 Task: Look for space in Douglas, Isle of Man from 1st August, 2023 to 5th August, 2023 for 3 adults, 1 child in price range Rs.13000 to Rs.20000. Place can be entire place with 2 bedrooms having 3 beds and 2 bathrooms. Property type can be flatguest house, hotel. Amenities needed are: washing machine. Booking option can be shelf check-in. Required host language is English.
Action: Mouse moved to (528, 73)
Screenshot: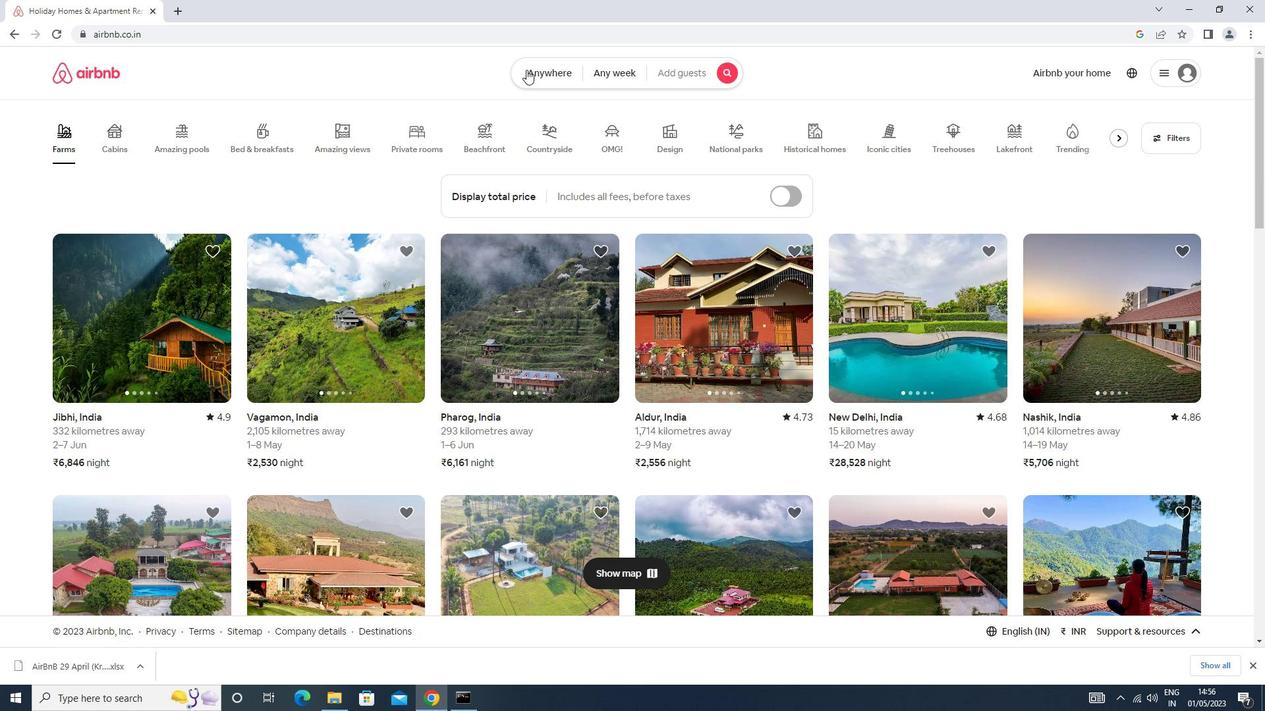 
Action: Mouse pressed left at (528, 73)
Screenshot: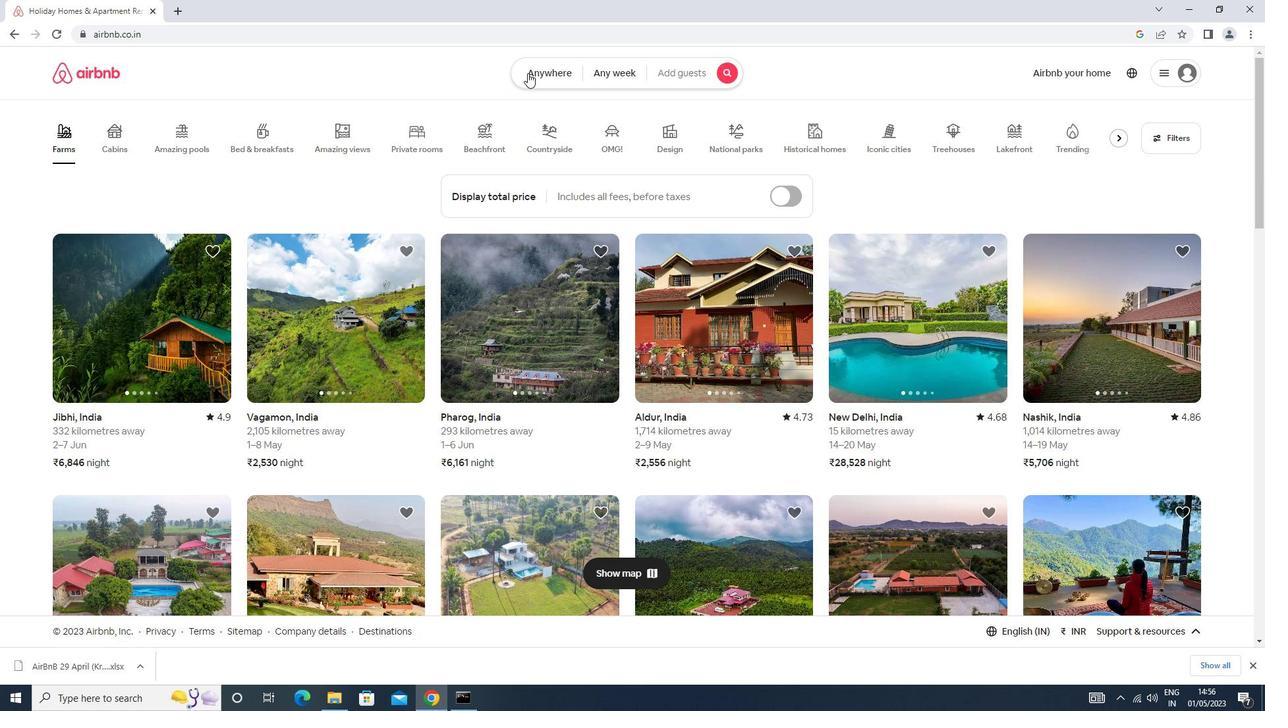 
Action: Mouse moved to (496, 118)
Screenshot: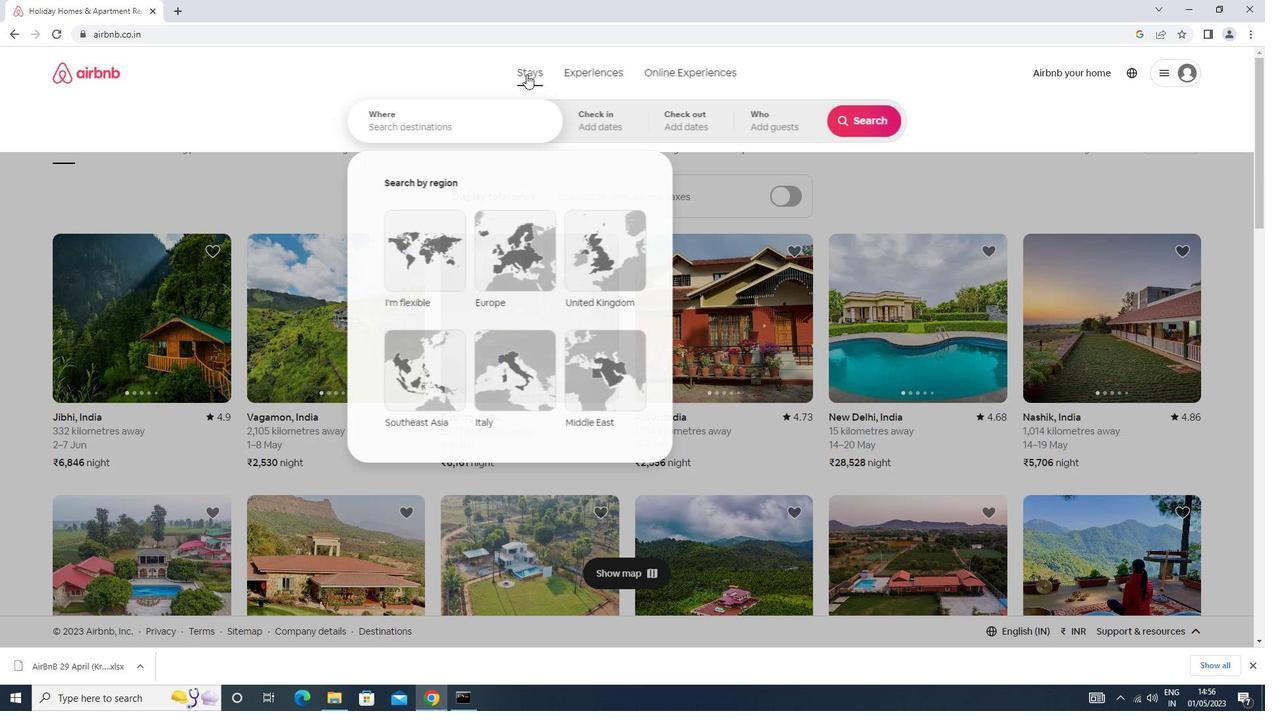 
Action: Mouse pressed left at (496, 118)
Screenshot: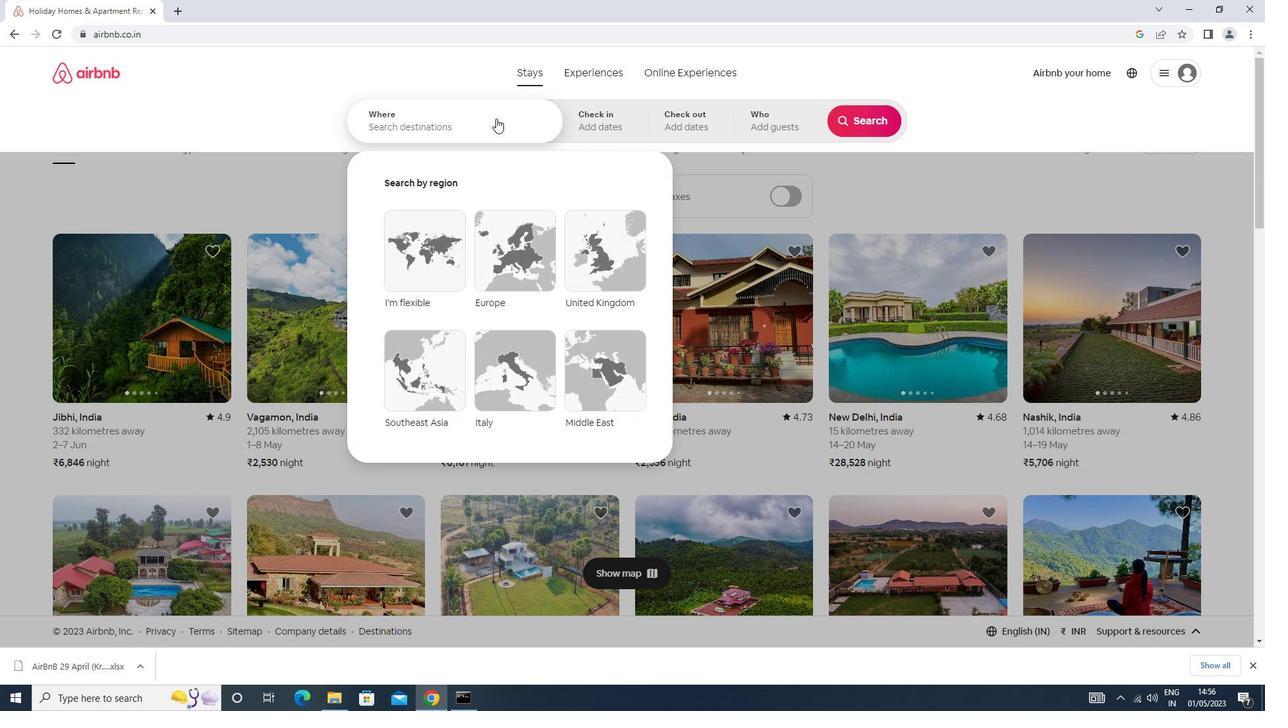 
Action: Key pressed douglas<Key.space>isle<Key.enter>
Screenshot: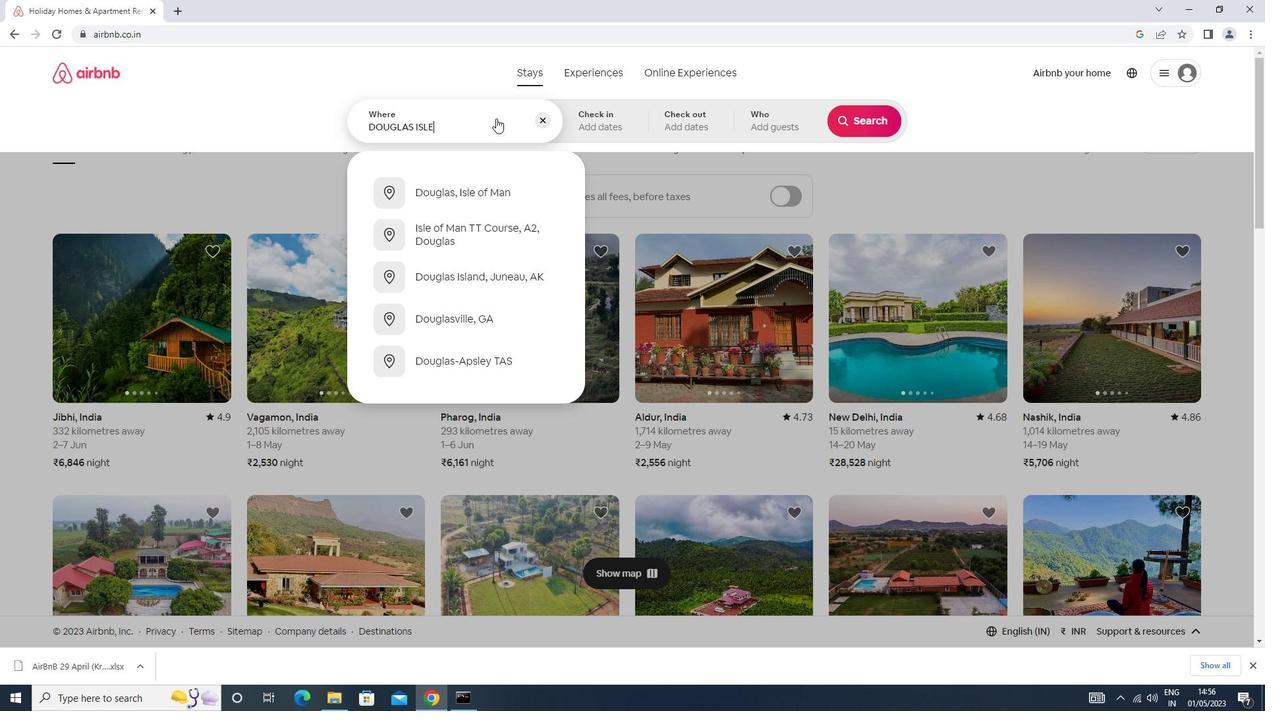 
Action: Mouse moved to (861, 220)
Screenshot: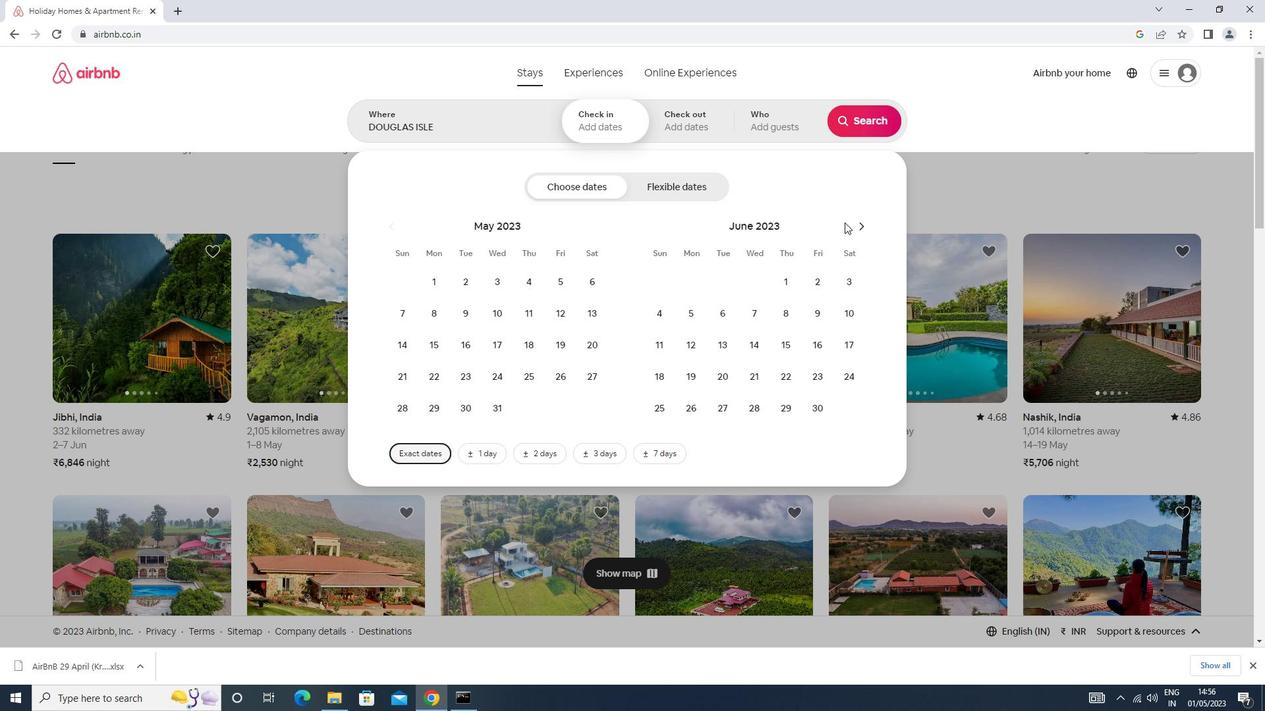 
Action: Mouse pressed left at (861, 220)
Screenshot: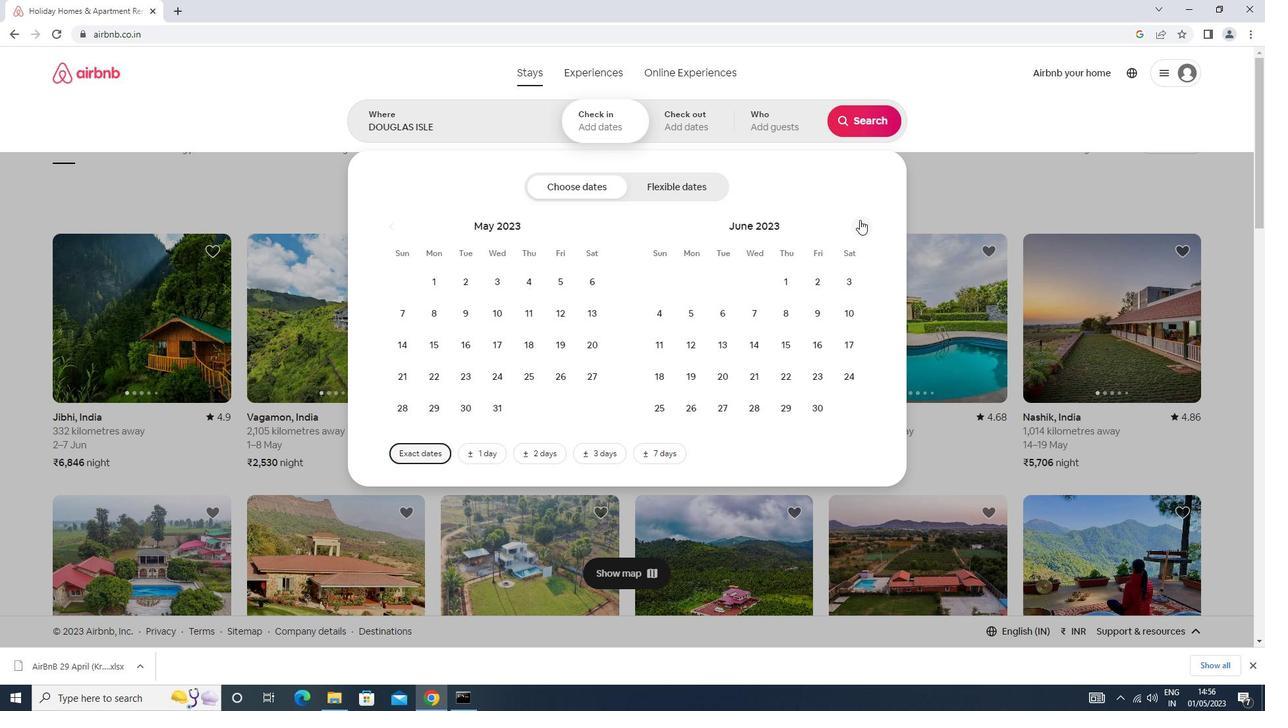 
Action: Mouse moved to (861, 219)
Screenshot: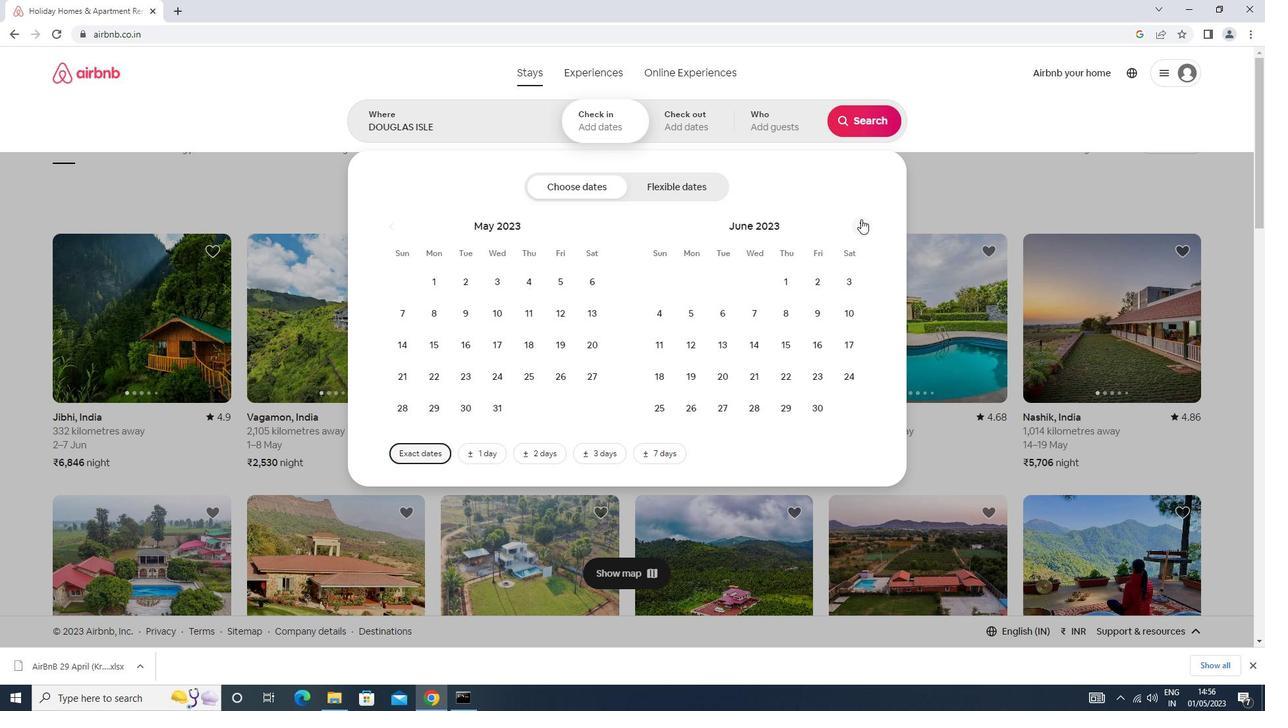 
Action: Mouse pressed left at (861, 219)
Screenshot: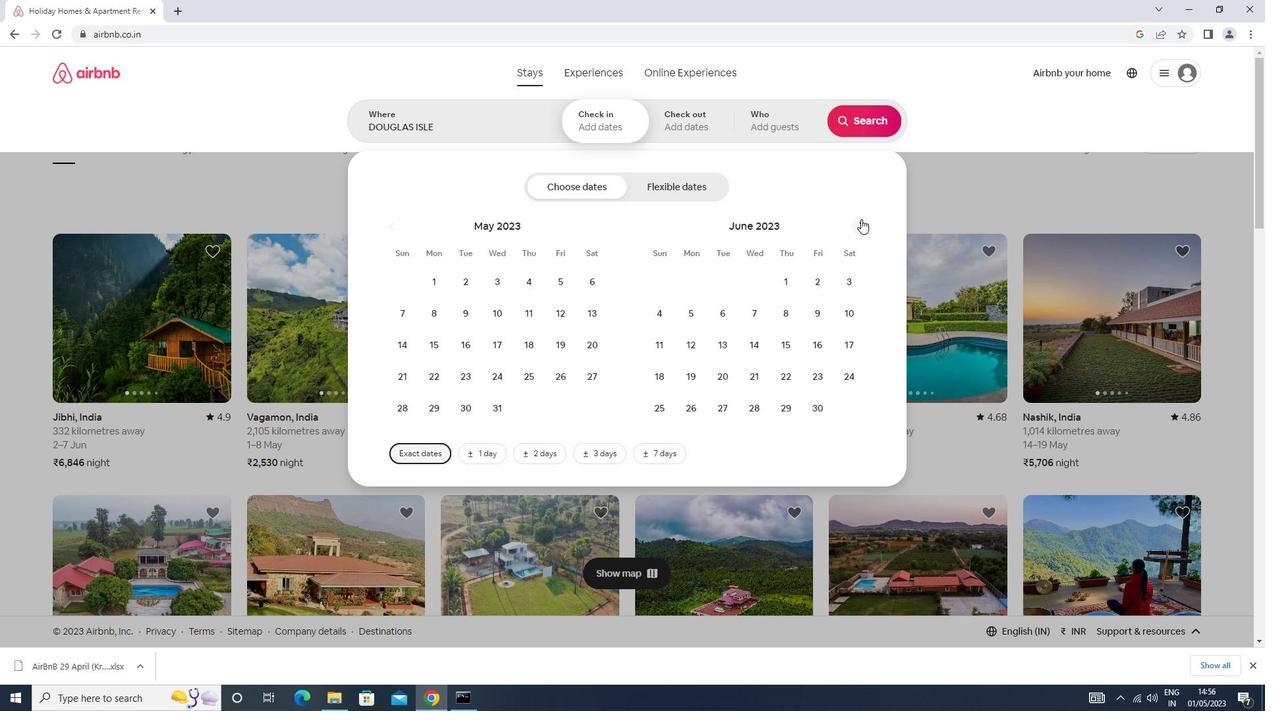 
Action: Mouse moved to (719, 291)
Screenshot: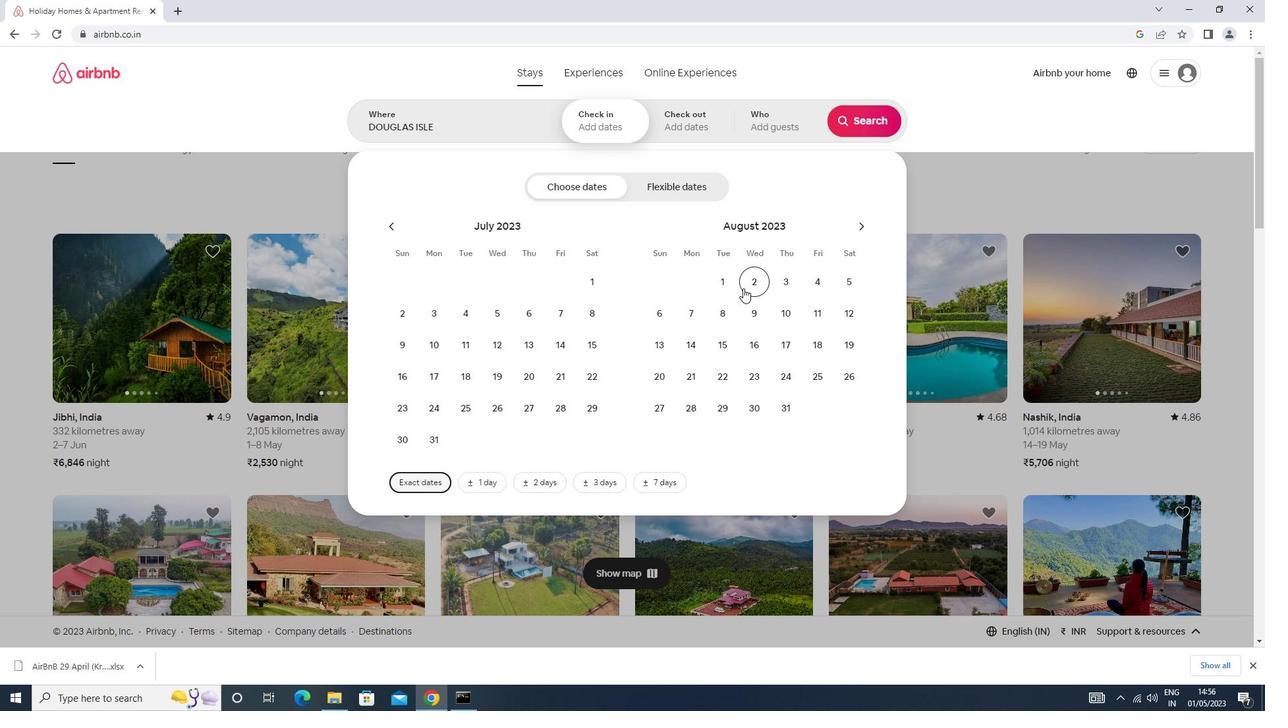 
Action: Mouse pressed left at (719, 291)
Screenshot: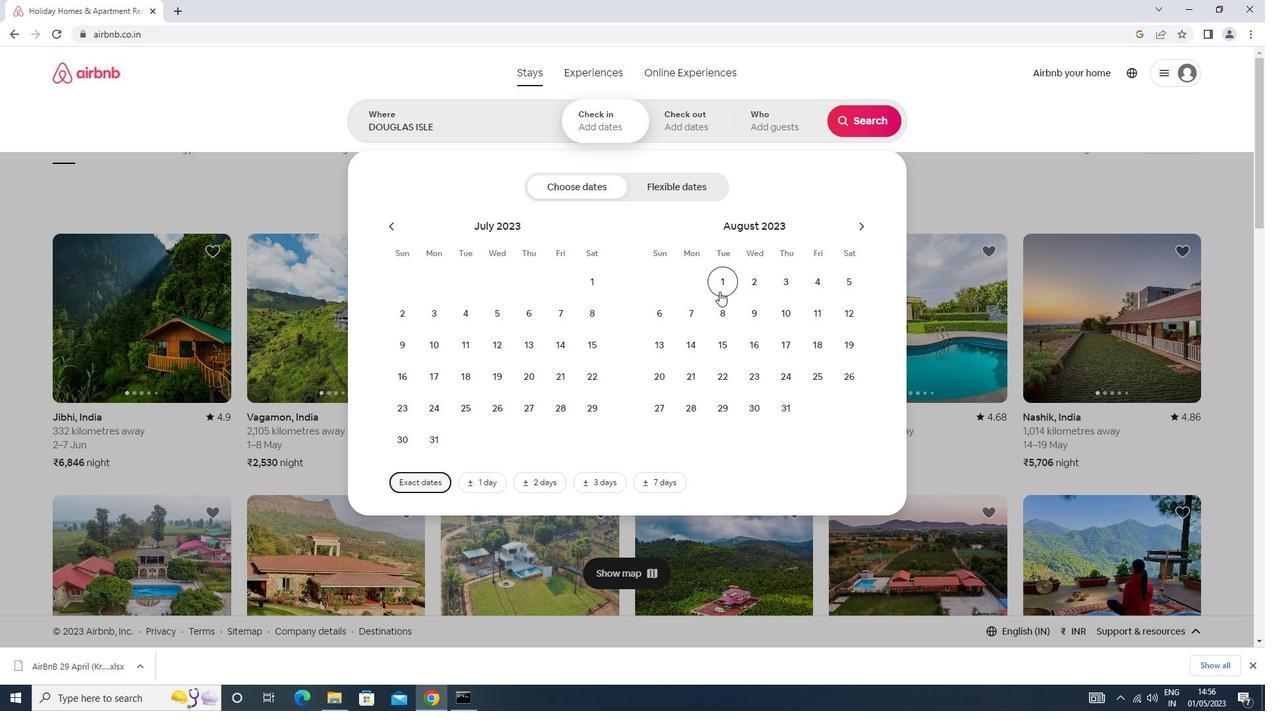 
Action: Mouse moved to (840, 280)
Screenshot: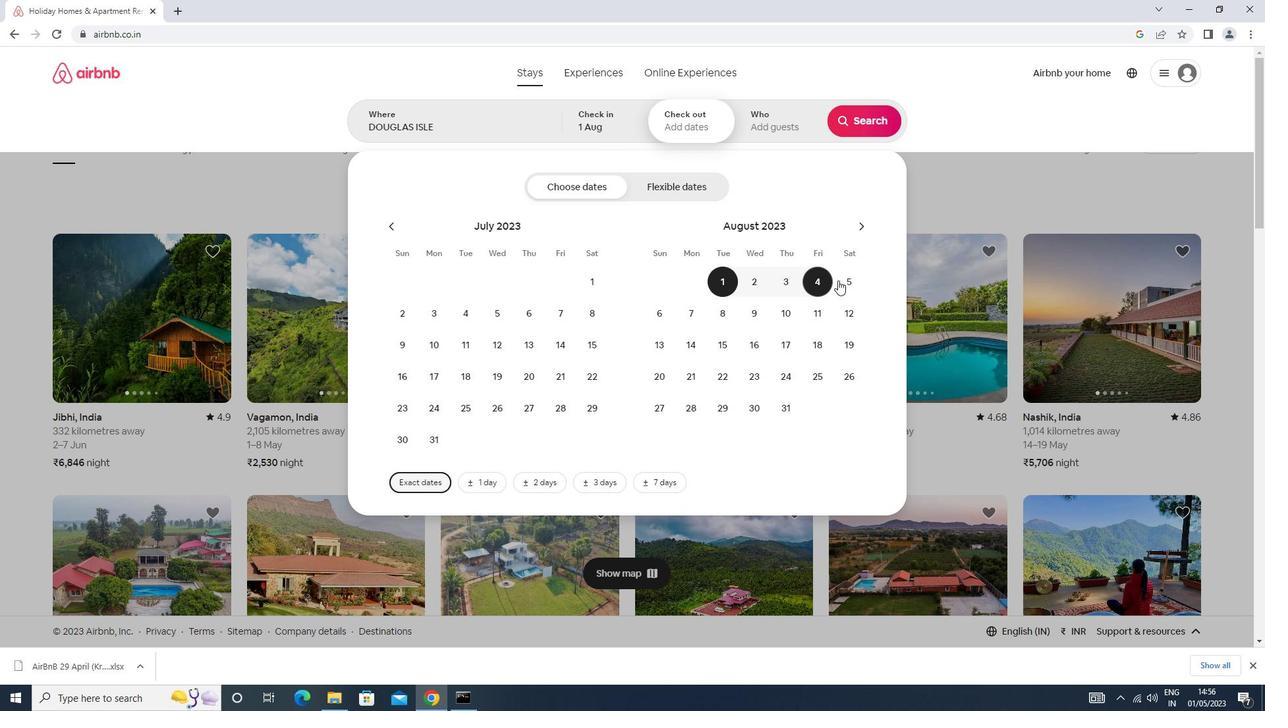 
Action: Mouse pressed left at (840, 280)
Screenshot: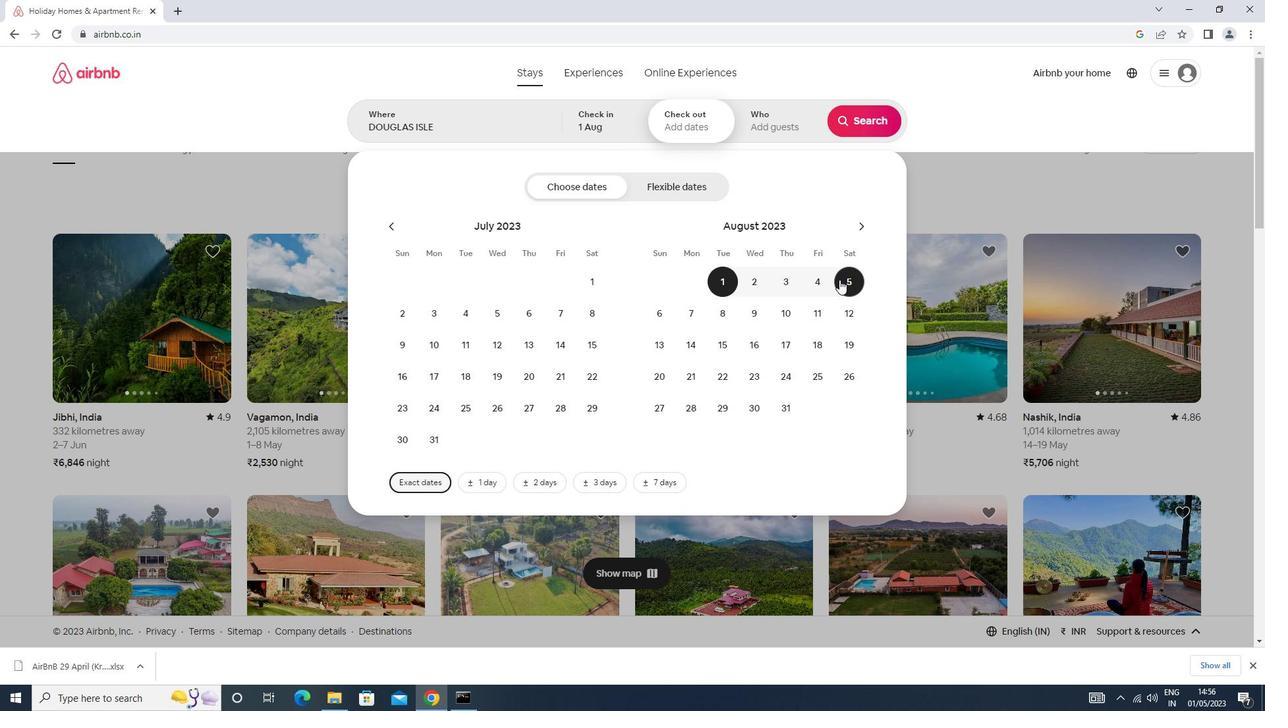 
Action: Mouse moved to (776, 137)
Screenshot: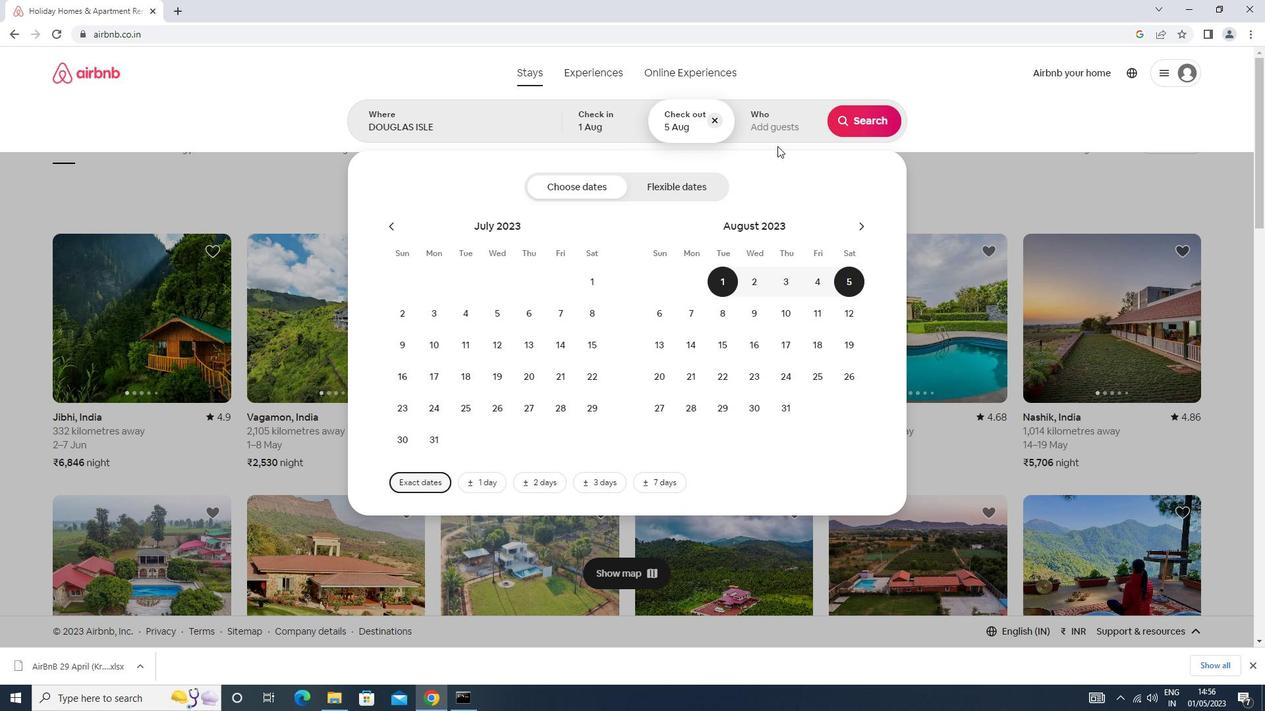 
Action: Mouse pressed left at (776, 137)
Screenshot: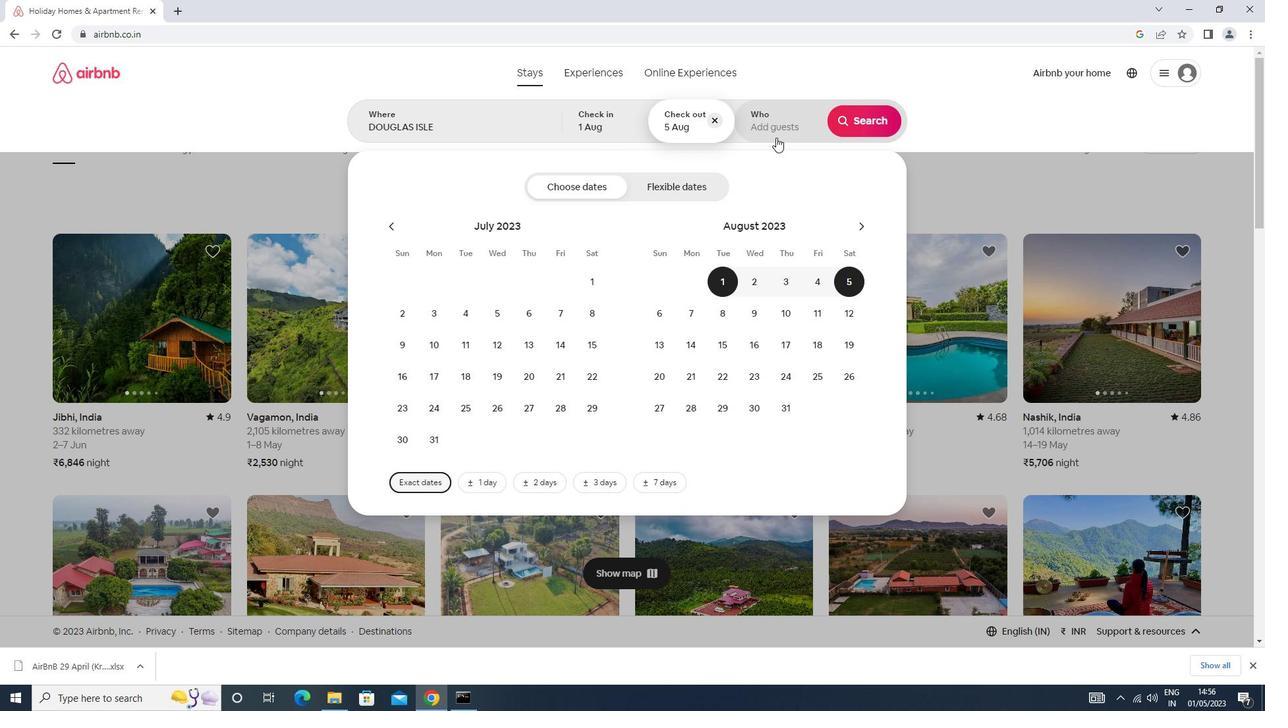 
Action: Mouse moved to (868, 194)
Screenshot: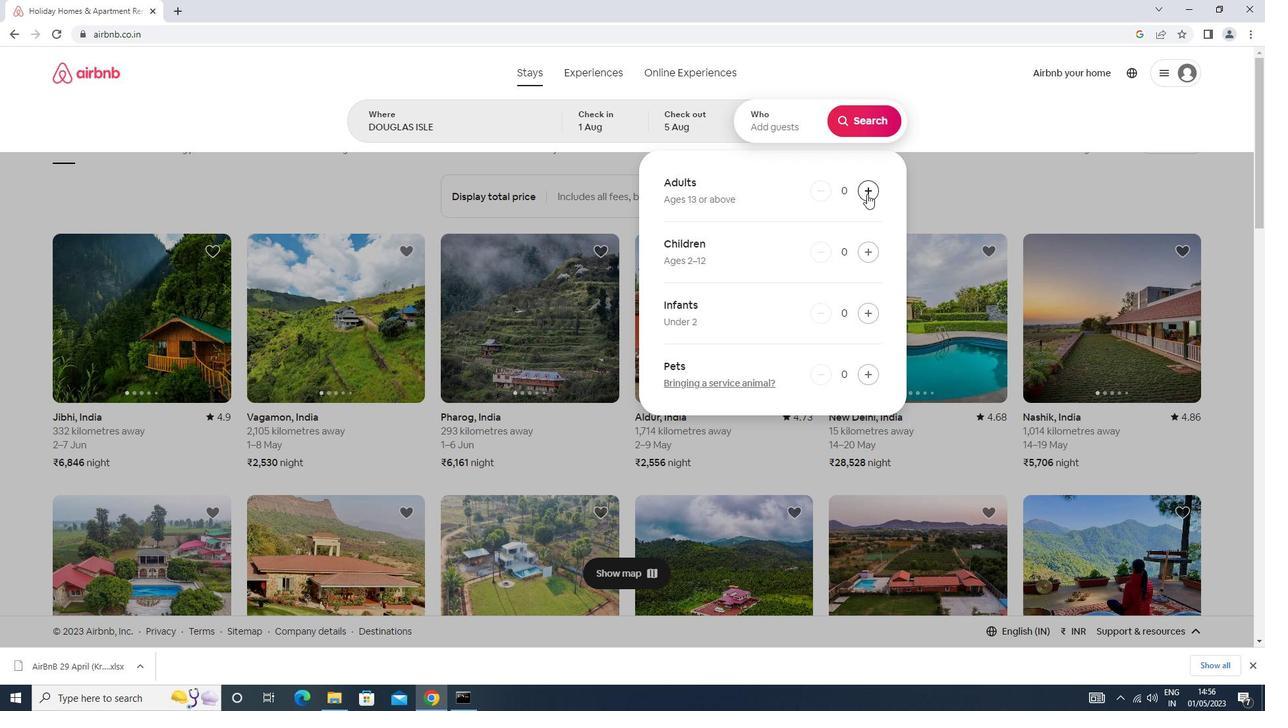 
Action: Mouse pressed left at (868, 194)
Screenshot: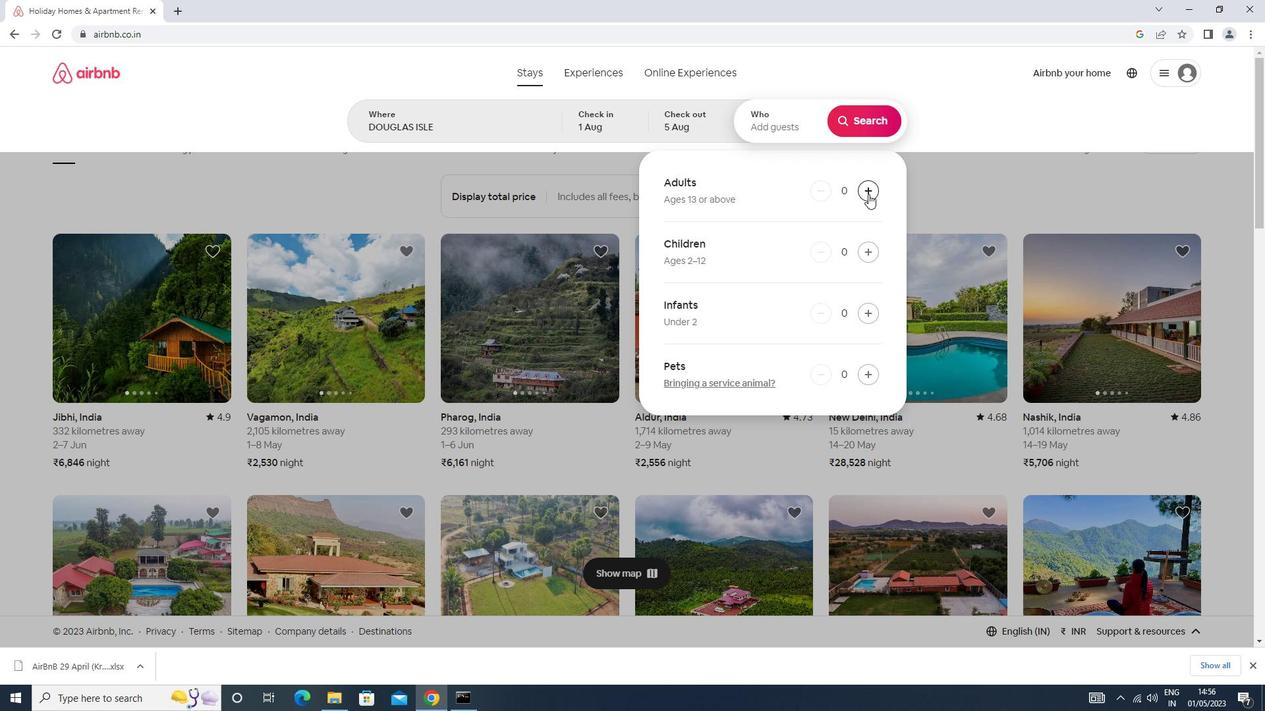 
Action: Mouse pressed left at (868, 194)
Screenshot: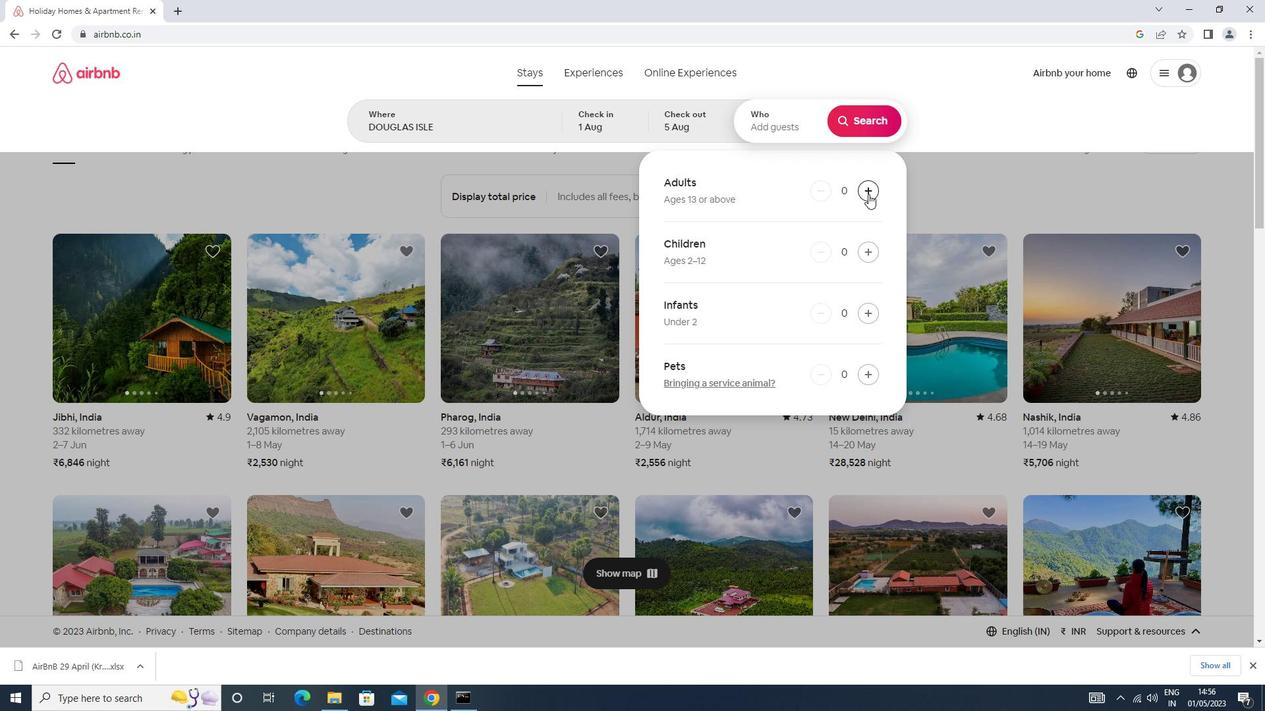 
Action: Mouse pressed left at (868, 194)
Screenshot: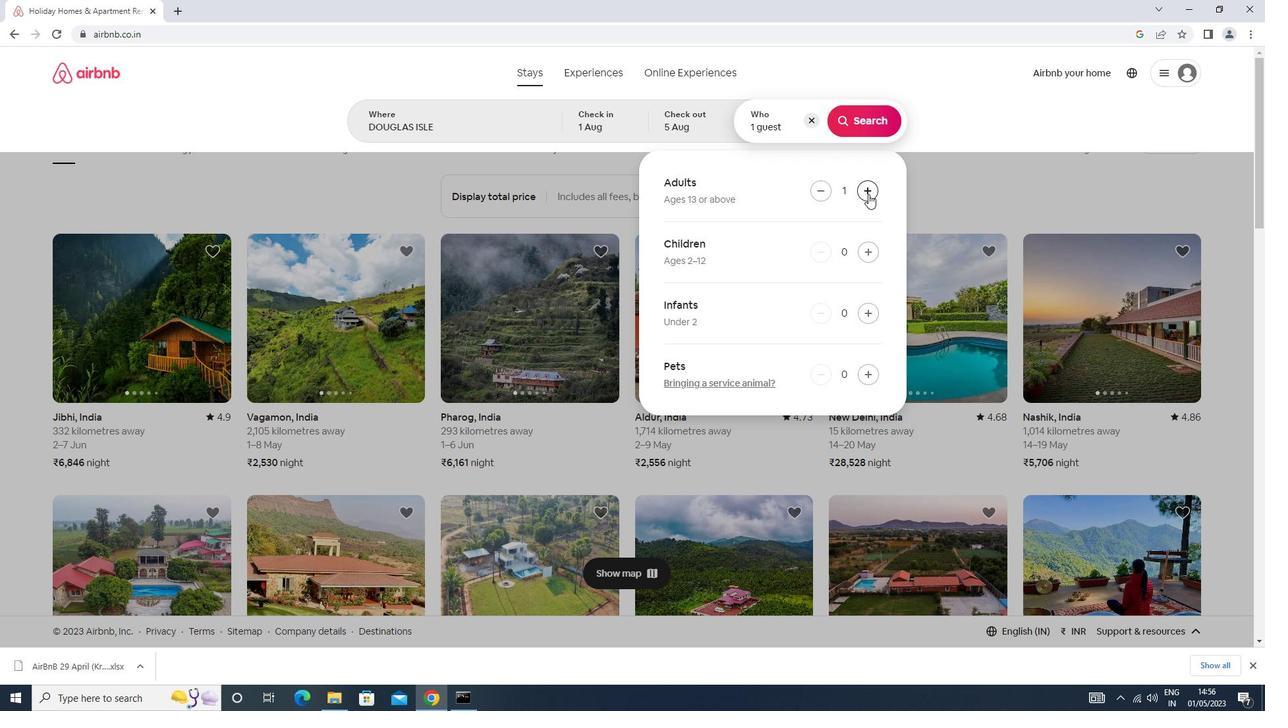 
Action: Mouse moved to (863, 256)
Screenshot: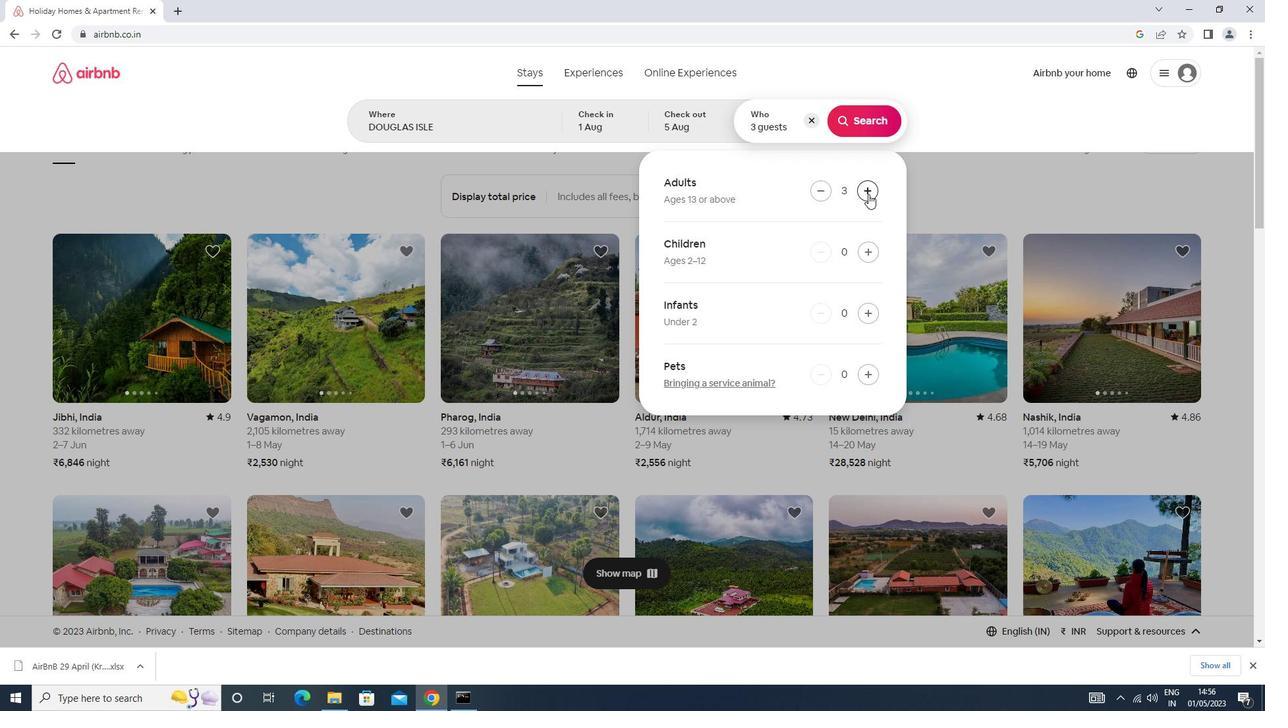 
Action: Mouse pressed left at (863, 256)
Screenshot: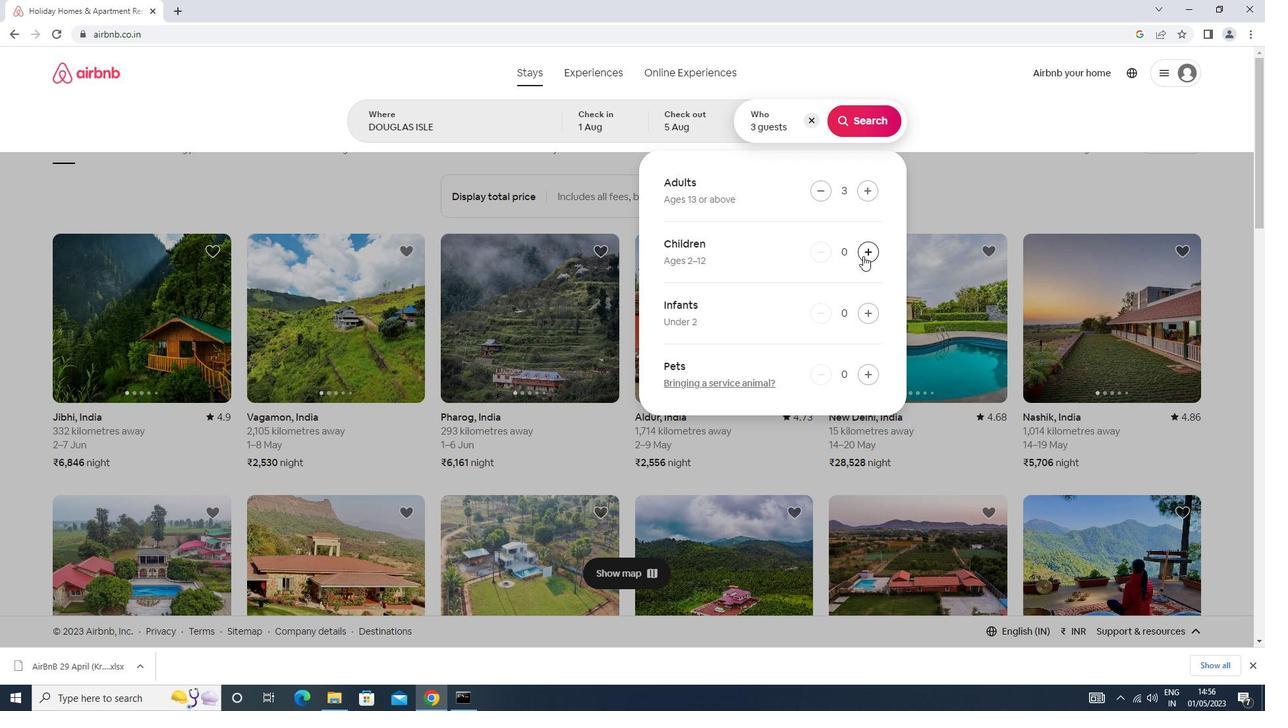 
Action: Mouse moved to (868, 117)
Screenshot: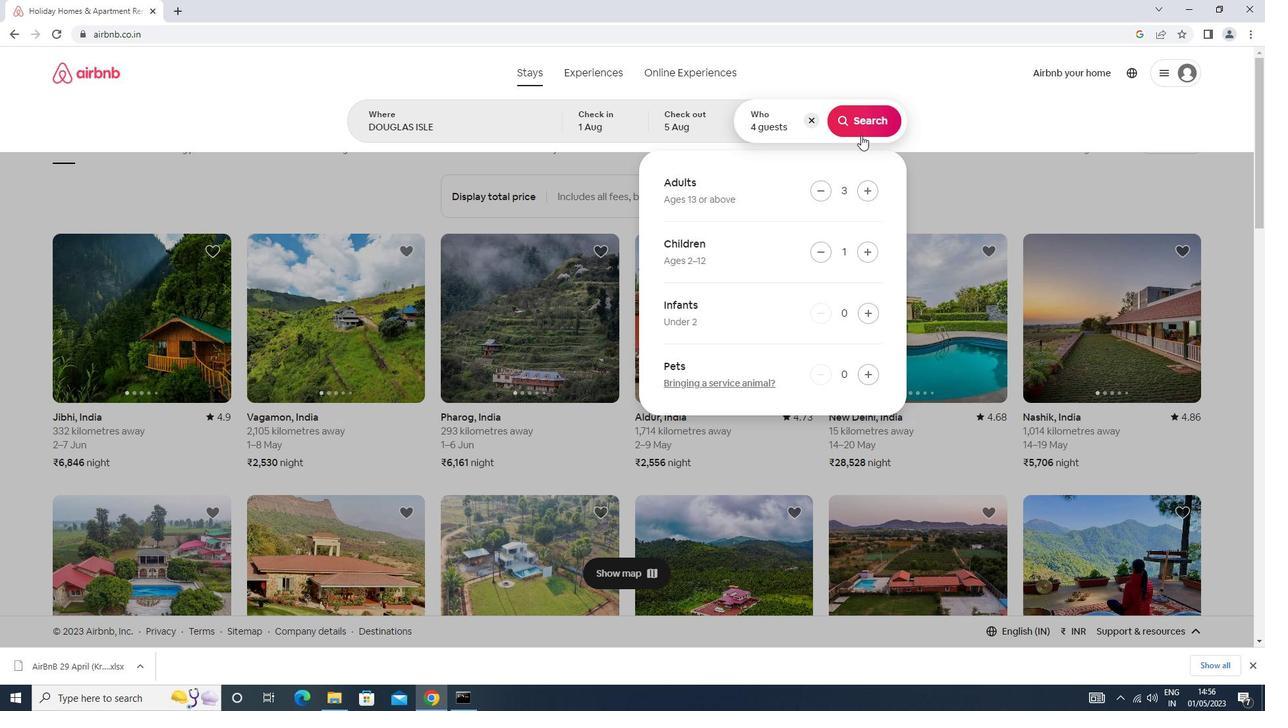 
Action: Mouse pressed left at (868, 117)
Screenshot: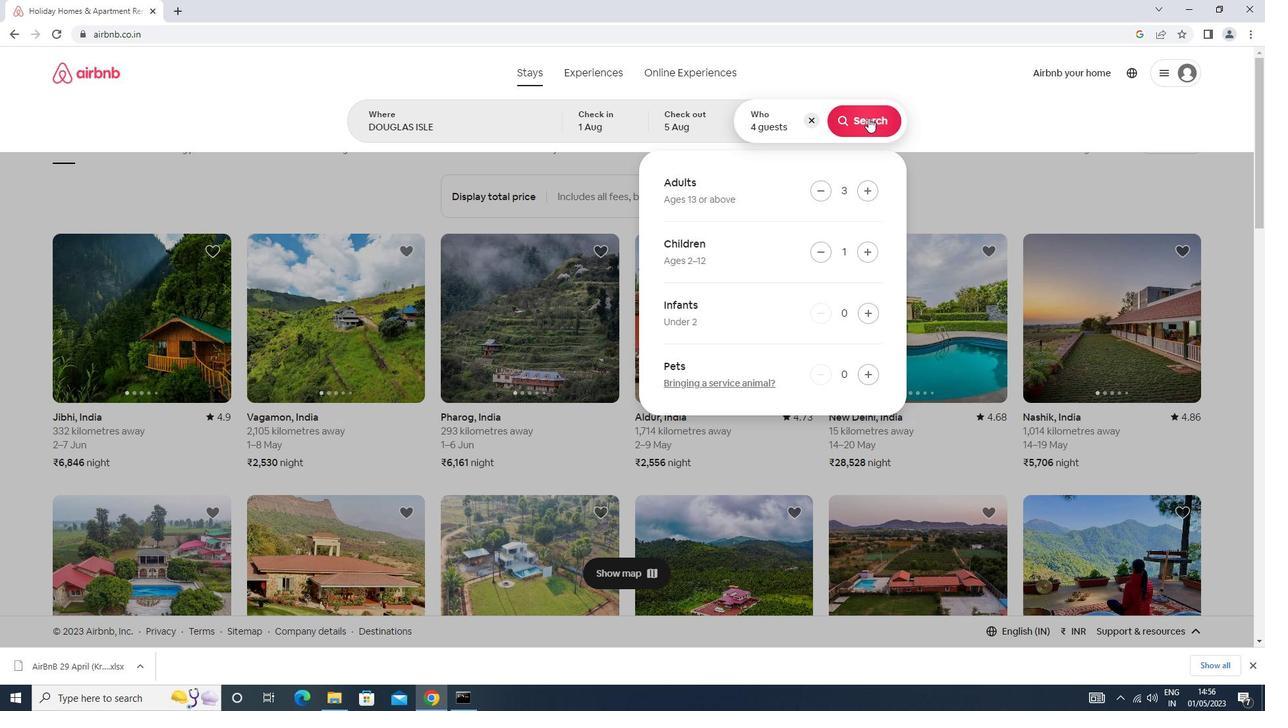 
Action: Mouse moved to (1196, 121)
Screenshot: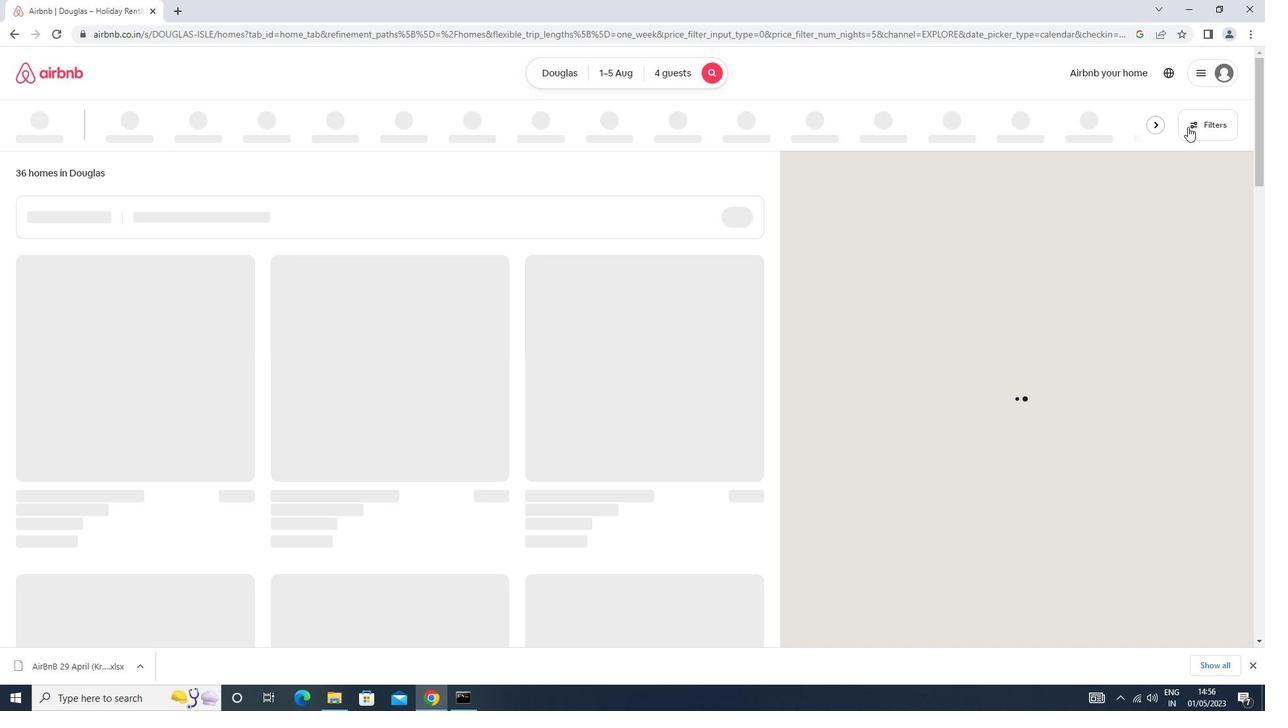
Action: Mouse pressed left at (1196, 121)
Screenshot: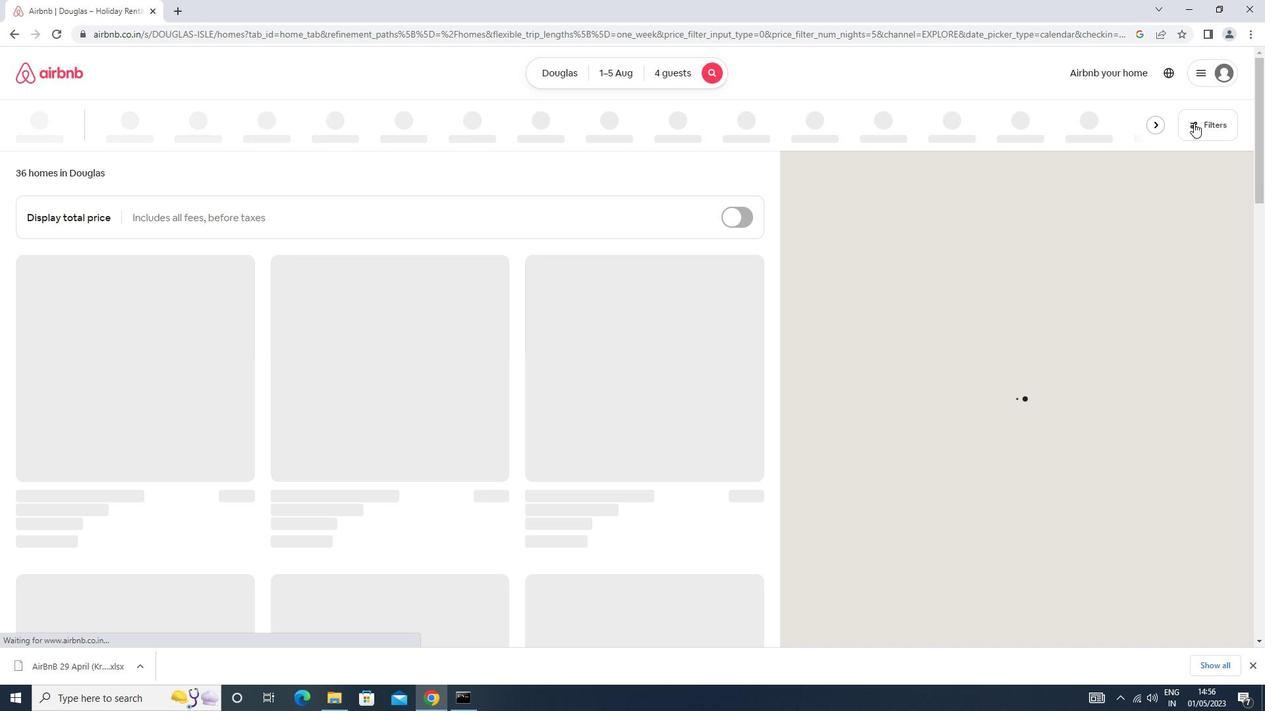 
Action: Mouse moved to (578, 287)
Screenshot: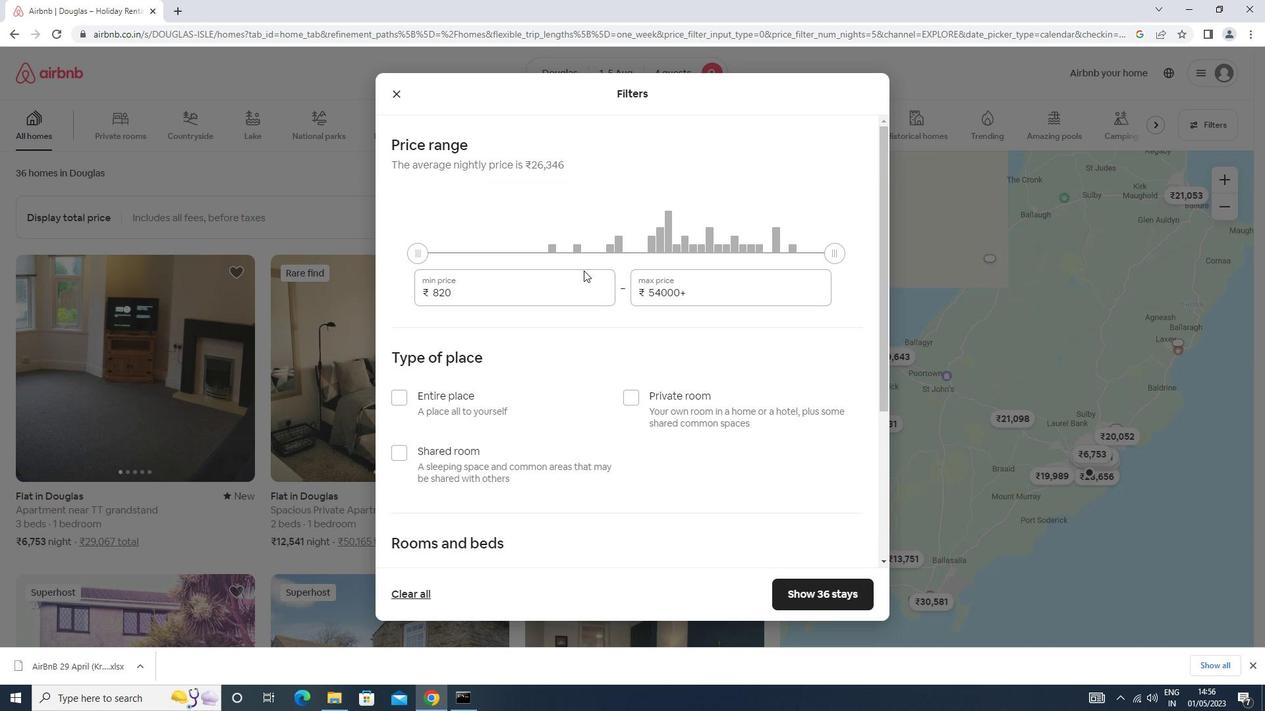 
Action: Mouse pressed left at (578, 287)
Screenshot: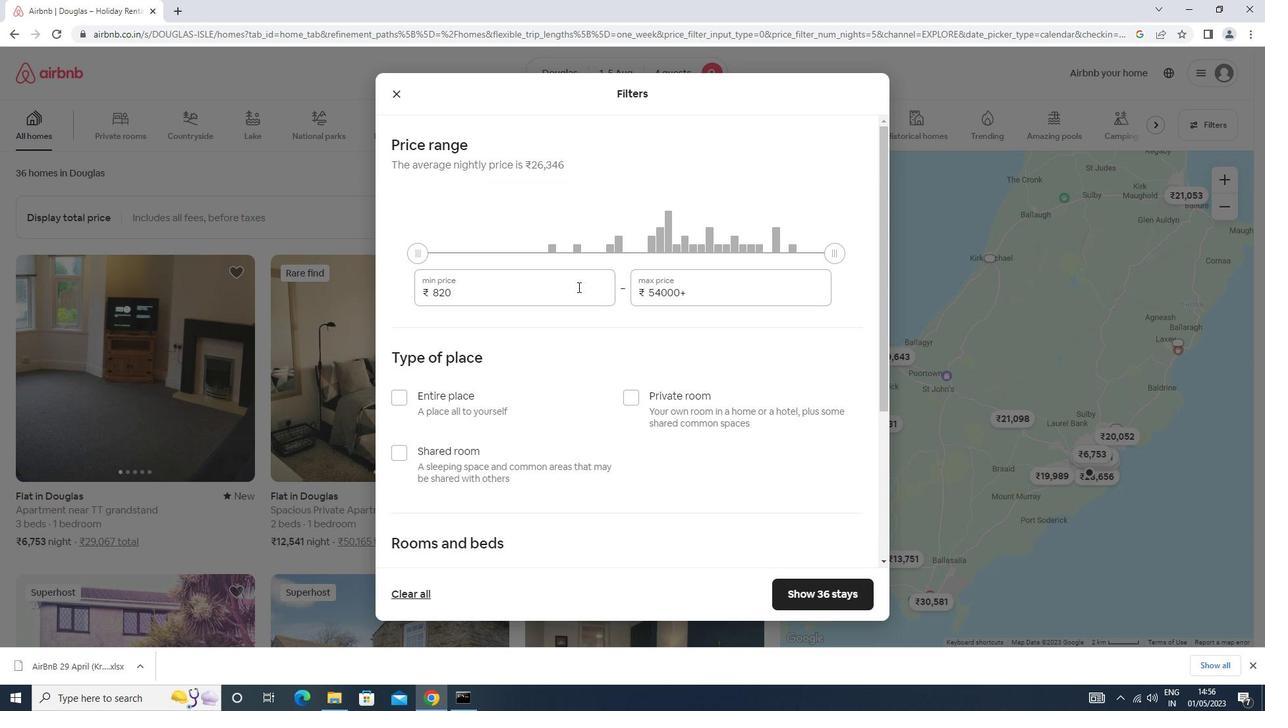 
Action: Key pressed <Key.backspace><Key.backspace><Key.backspace><Key.backspace><Key.backspace><Key.backspace><Key.backspace><Key.backspace><Key.backspace><Key.backspace><Key.backspace><Key.backspace><Key.backspace><Key.backspace>13000<Key.tab>20000
Screenshot: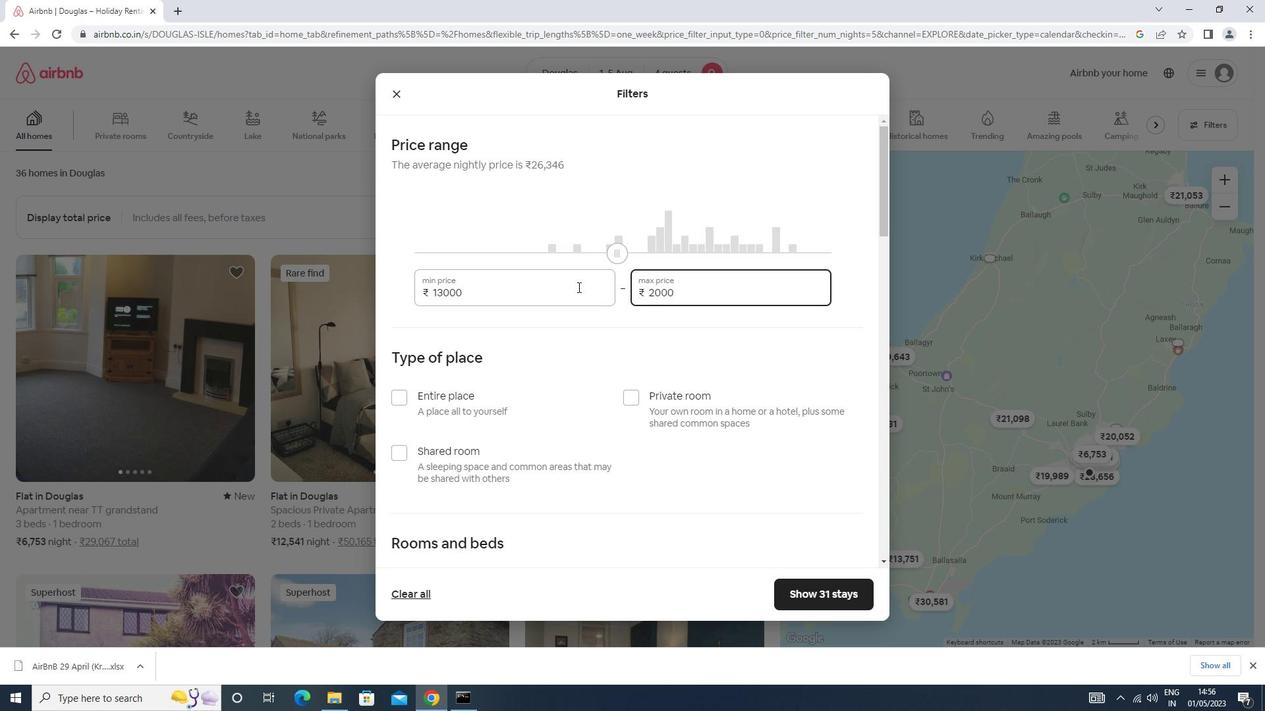 
Action: Mouse scrolled (578, 286) with delta (0, 0)
Screenshot: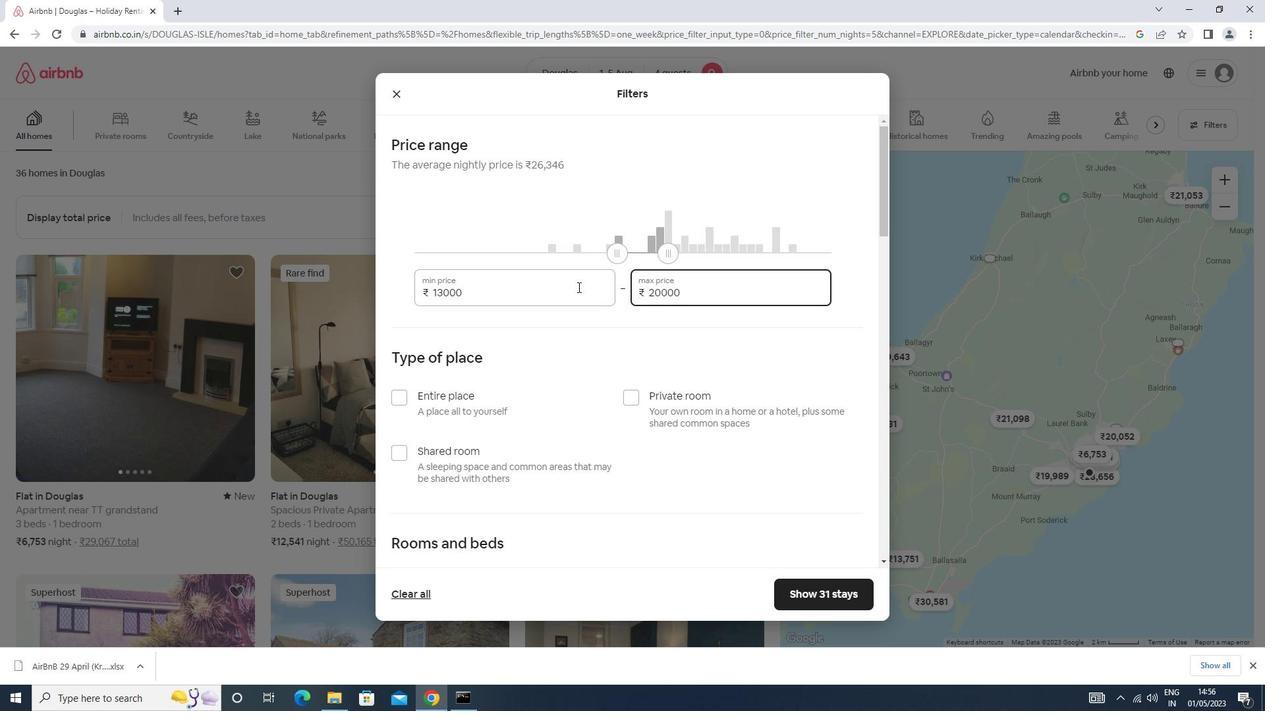 
Action: Mouse scrolled (578, 286) with delta (0, 0)
Screenshot: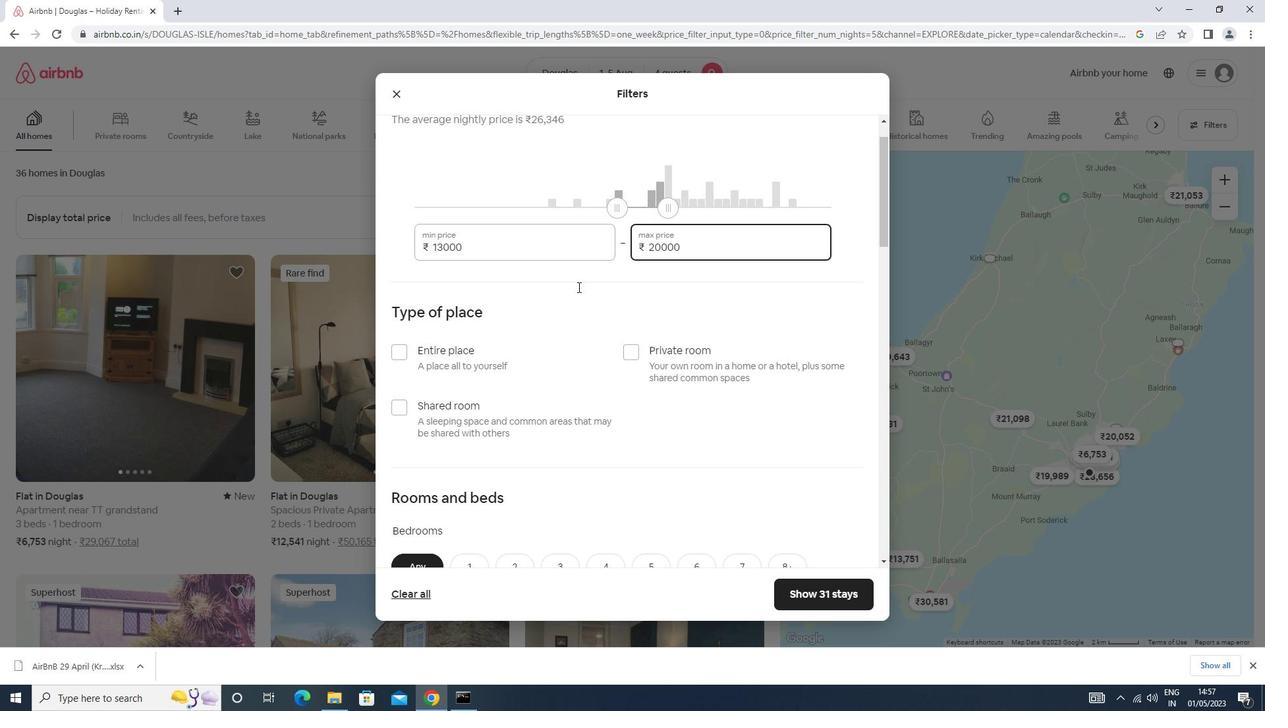 
Action: Mouse moved to (469, 261)
Screenshot: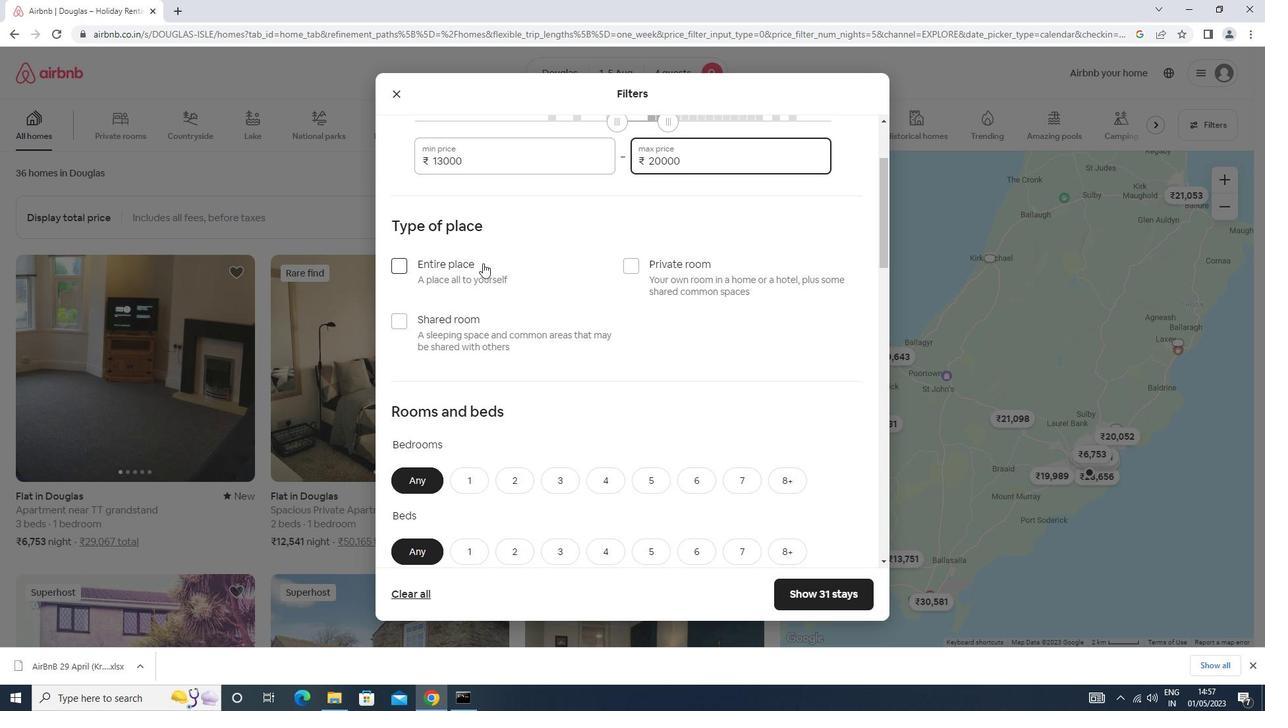 
Action: Mouse pressed left at (469, 261)
Screenshot: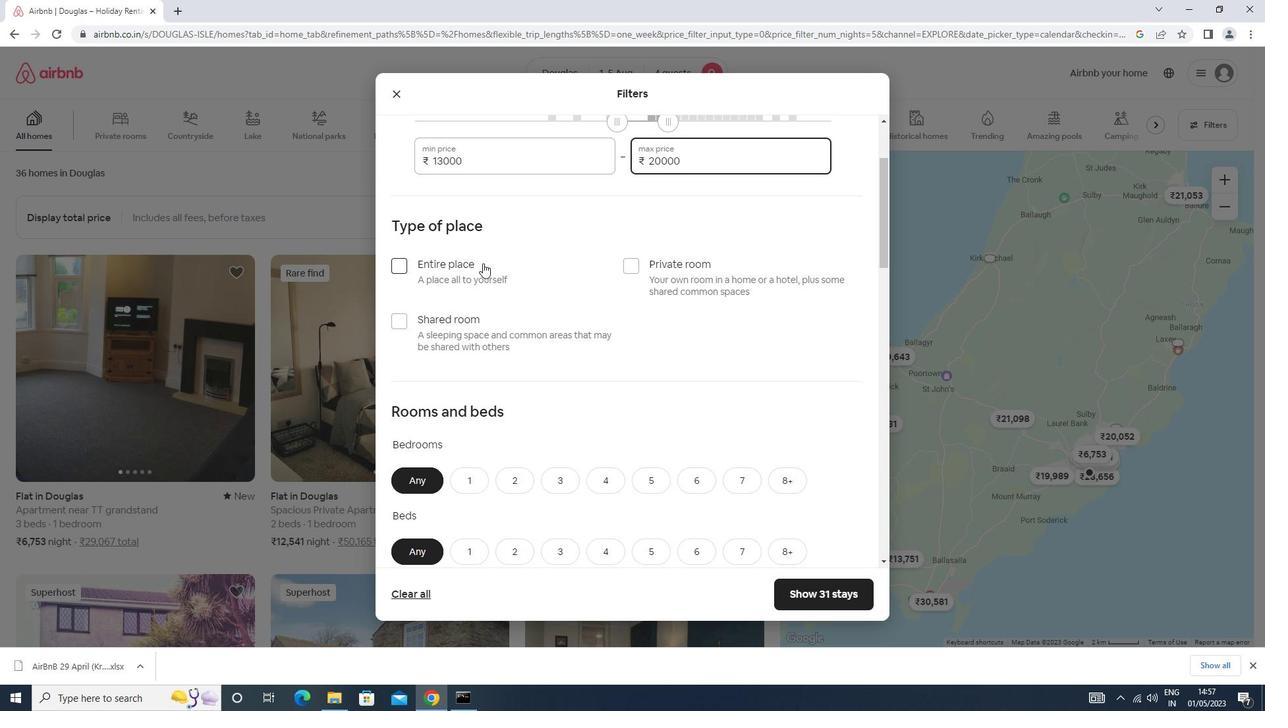 
Action: Mouse scrolled (469, 261) with delta (0, 0)
Screenshot: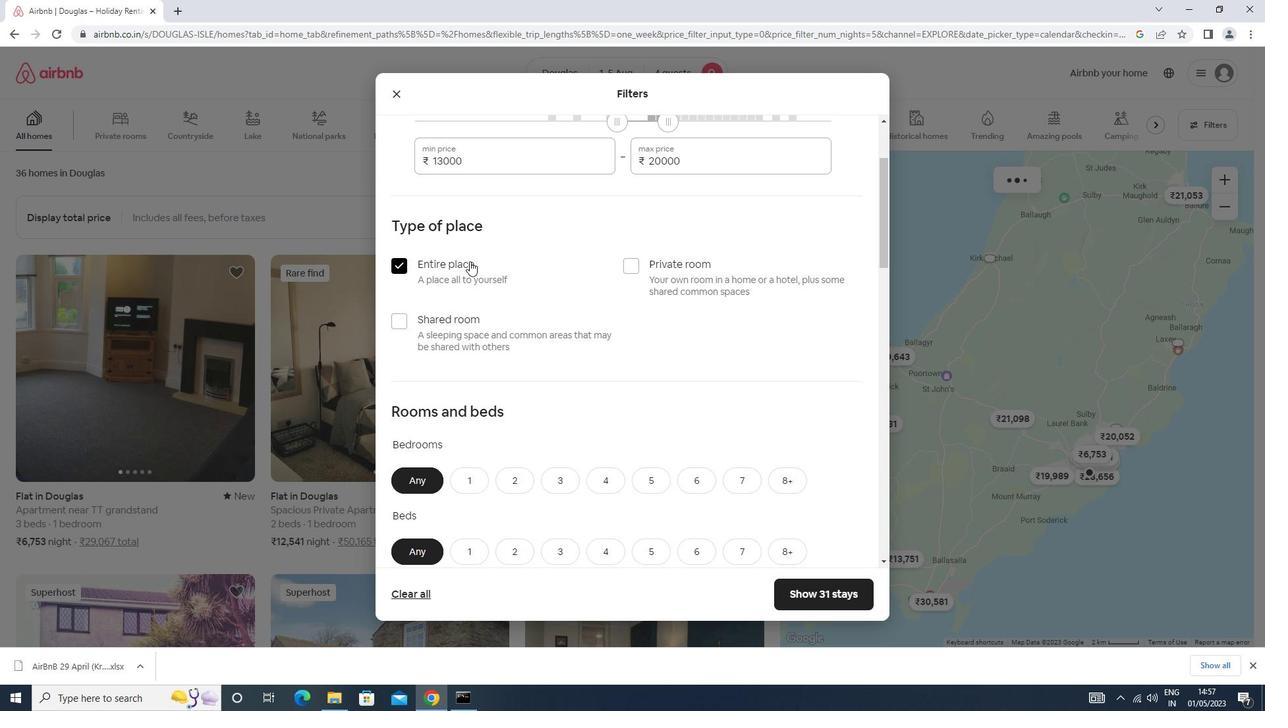 
Action: Mouse scrolled (469, 261) with delta (0, 0)
Screenshot: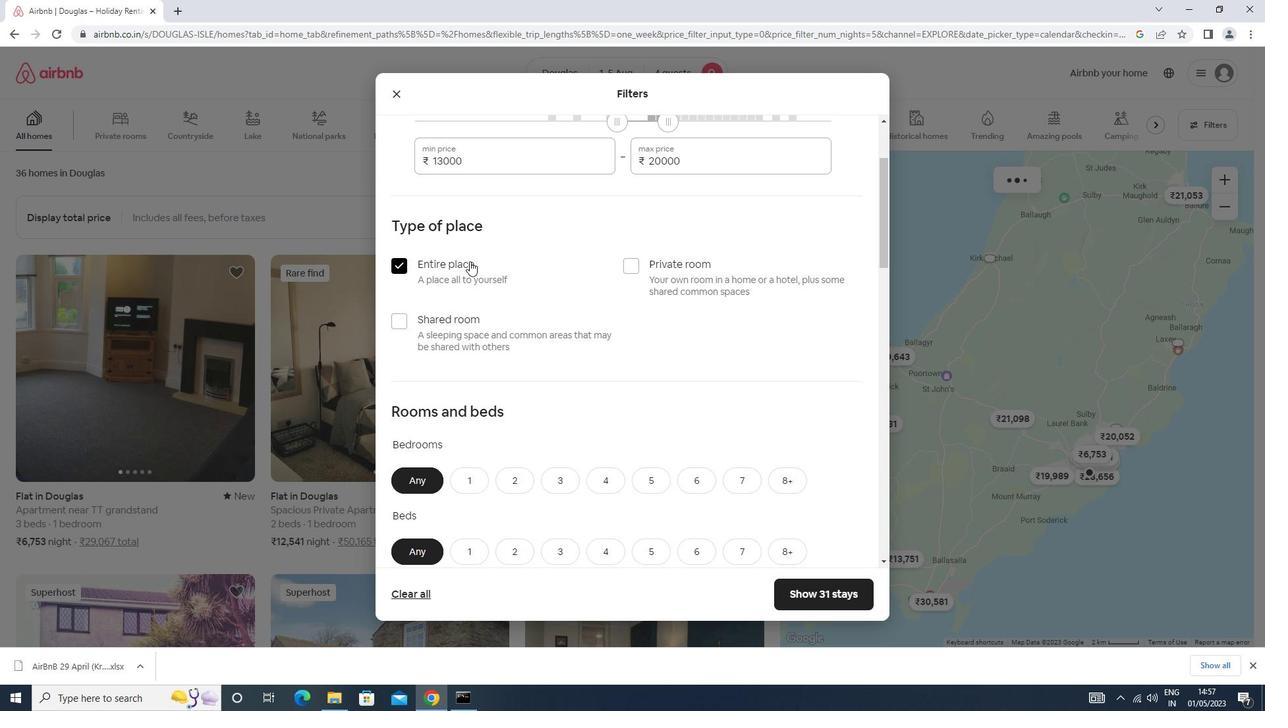 
Action: Mouse moved to (469, 261)
Screenshot: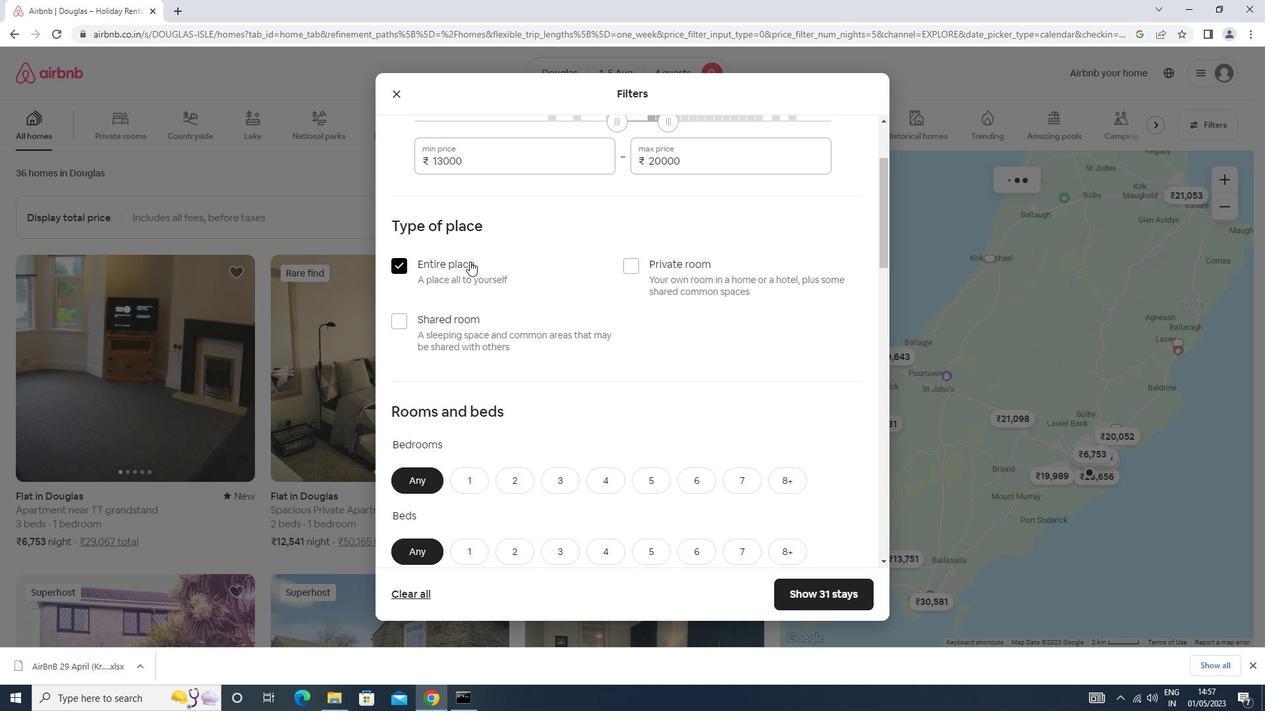 
Action: Mouse scrolled (469, 261) with delta (0, 0)
Screenshot: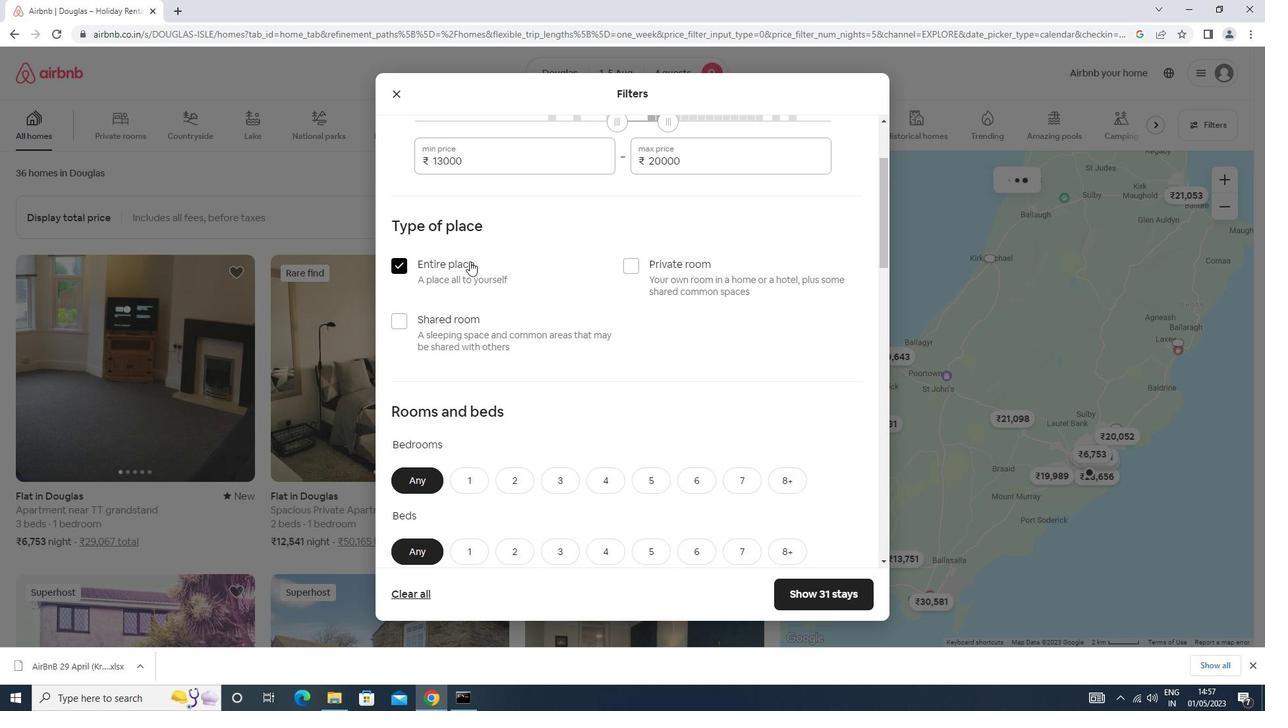 
Action: Mouse moved to (475, 284)
Screenshot: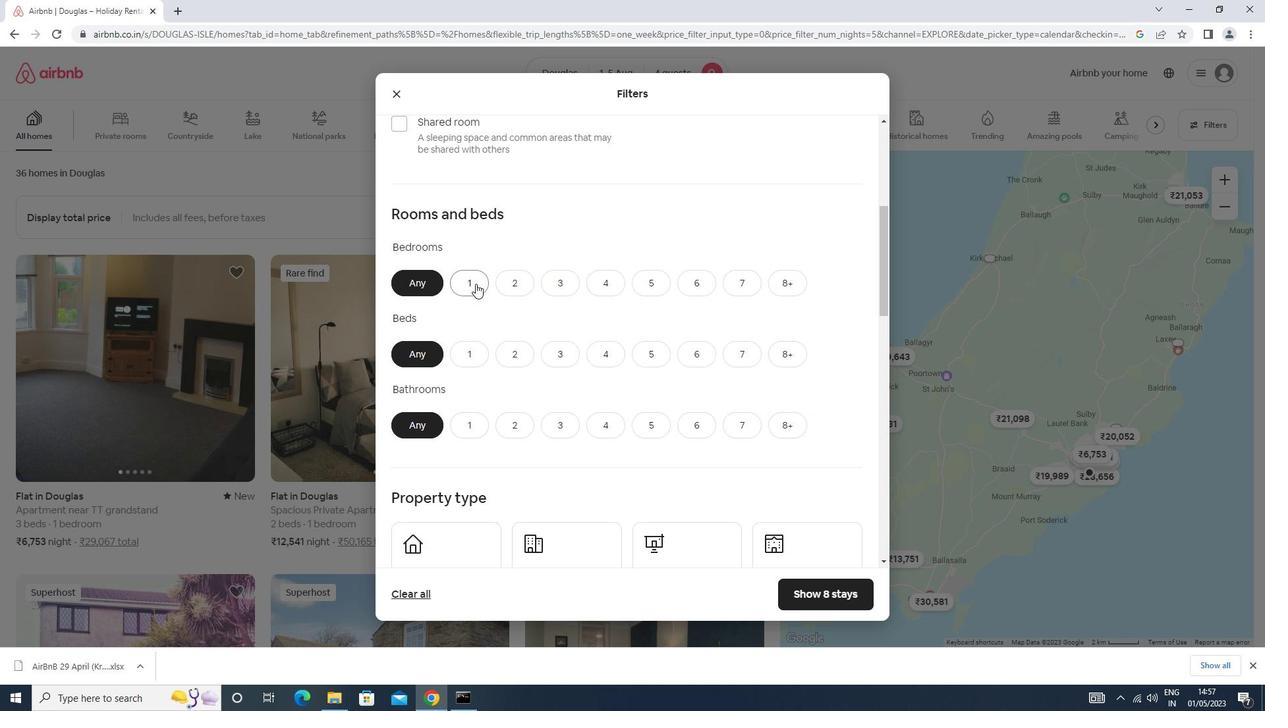 
Action: Mouse pressed left at (475, 284)
Screenshot: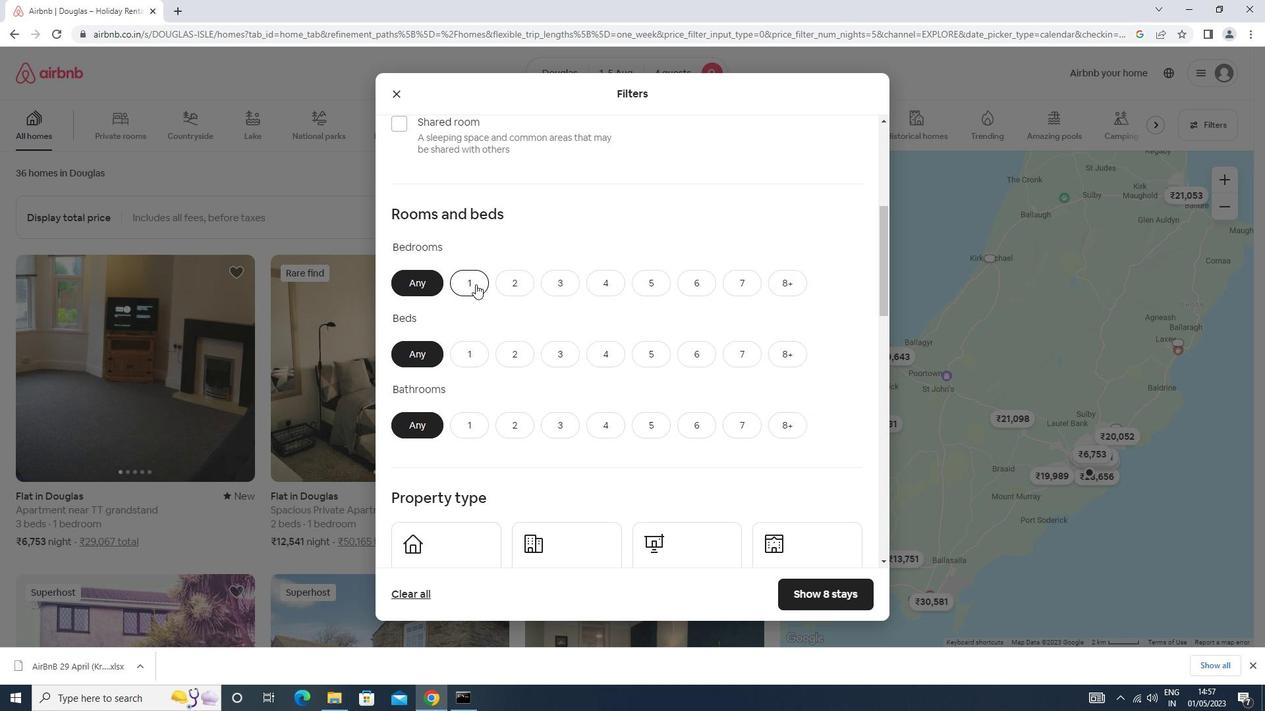 
Action: Mouse moved to (522, 285)
Screenshot: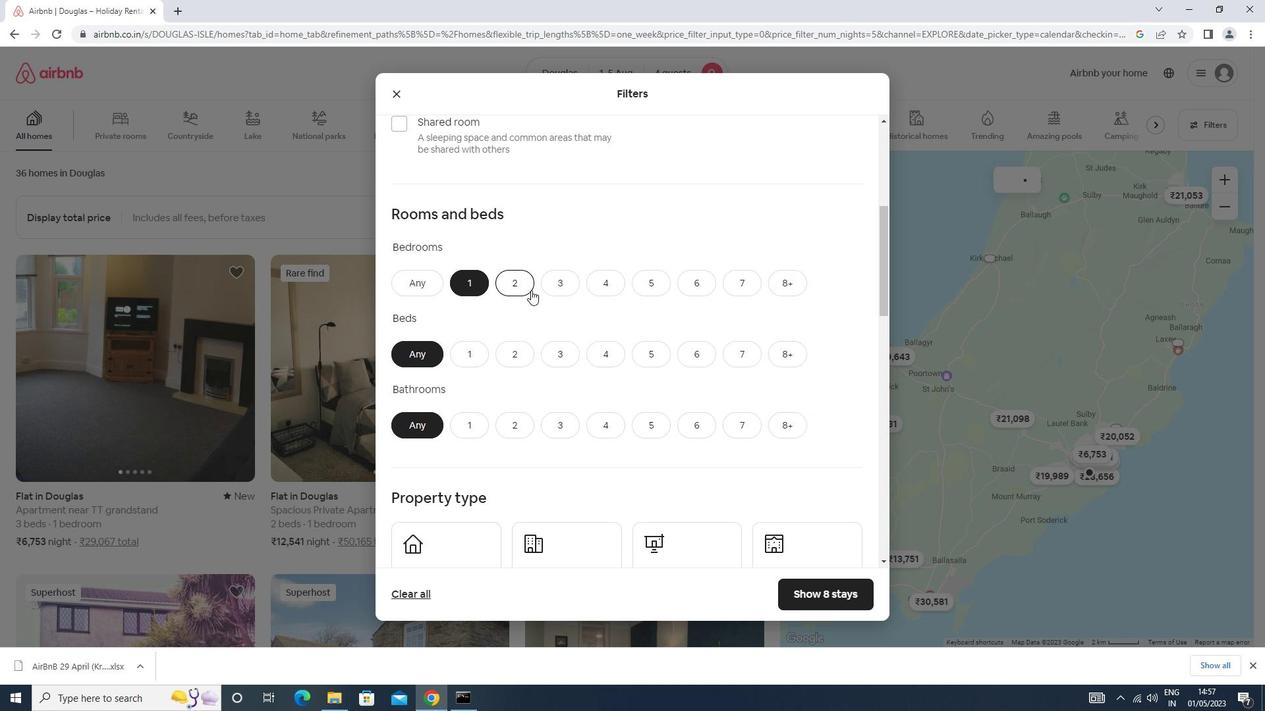 
Action: Mouse pressed left at (522, 285)
Screenshot: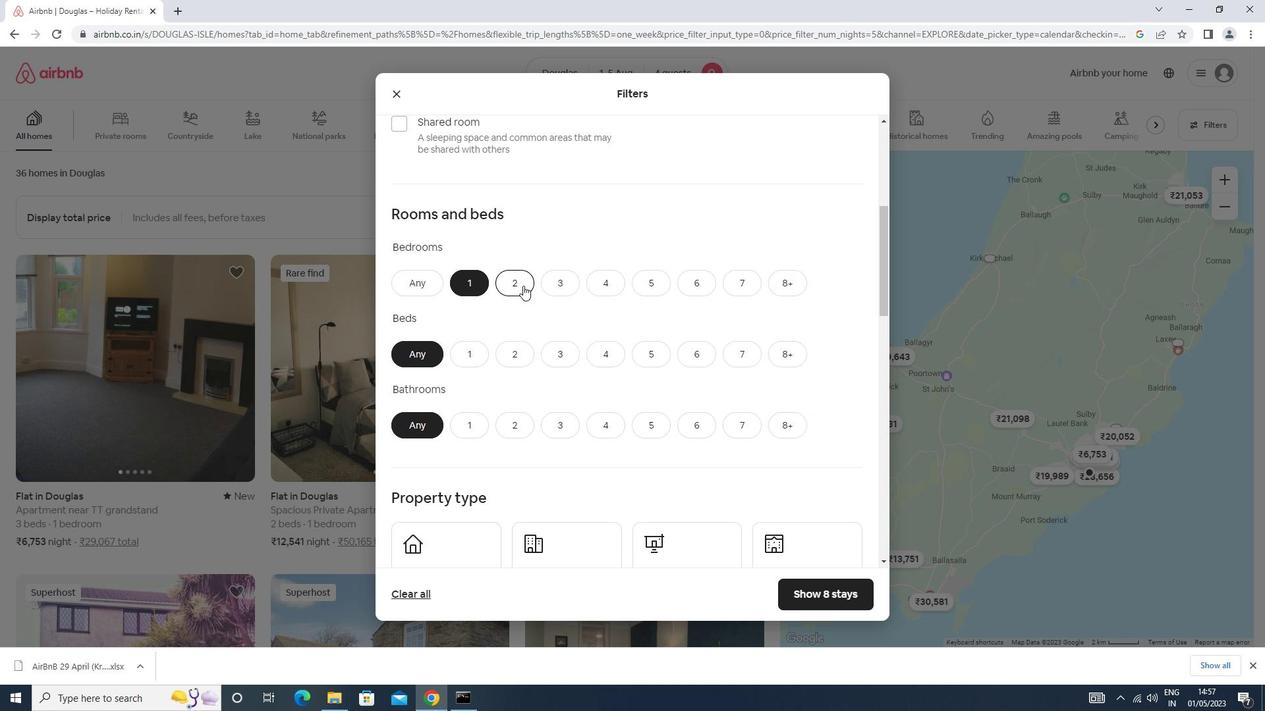 
Action: Mouse moved to (564, 356)
Screenshot: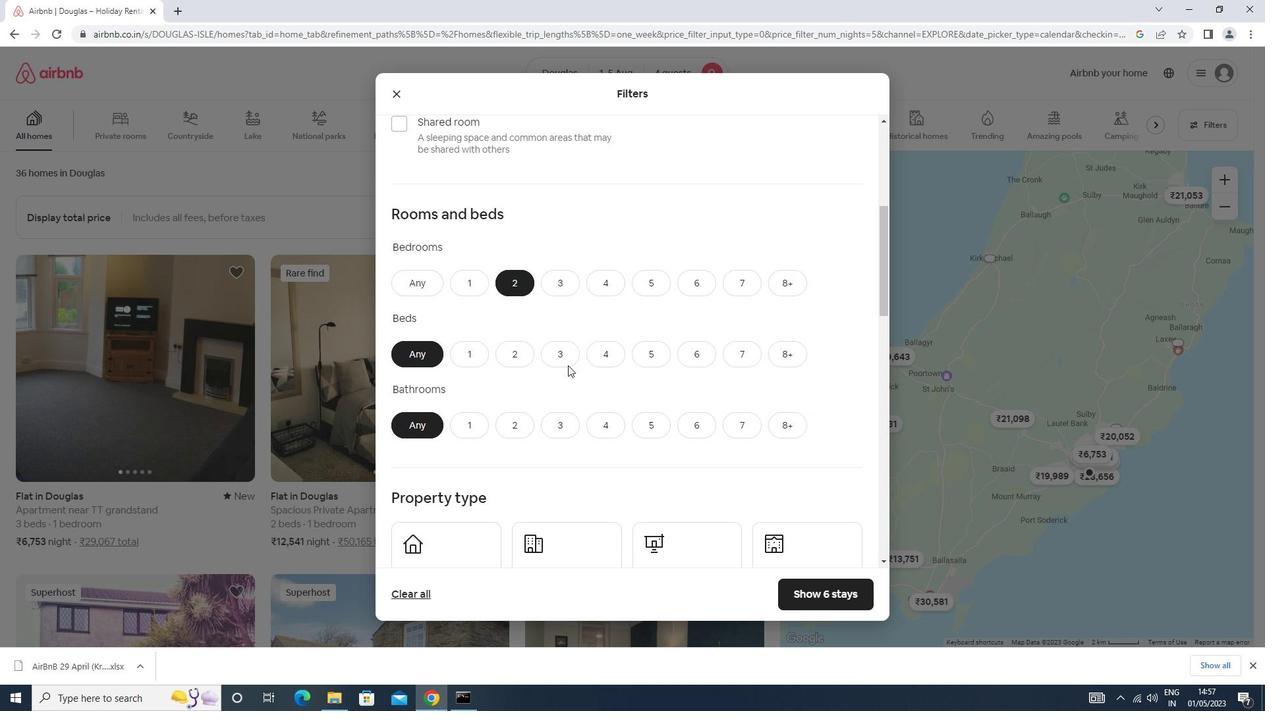 
Action: Mouse pressed left at (564, 356)
Screenshot: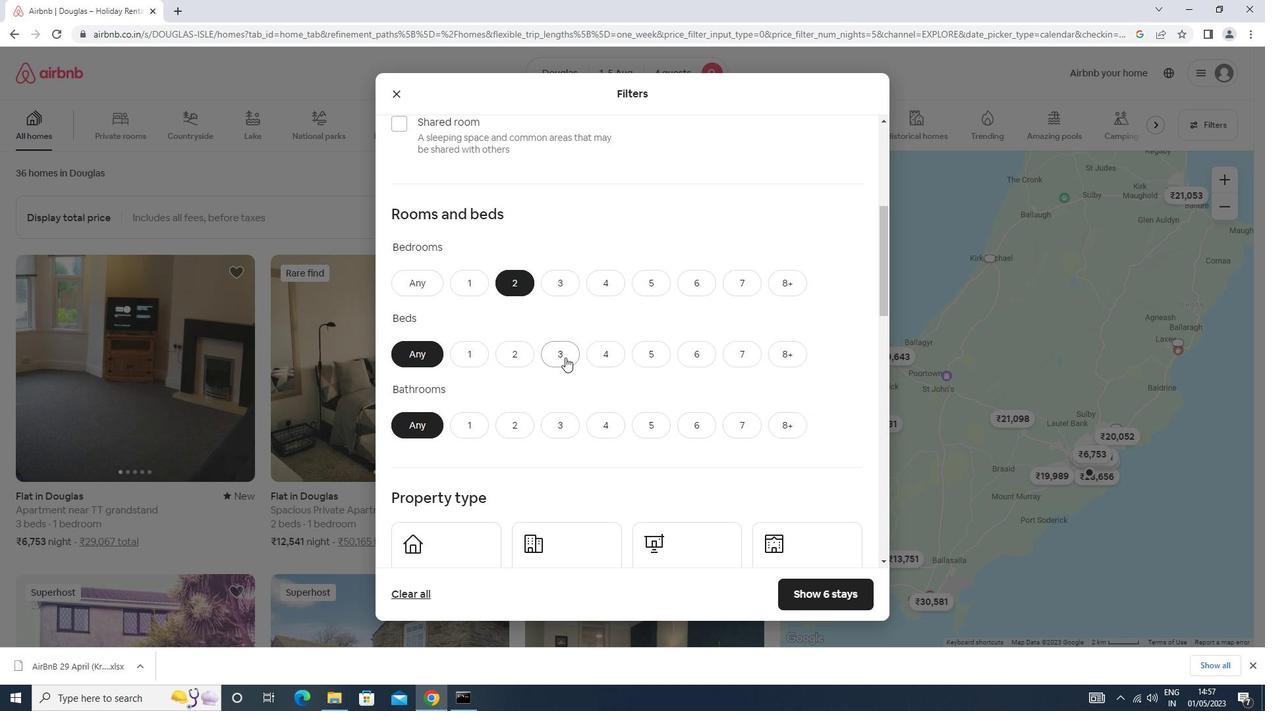 
Action: Mouse moved to (507, 429)
Screenshot: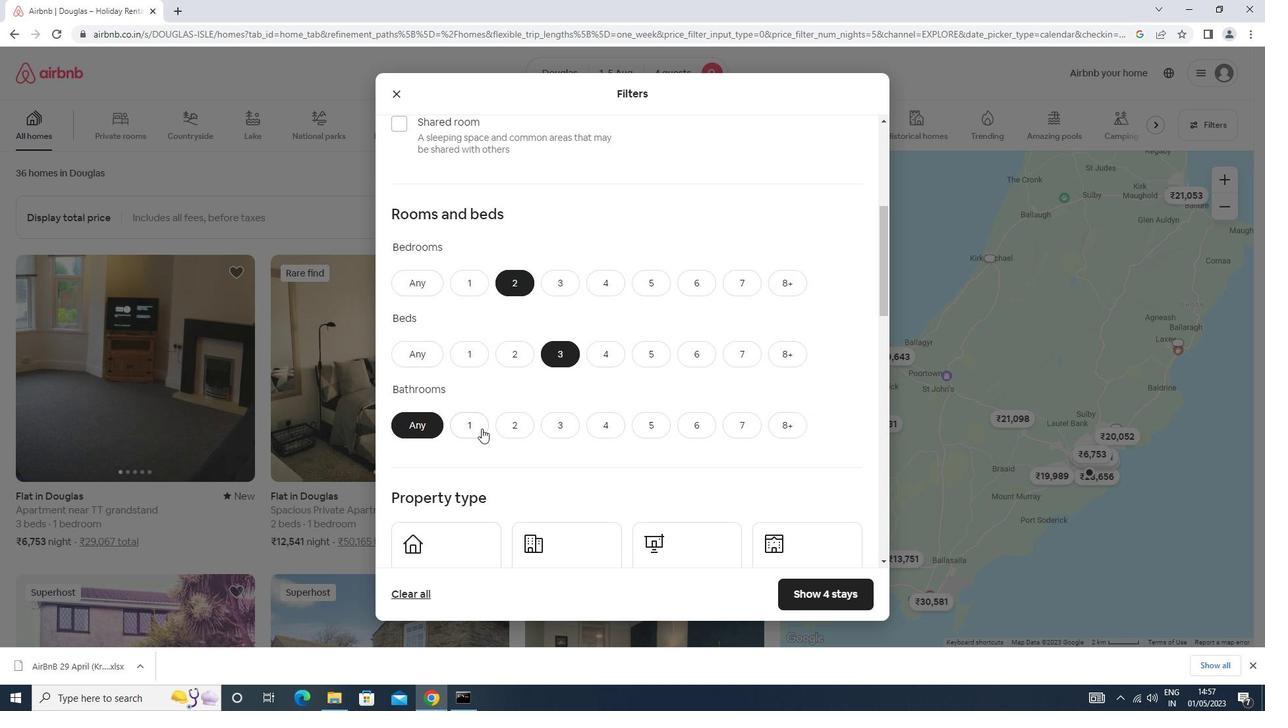 
Action: Mouse pressed left at (507, 429)
Screenshot: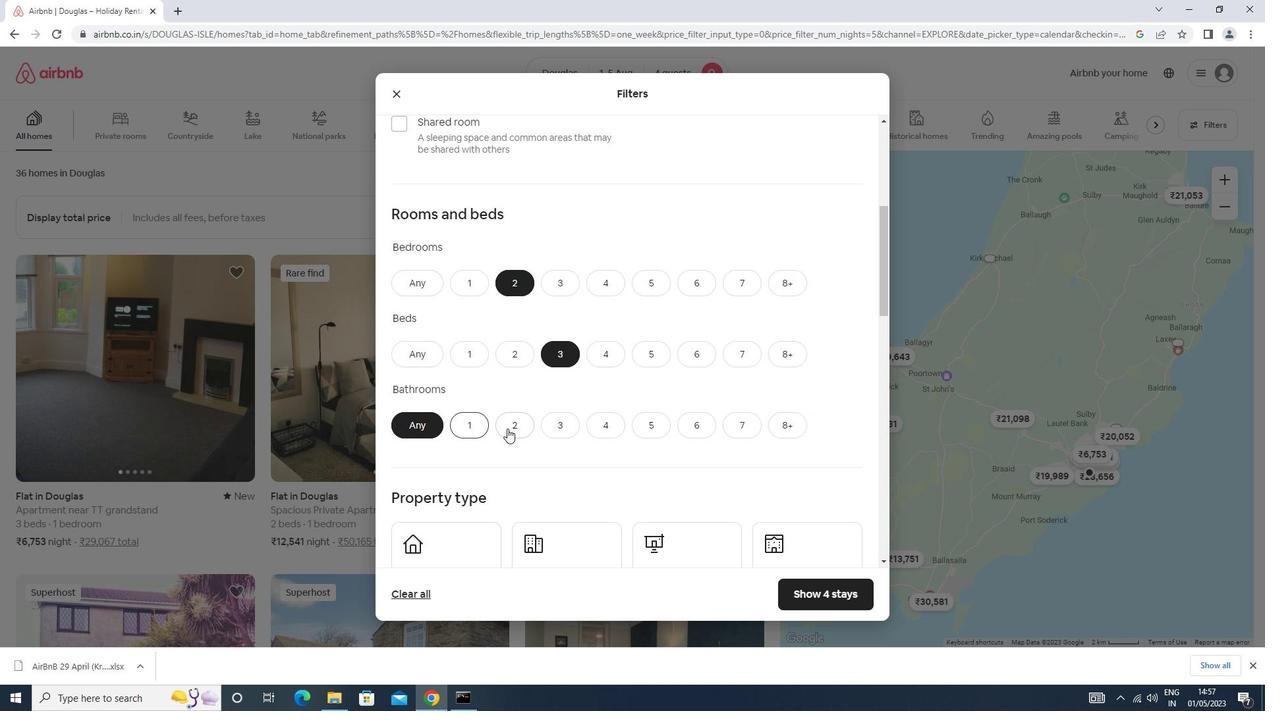 
Action: Mouse moved to (508, 428)
Screenshot: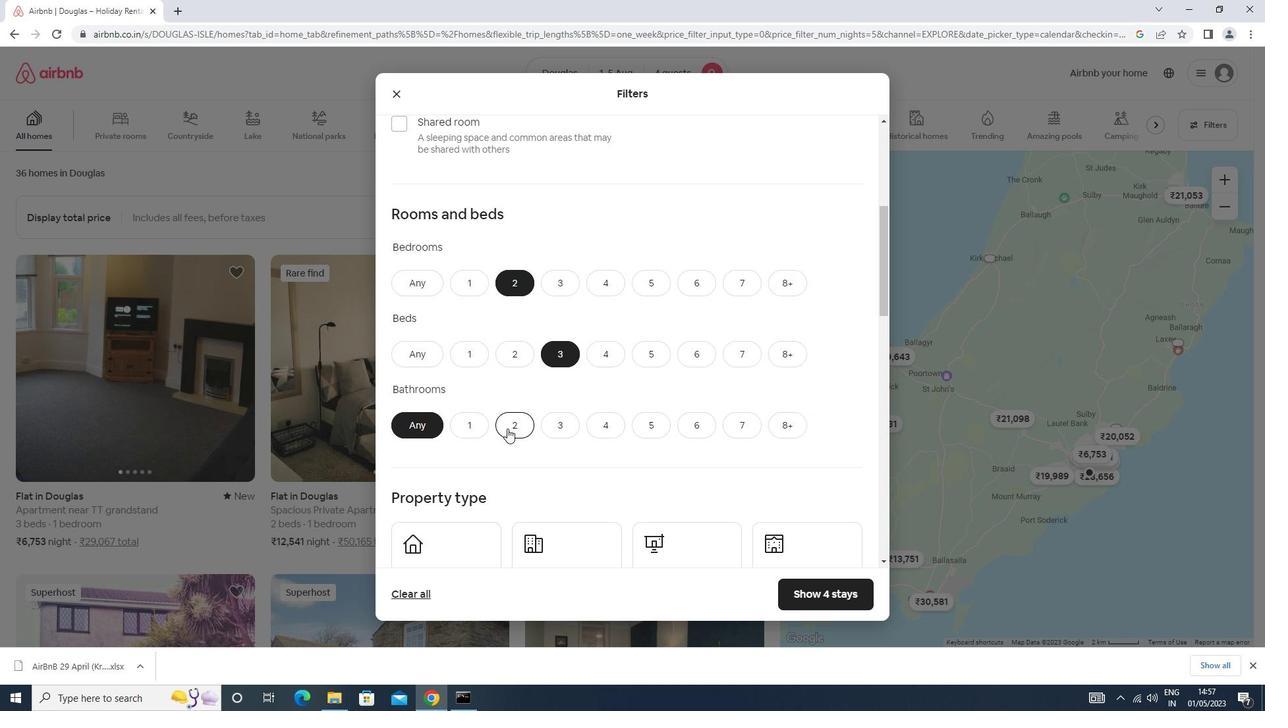 
Action: Mouse scrolled (508, 427) with delta (0, 0)
Screenshot: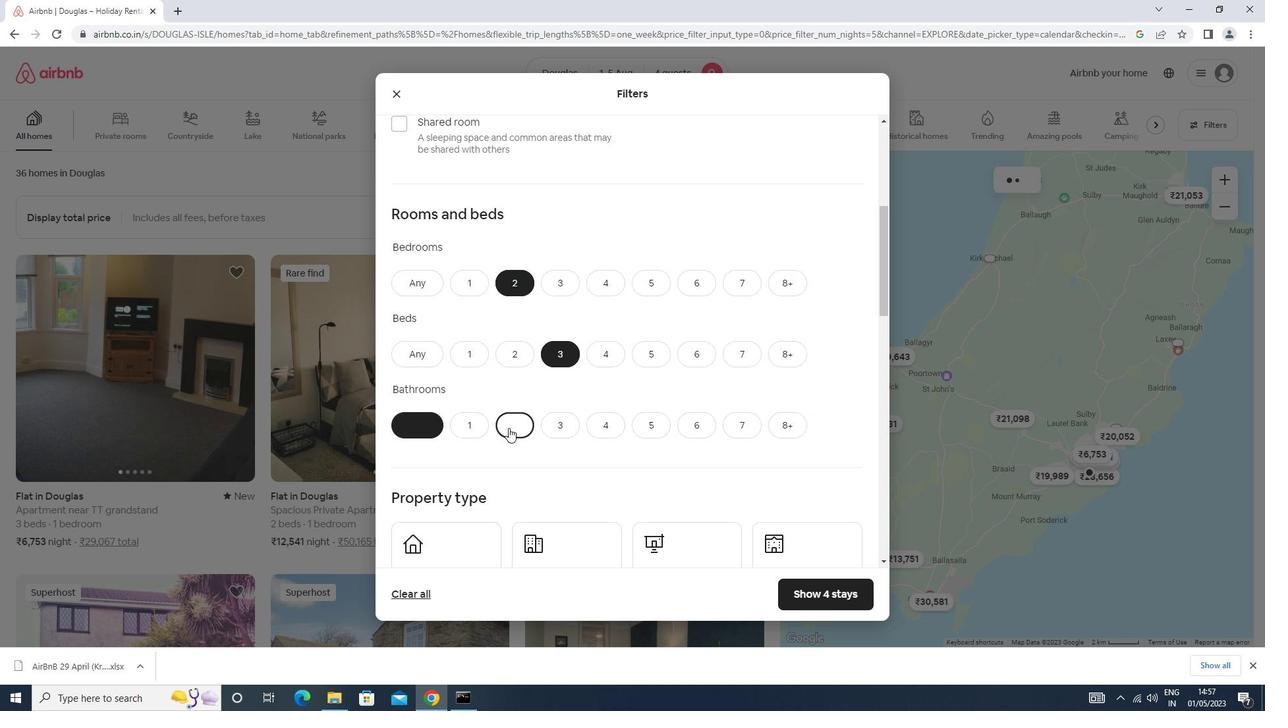 
Action: Mouse scrolled (508, 427) with delta (0, 0)
Screenshot: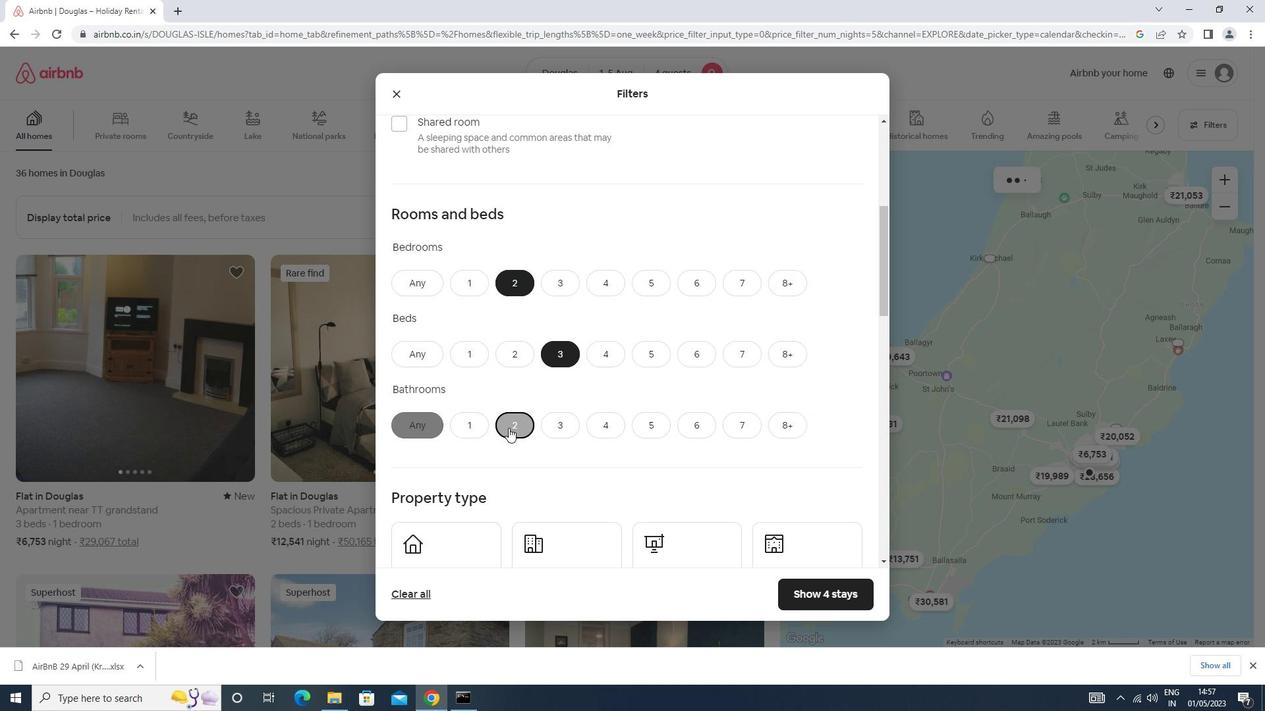 
Action: Mouse scrolled (508, 427) with delta (0, 0)
Screenshot: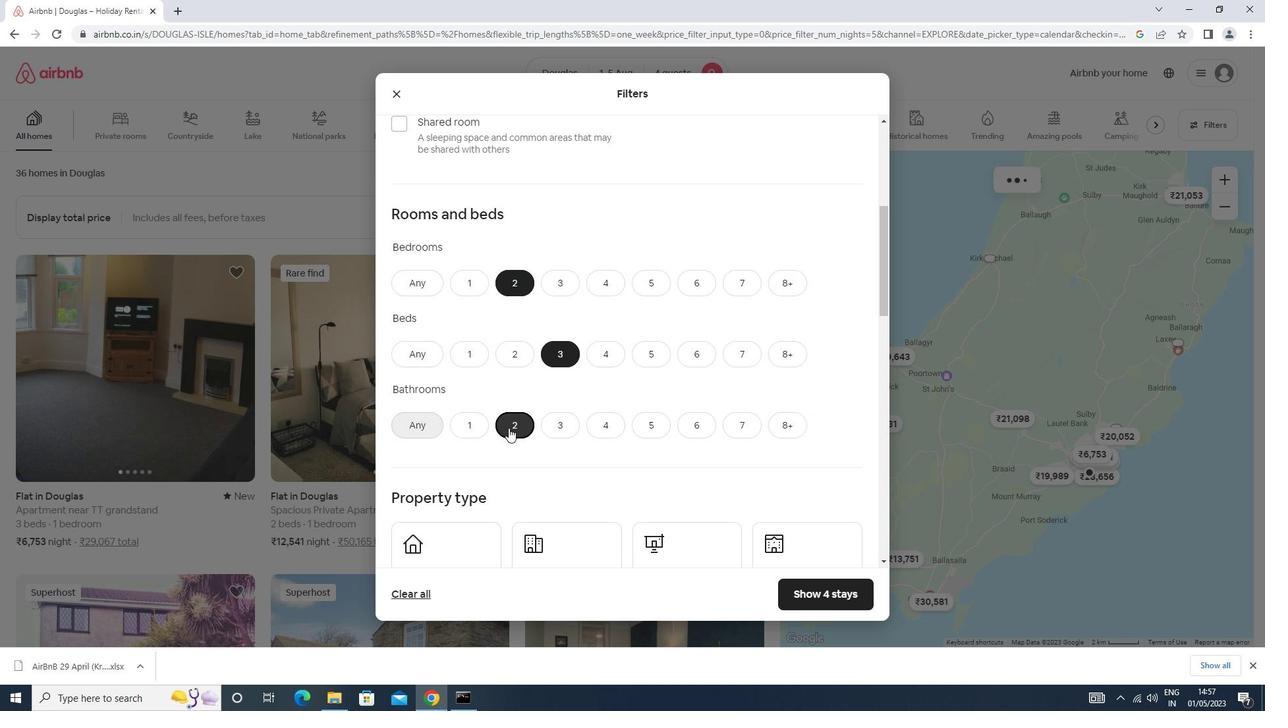 
Action: Mouse moved to (471, 380)
Screenshot: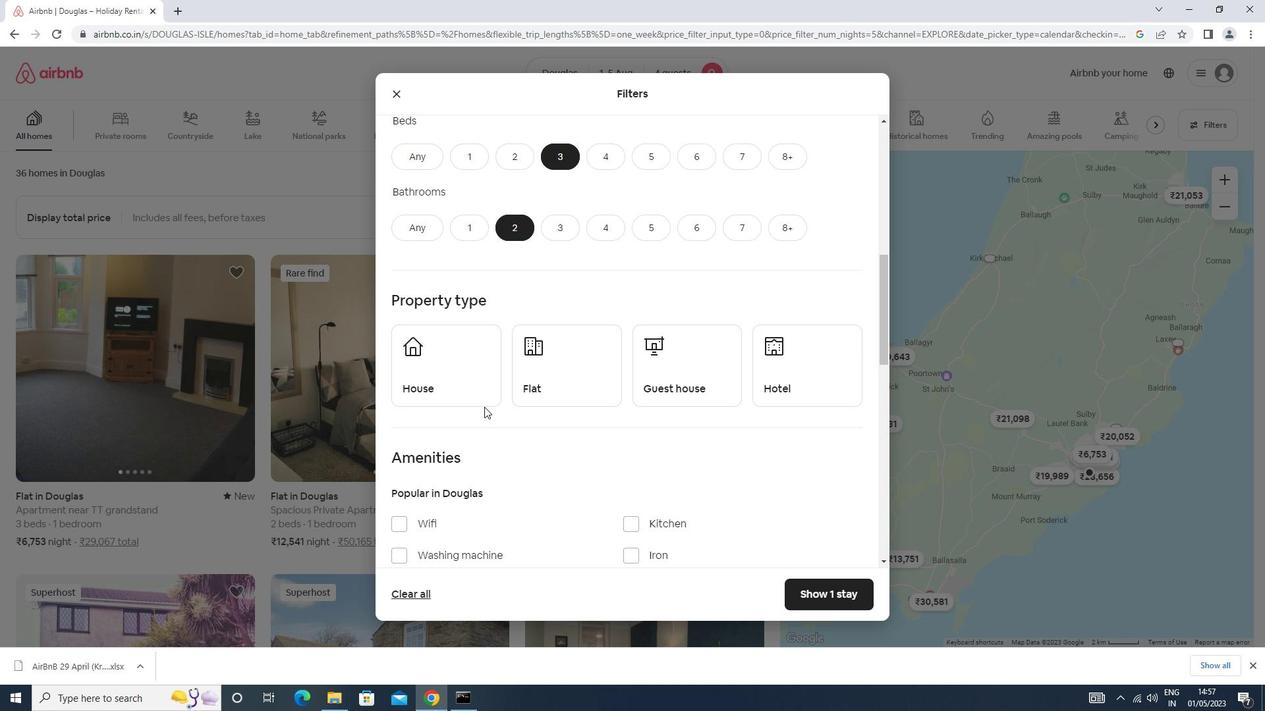 
Action: Mouse pressed left at (471, 380)
Screenshot: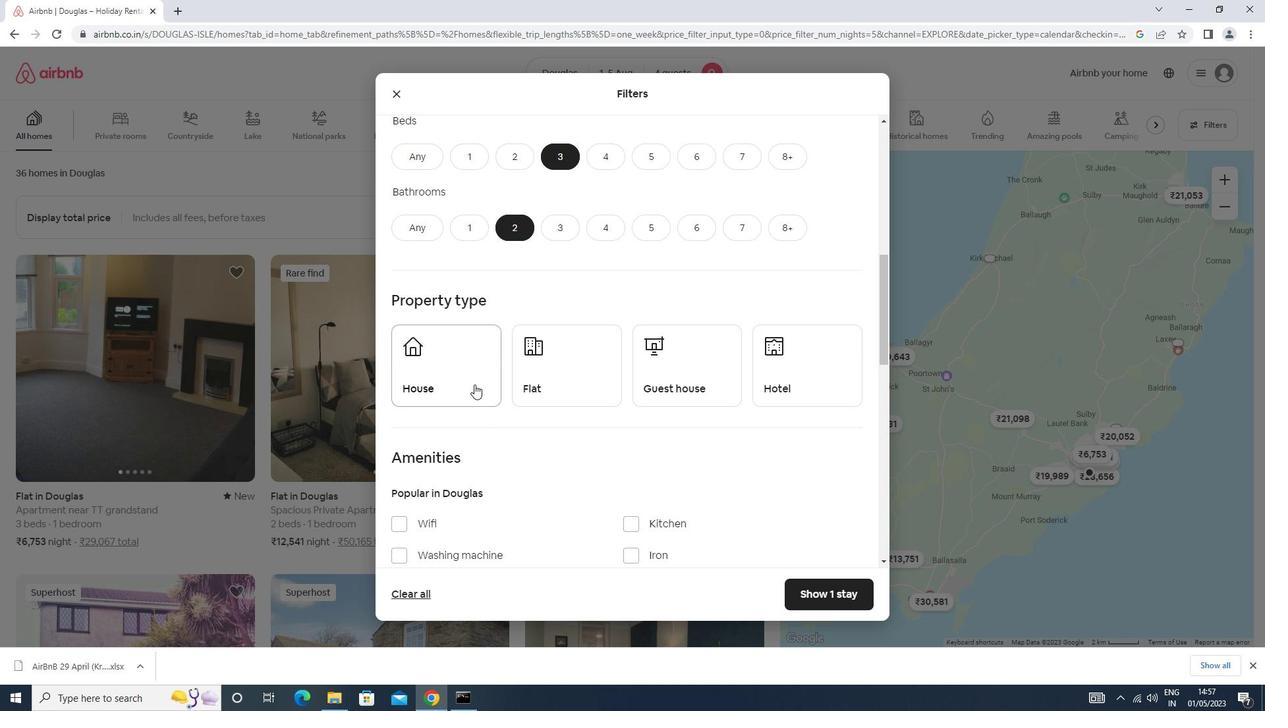 
Action: Mouse moved to (572, 382)
Screenshot: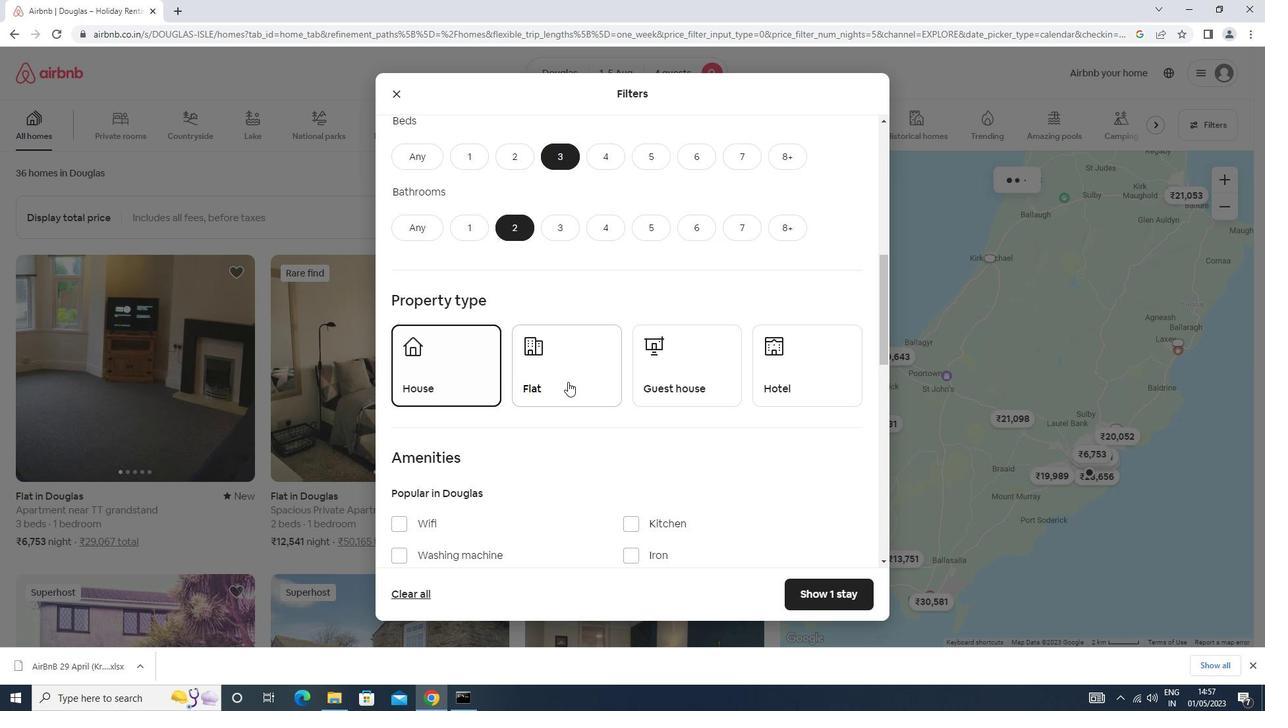 
Action: Mouse pressed left at (572, 382)
Screenshot: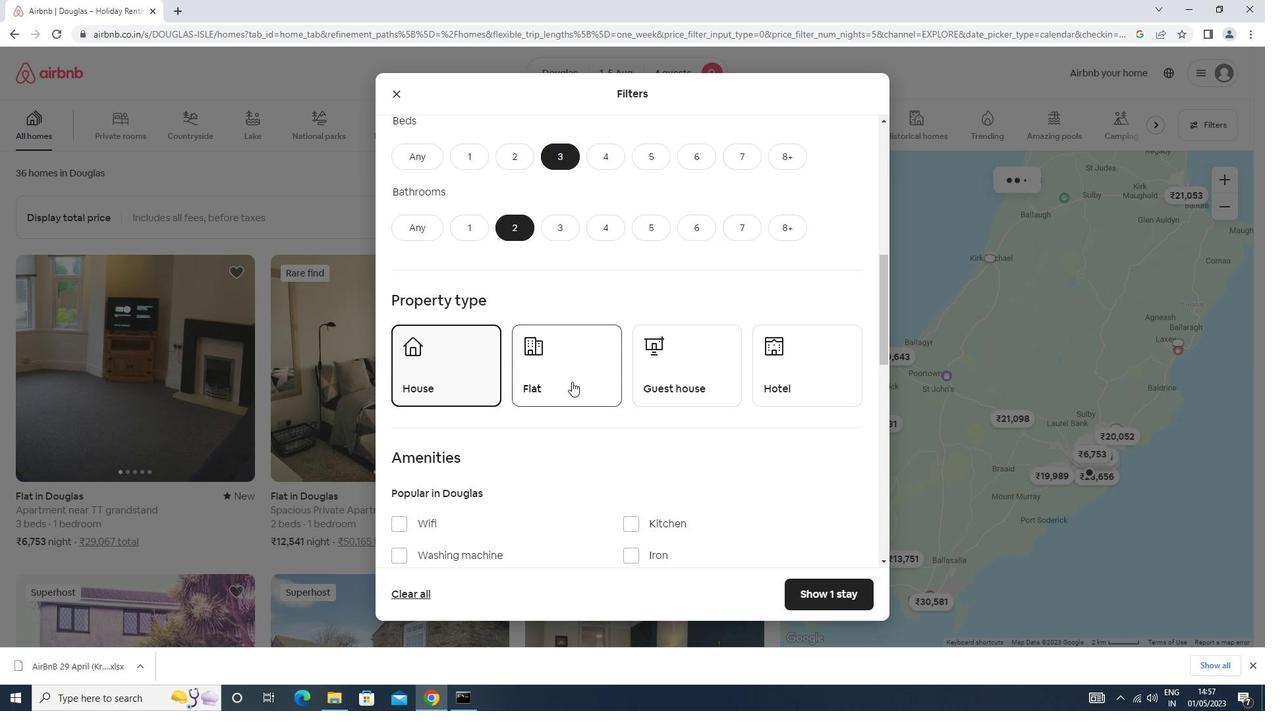 
Action: Mouse moved to (770, 378)
Screenshot: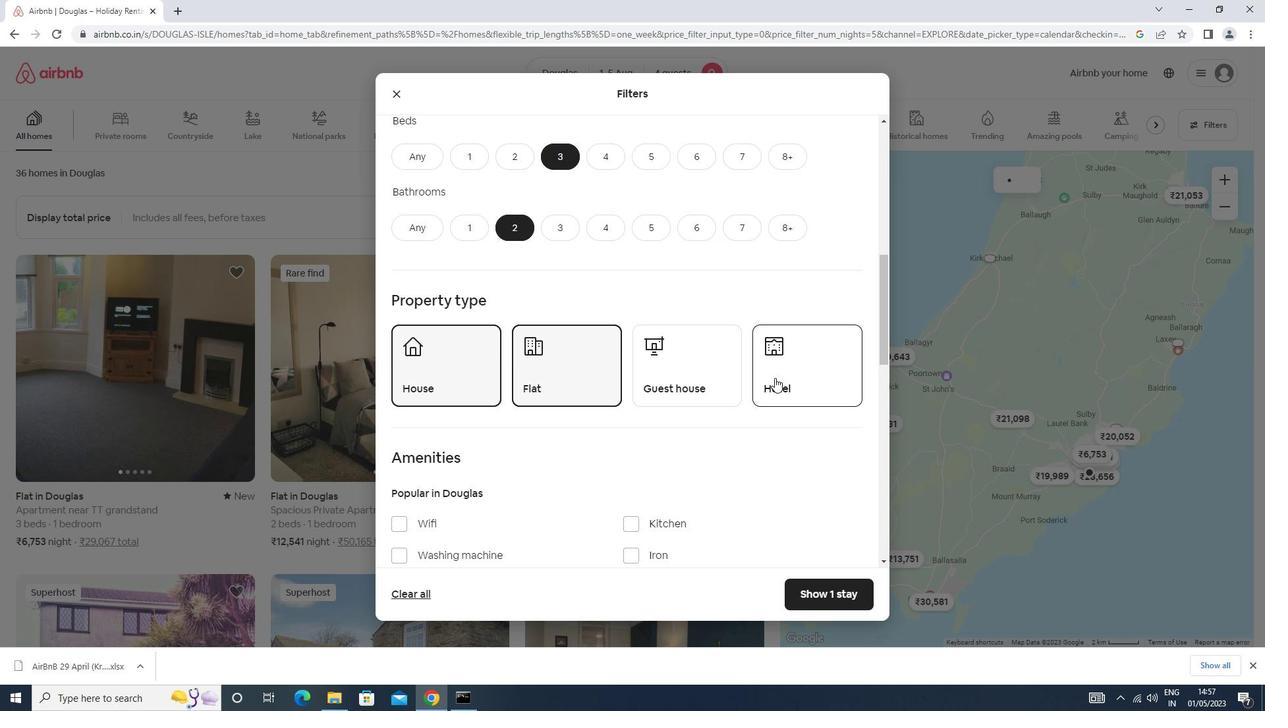 
Action: Mouse pressed left at (770, 378)
Screenshot: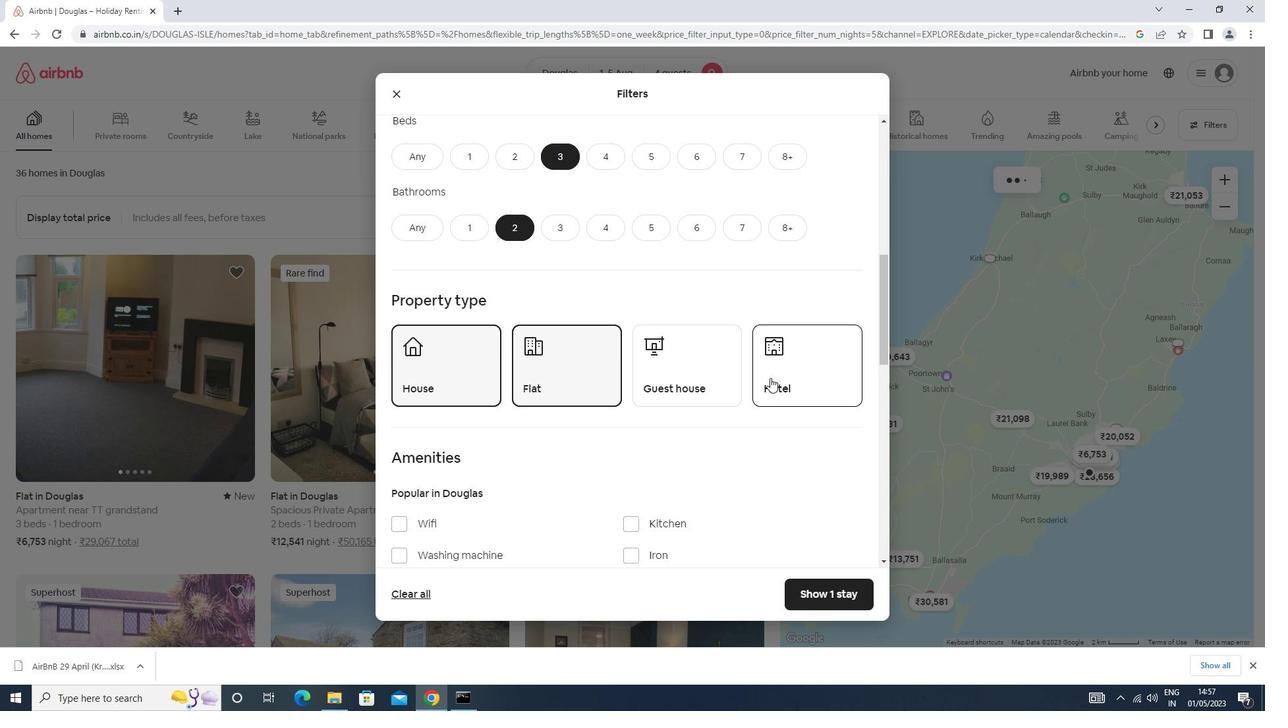 
Action: Mouse moved to (810, 367)
Screenshot: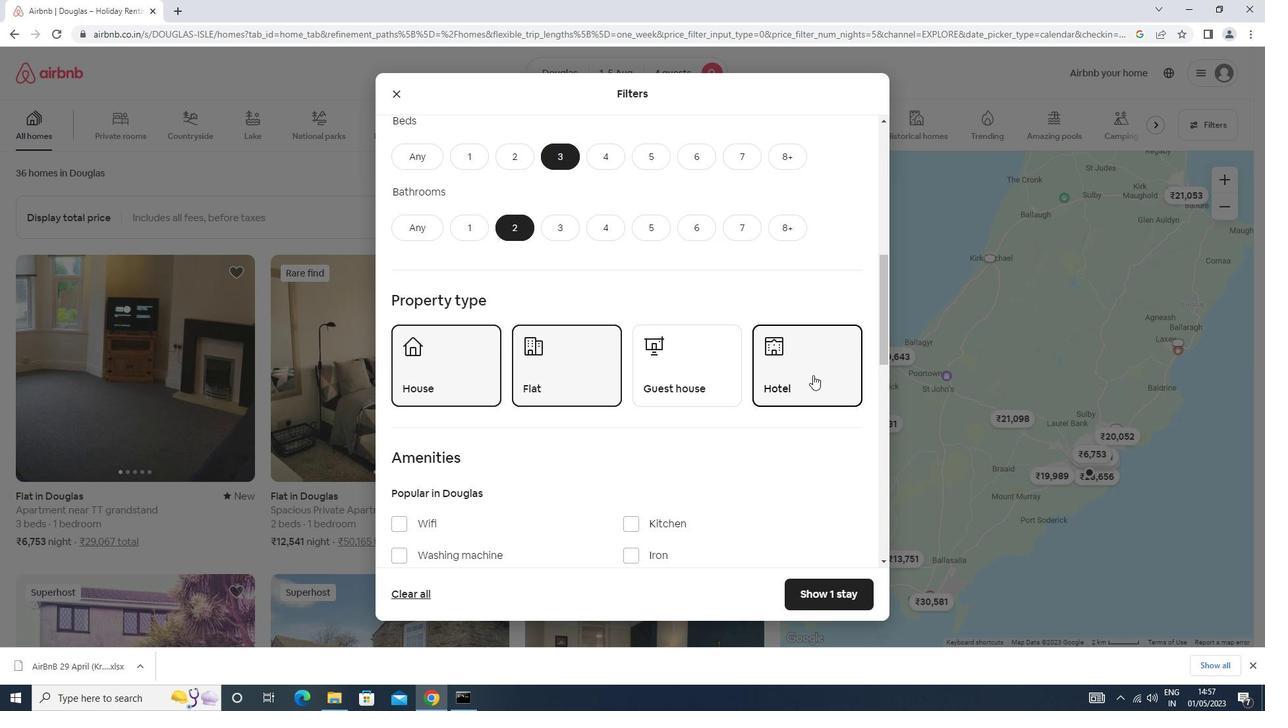 
Action: Mouse pressed left at (810, 367)
Screenshot: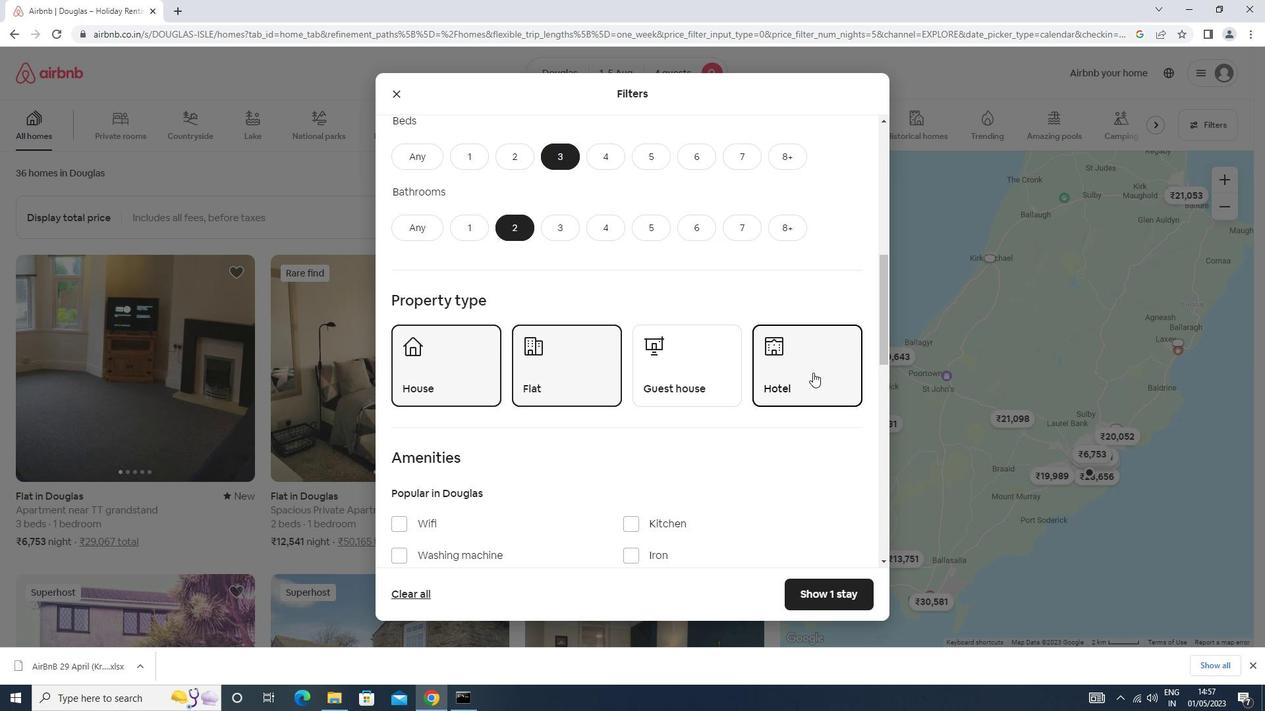 
Action: Mouse moved to (807, 366)
Screenshot: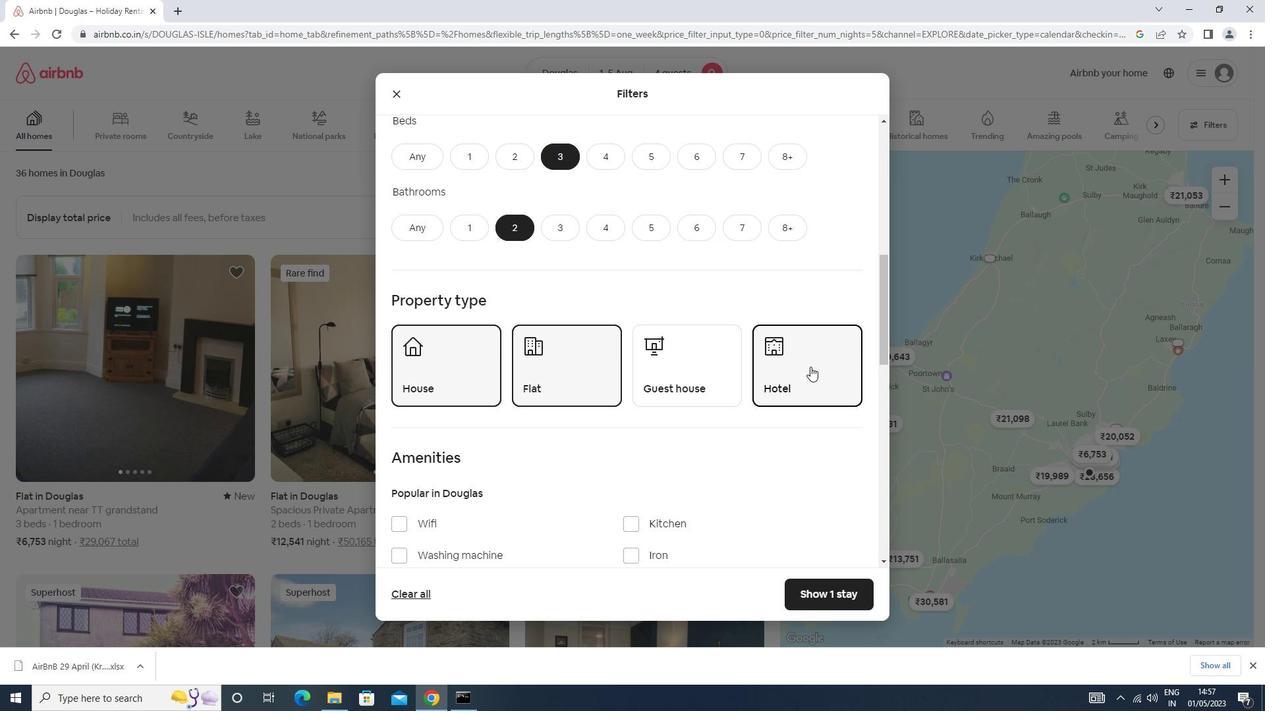 
Action: Mouse pressed left at (807, 366)
Screenshot: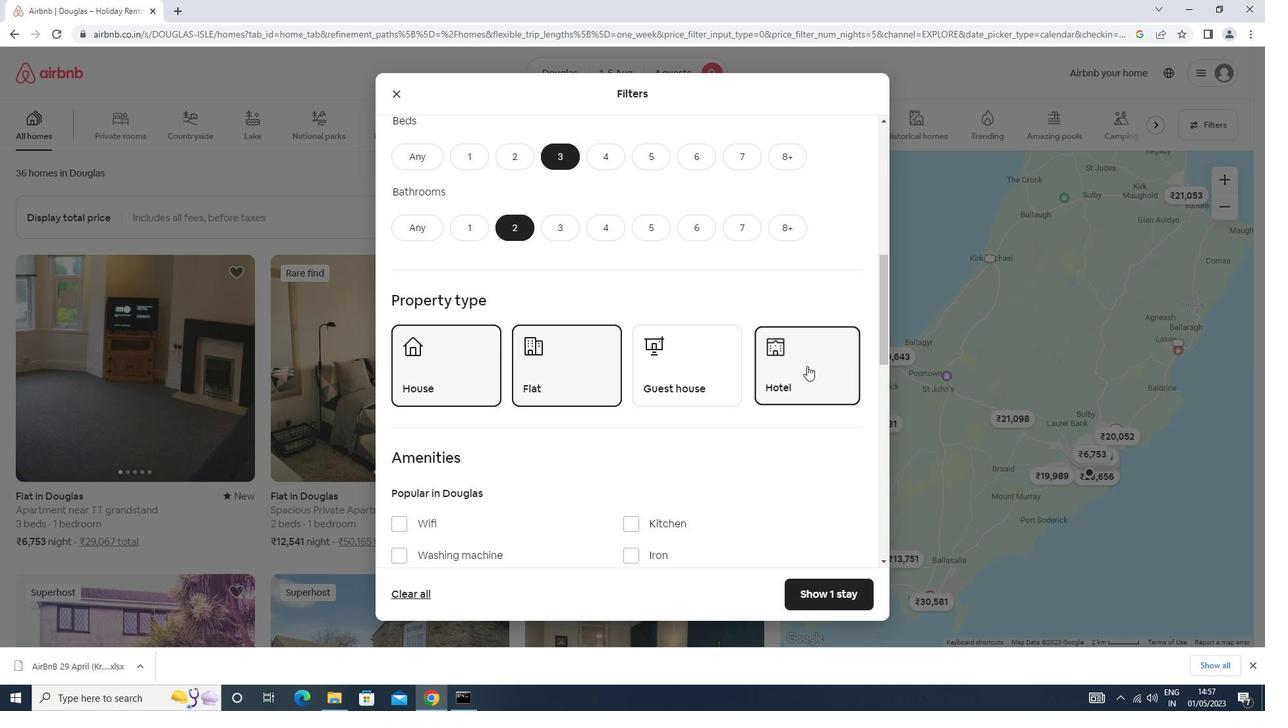 
Action: Mouse moved to (694, 374)
Screenshot: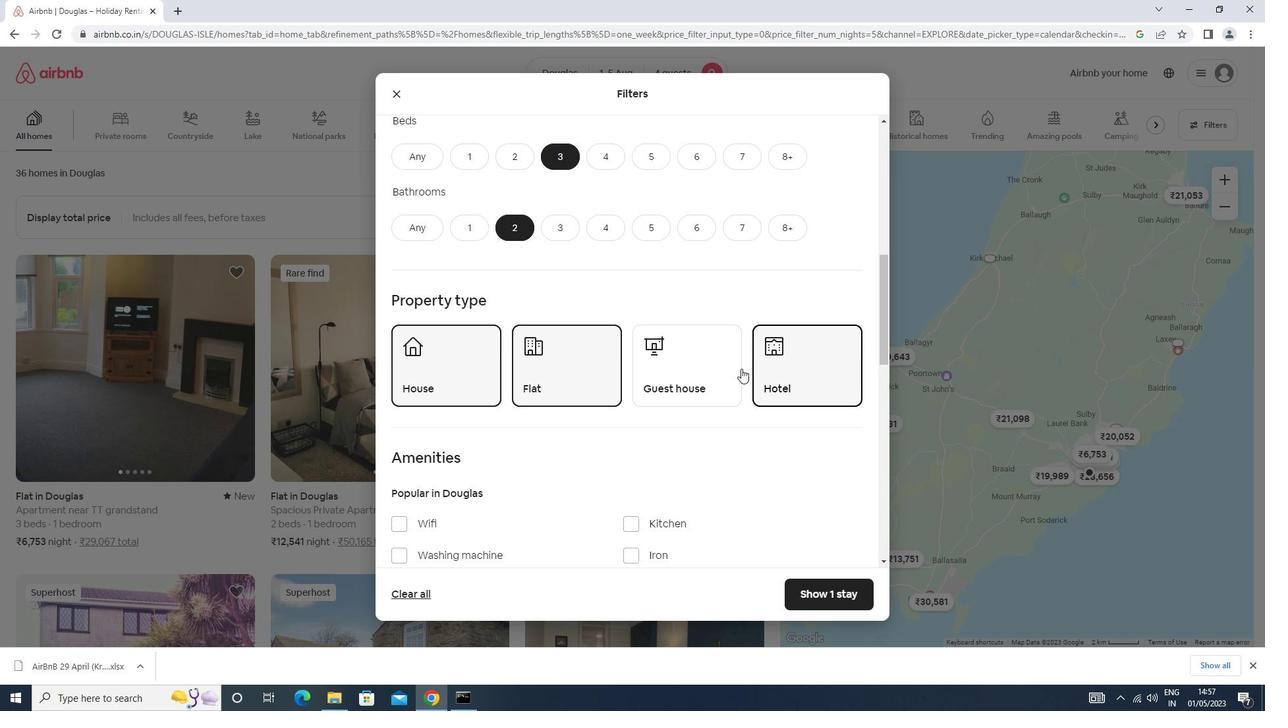 
Action: Mouse pressed left at (694, 374)
Screenshot: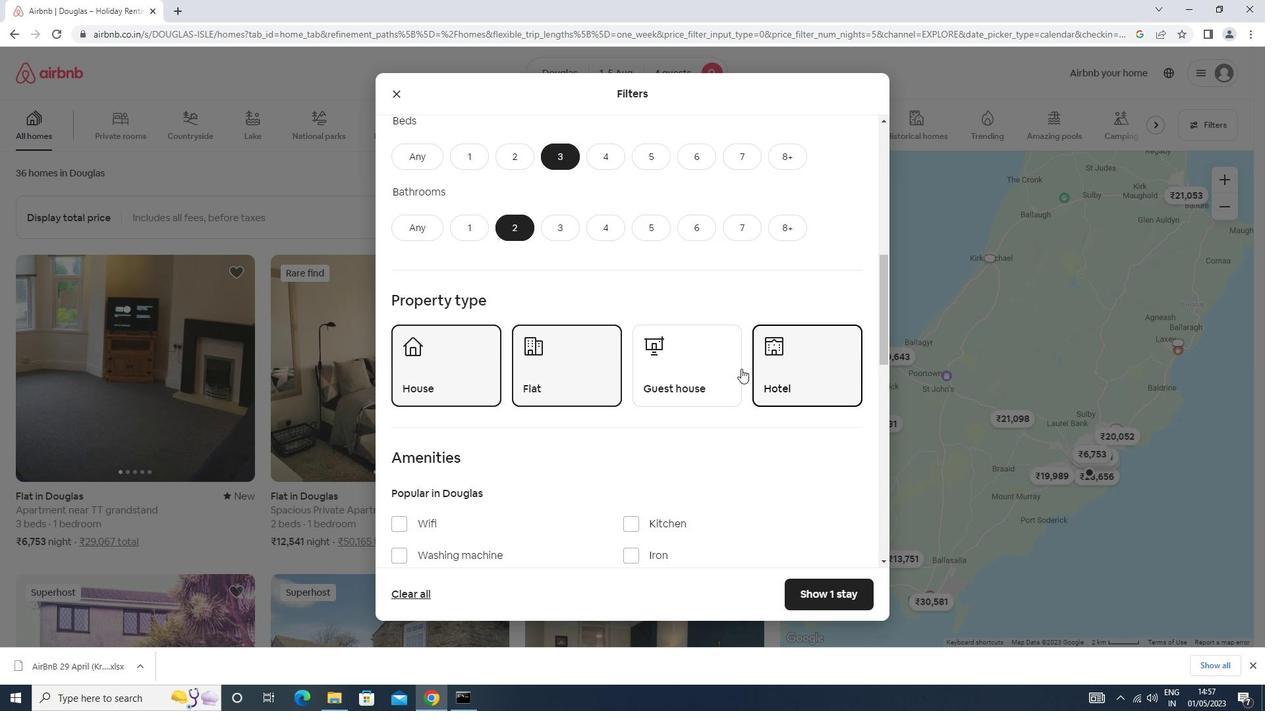 
Action: Mouse moved to (693, 374)
Screenshot: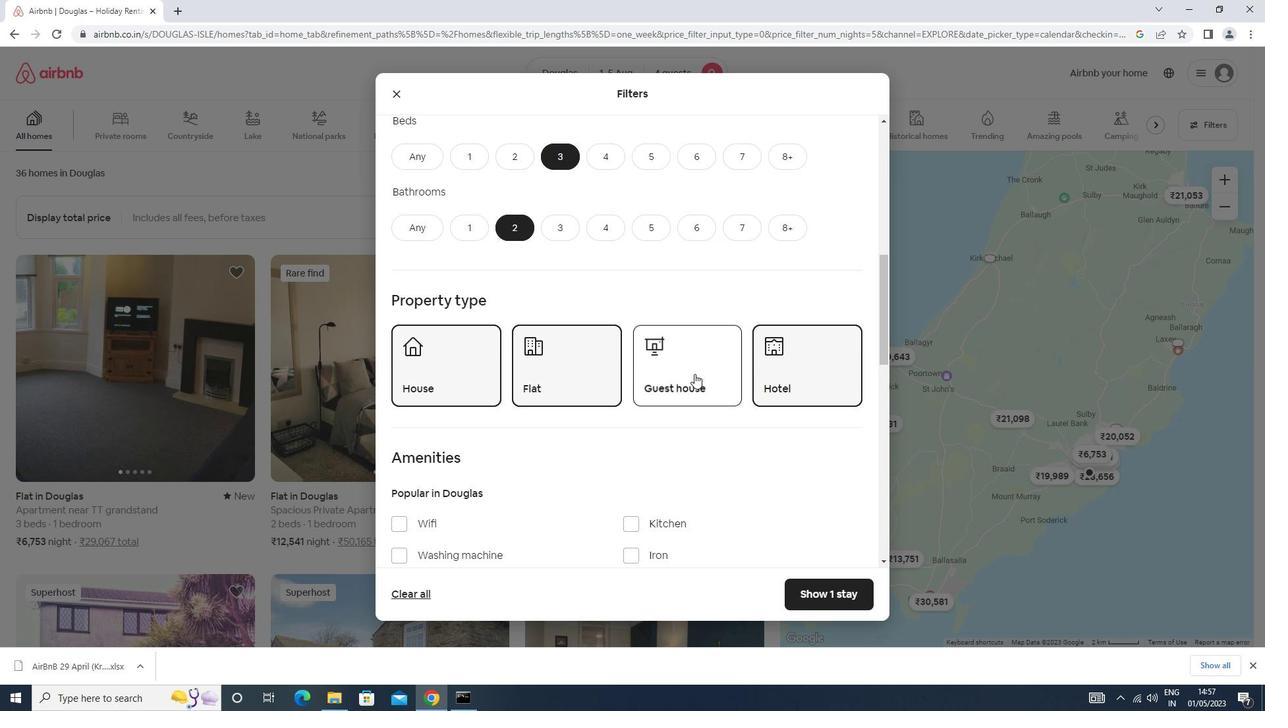 
Action: Mouse scrolled (693, 373) with delta (0, 0)
Screenshot: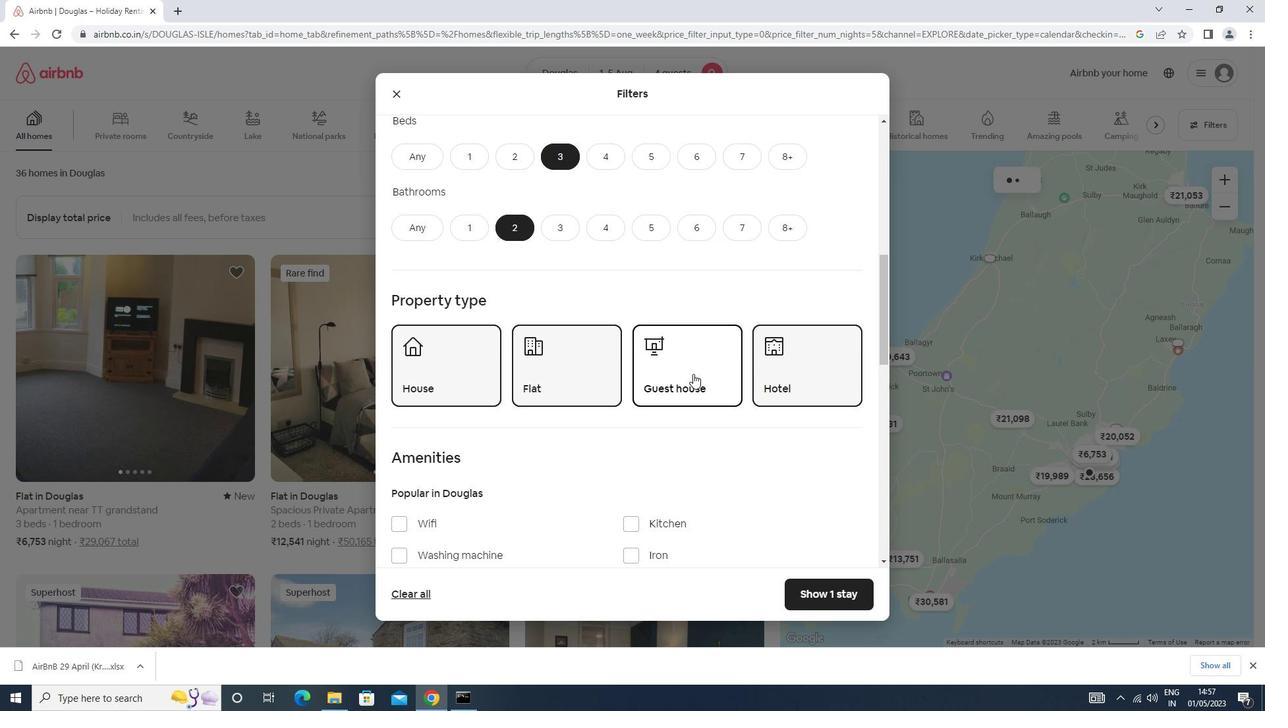 
Action: Mouse scrolled (693, 373) with delta (0, 0)
Screenshot: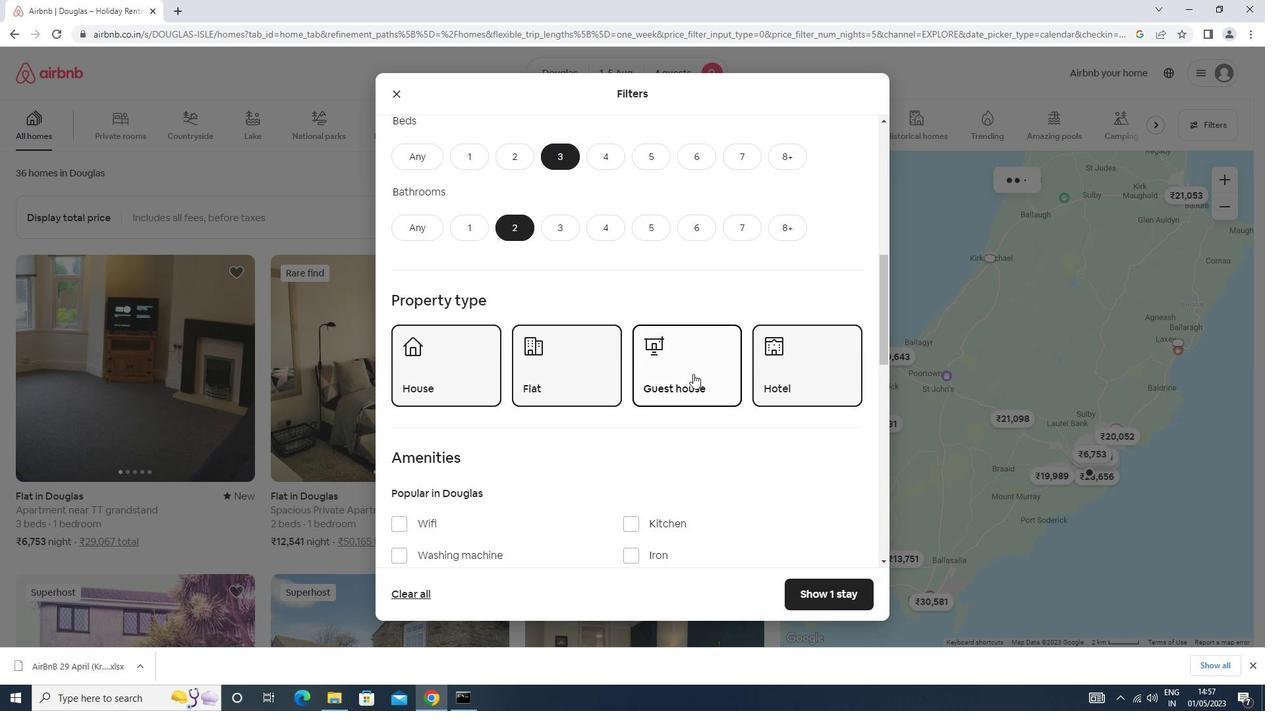 
Action: Mouse moved to (599, 384)
Screenshot: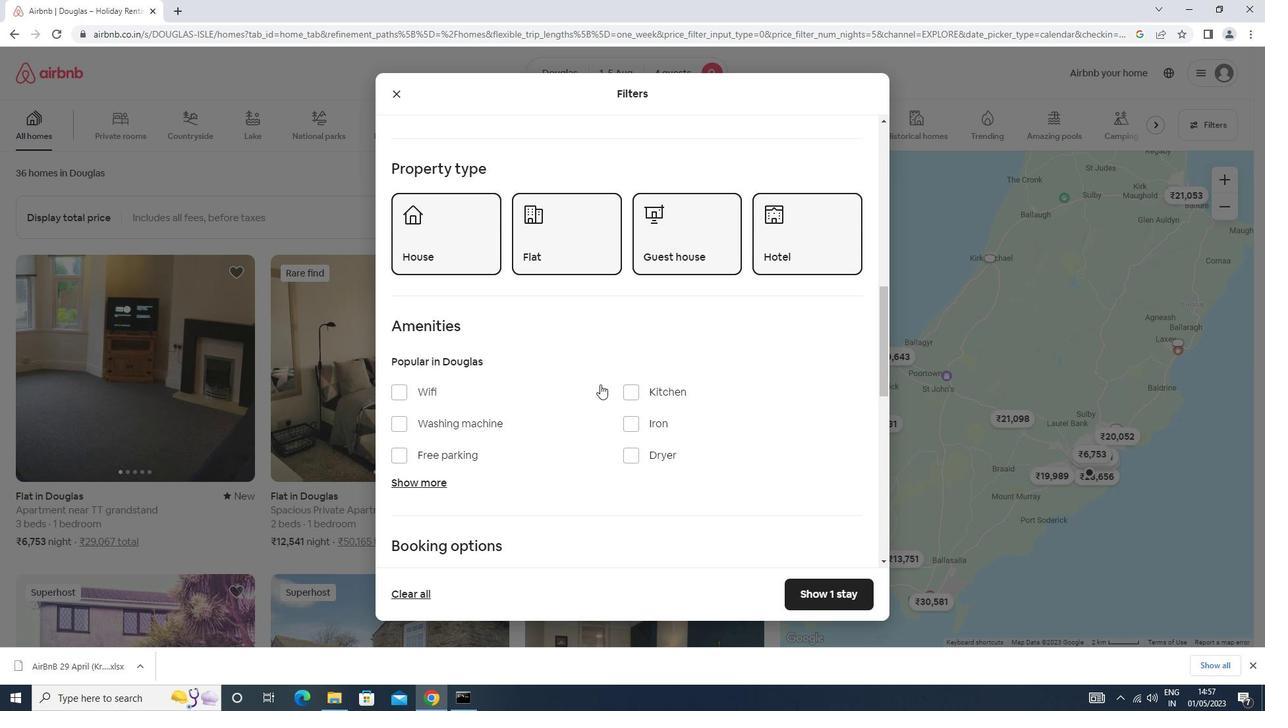 
Action: Mouse scrolled (599, 384) with delta (0, 0)
Screenshot: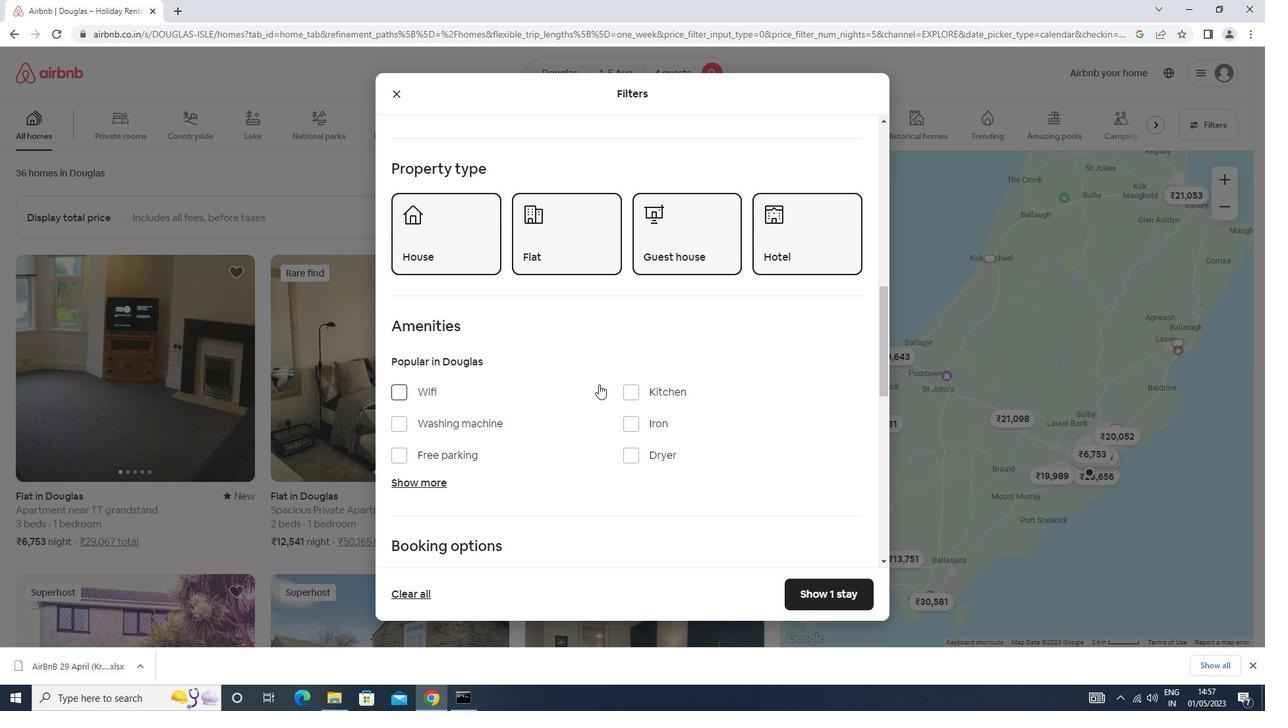 
Action: Mouse moved to (467, 352)
Screenshot: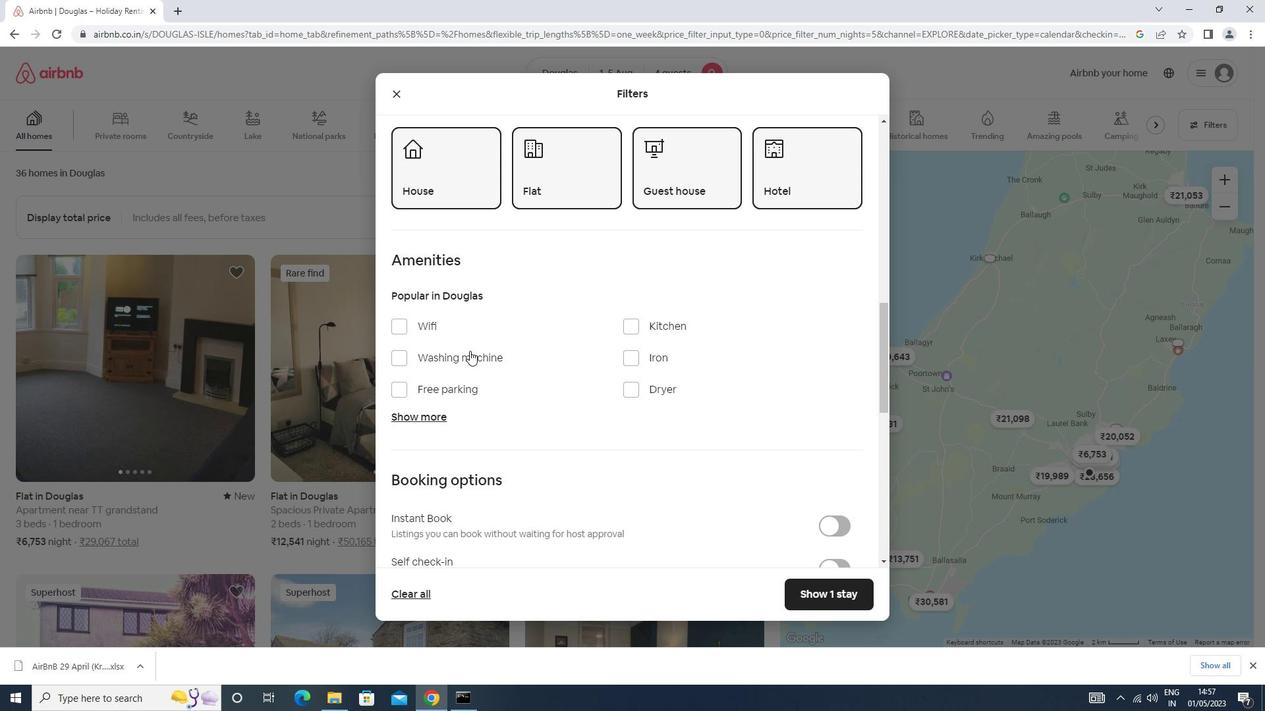 
Action: Mouse pressed left at (467, 352)
Screenshot: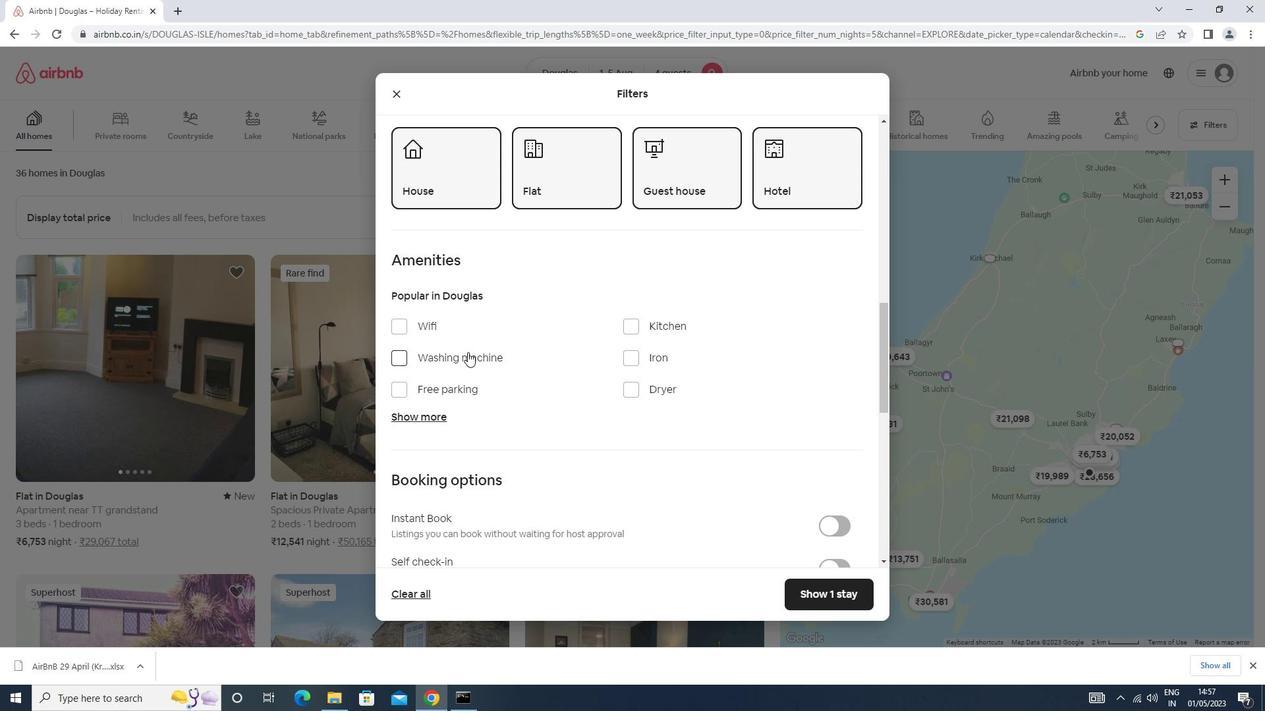 
Action: Mouse scrolled (467, 351) with delta (0, 0)
Screenshot: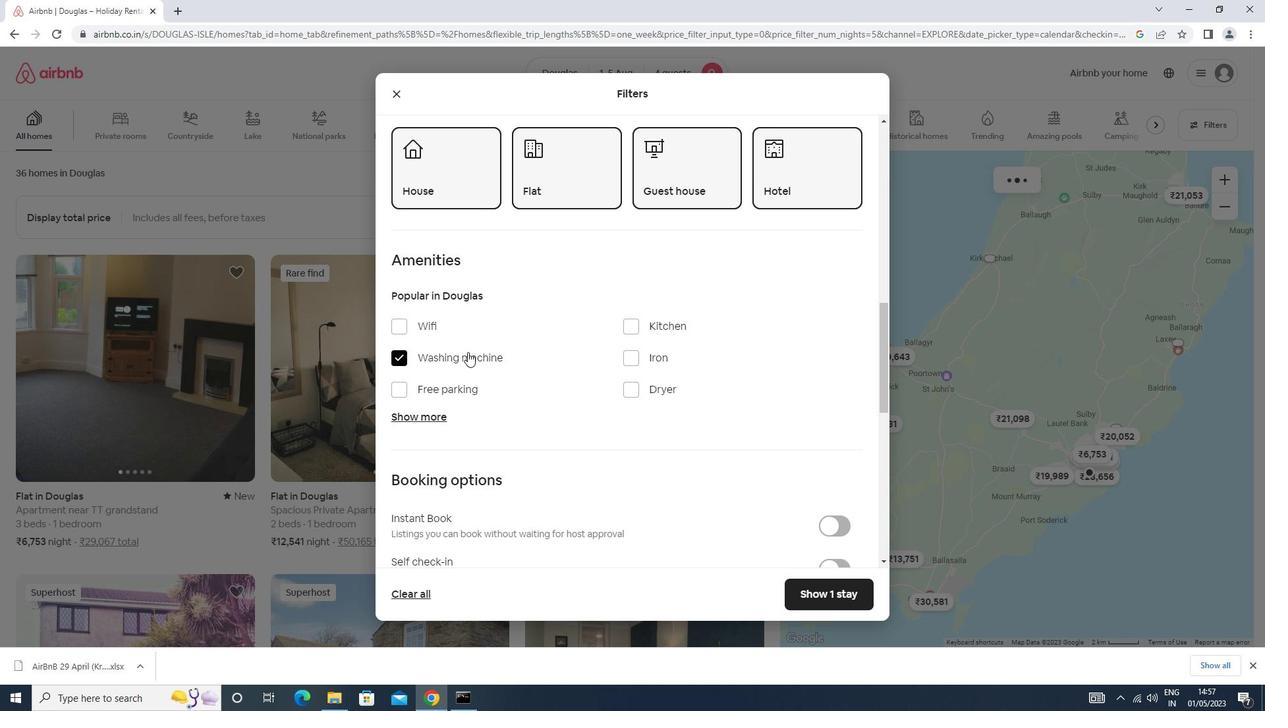 
Action: Mouse scrolled (467, 351) with delta (0, 0)
Screenshot: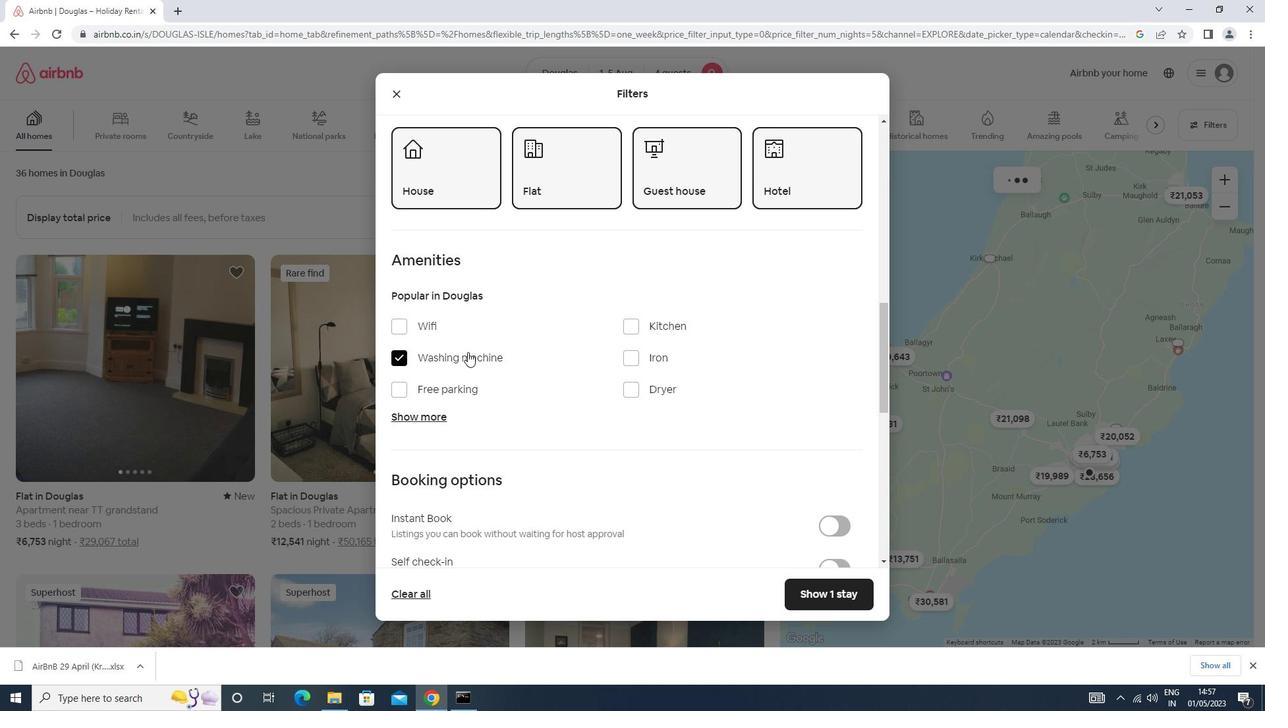 
Action: Mouse scrolled (467, 351) with delta (0, 0)
Screenshot: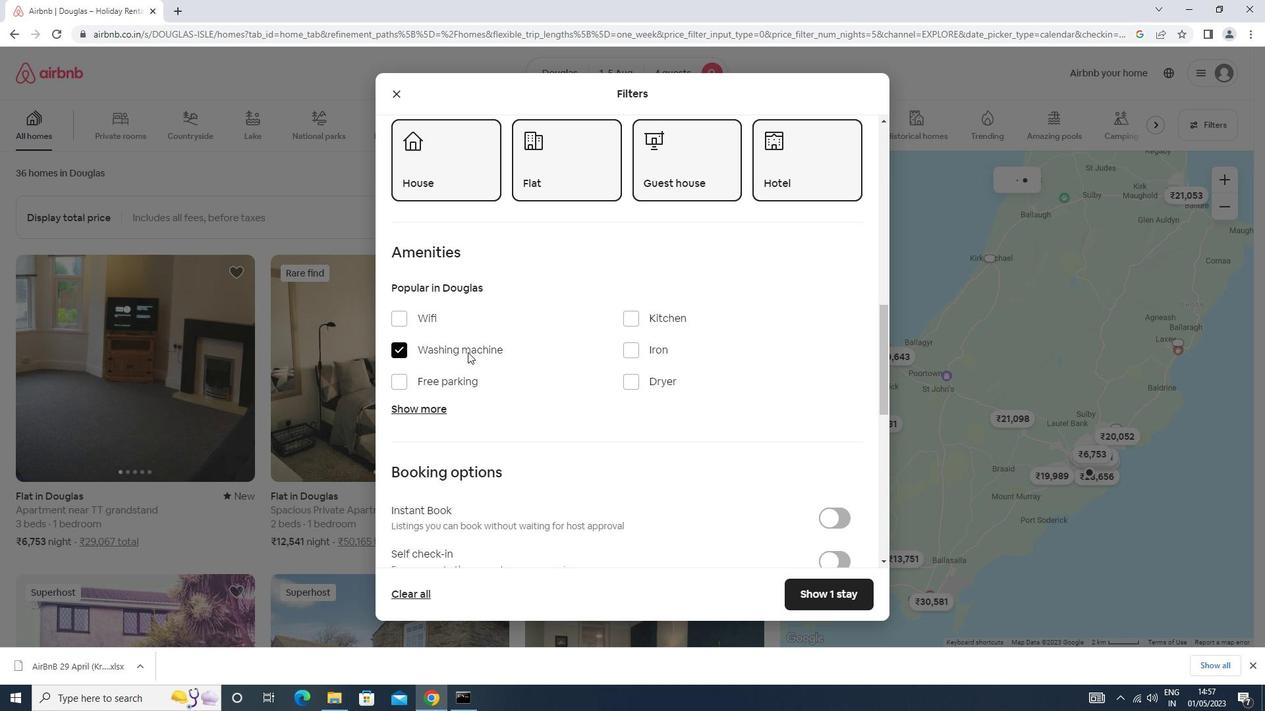 
Action: Mouse moved to (837, 375)
Screenshot: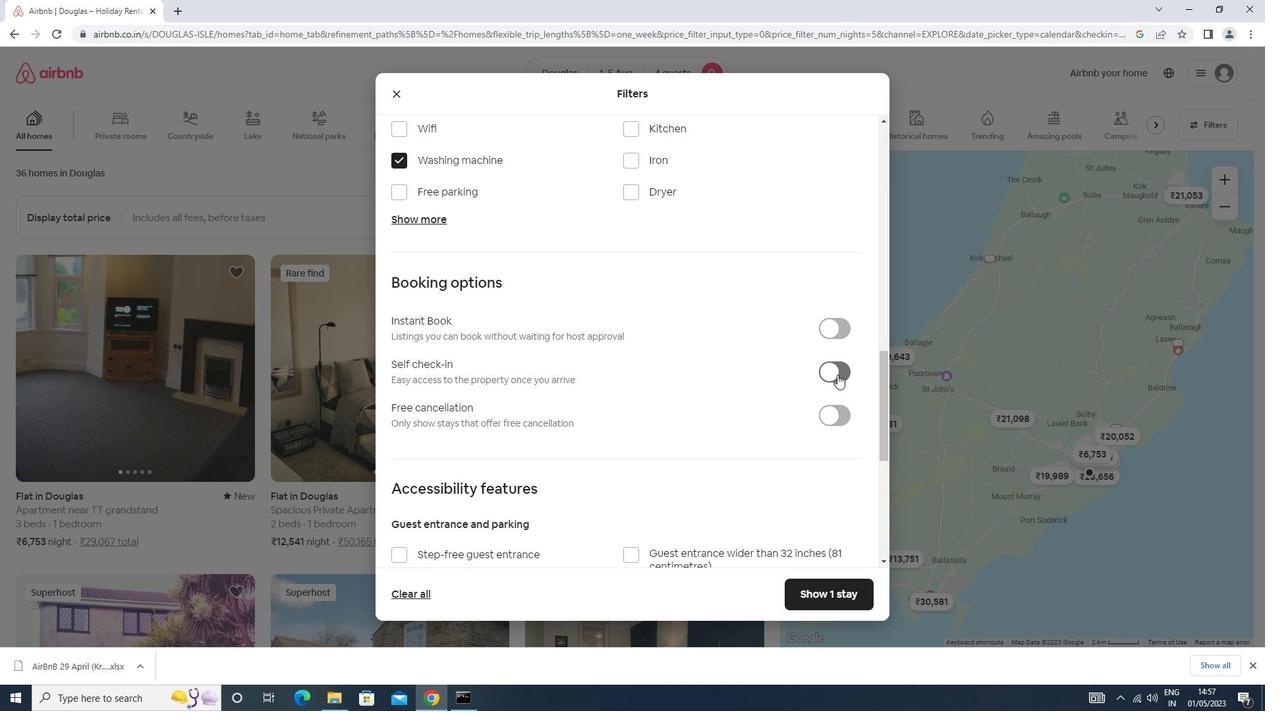 
Action: Mouse pressed left at (837, 375)
Screenshot: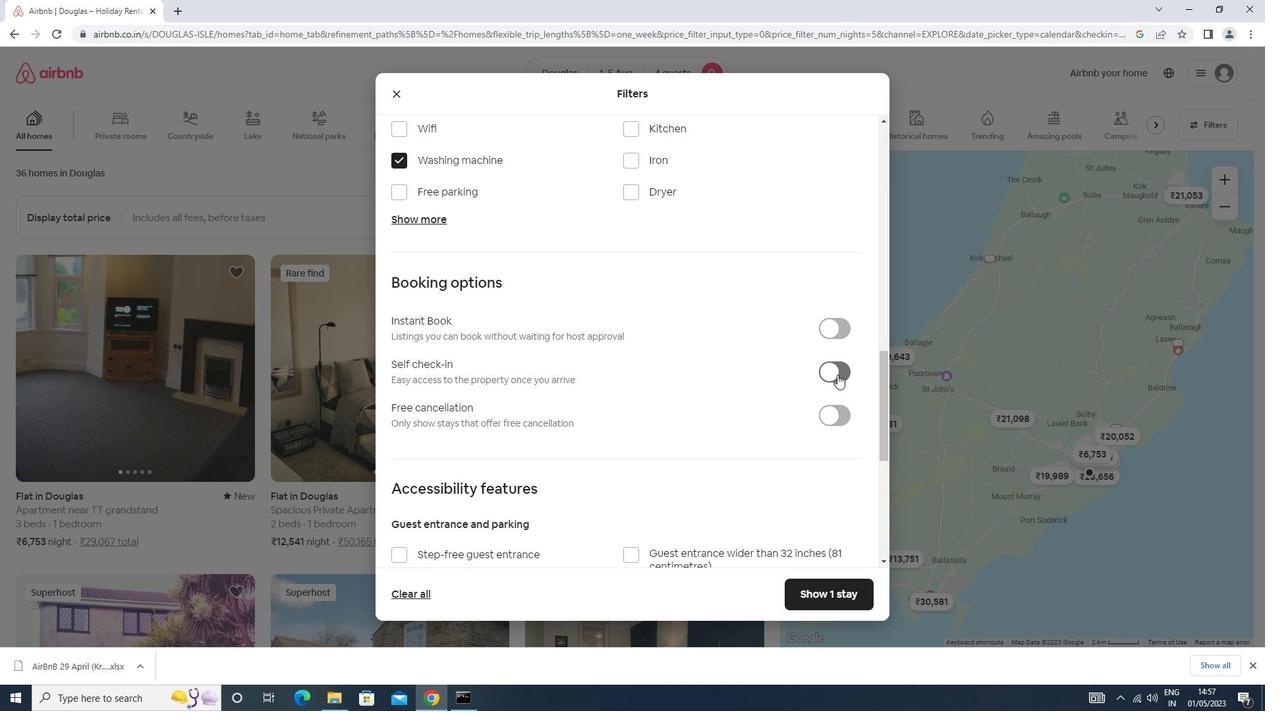 
Action: Mouse scrolled (837, 374) with delta (0, 0)
Screenshot: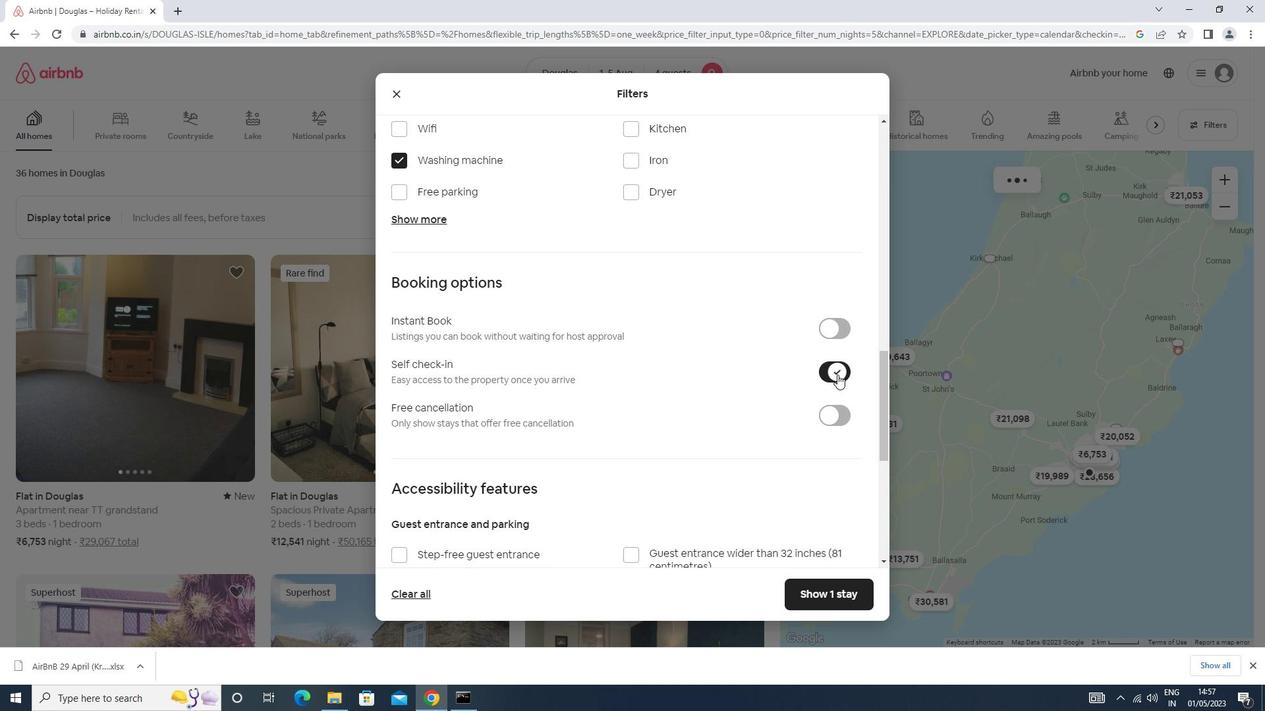 
Action: Mouse scrolled (837, 374) with delta (0, 0)
Screenshot: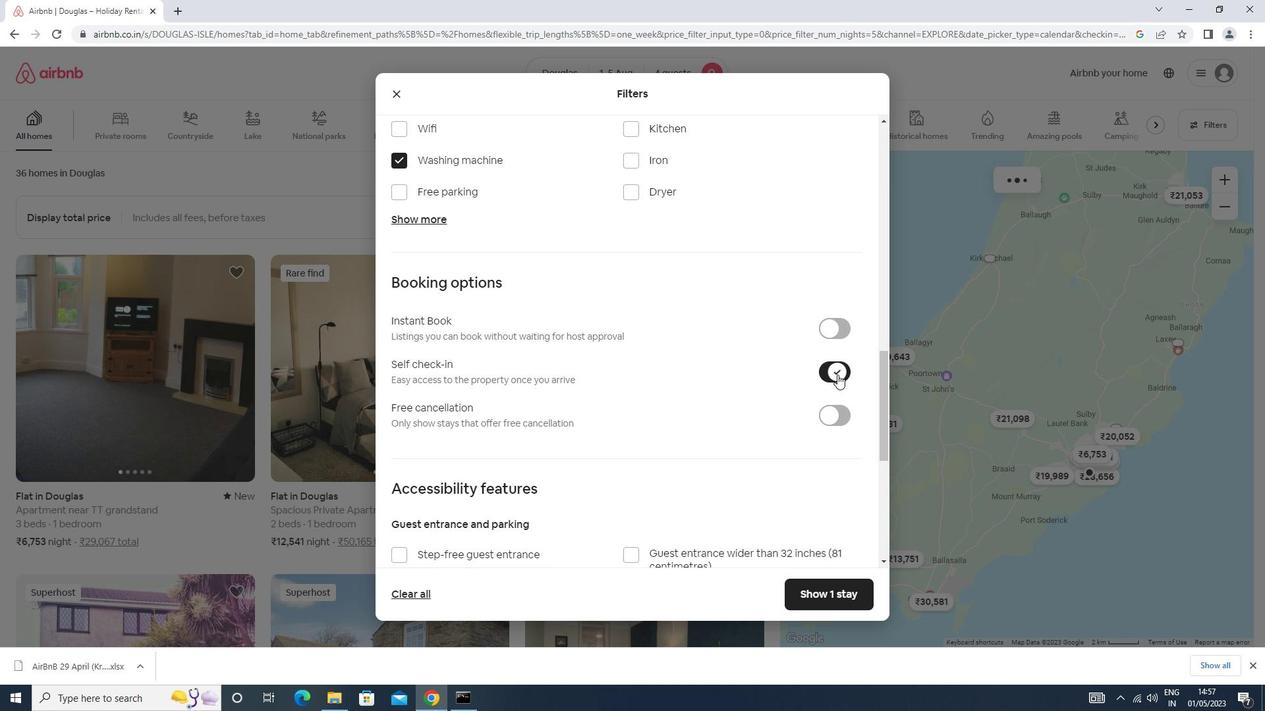 
Action: Mouse scrolled (837, 374) with delta (0, 0)
Screenshot: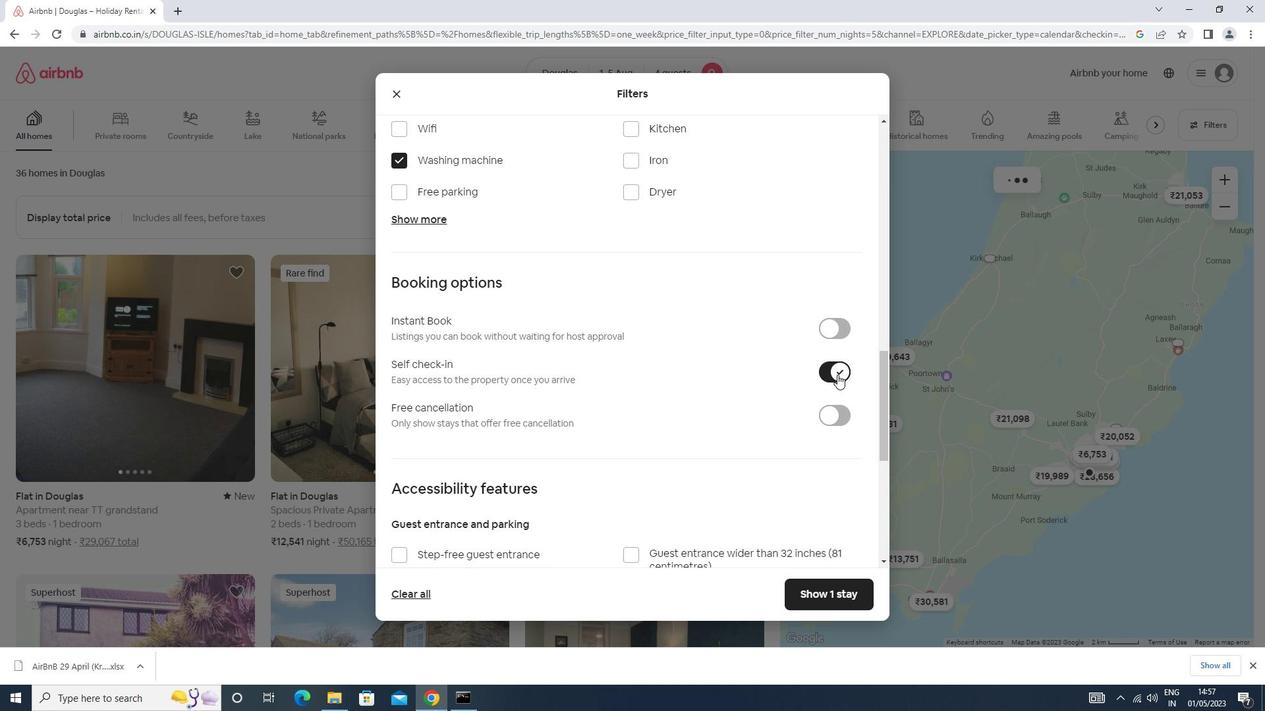 
Action: Mouse scrolled (837, 374) with delta (0, 0)
Screenshot: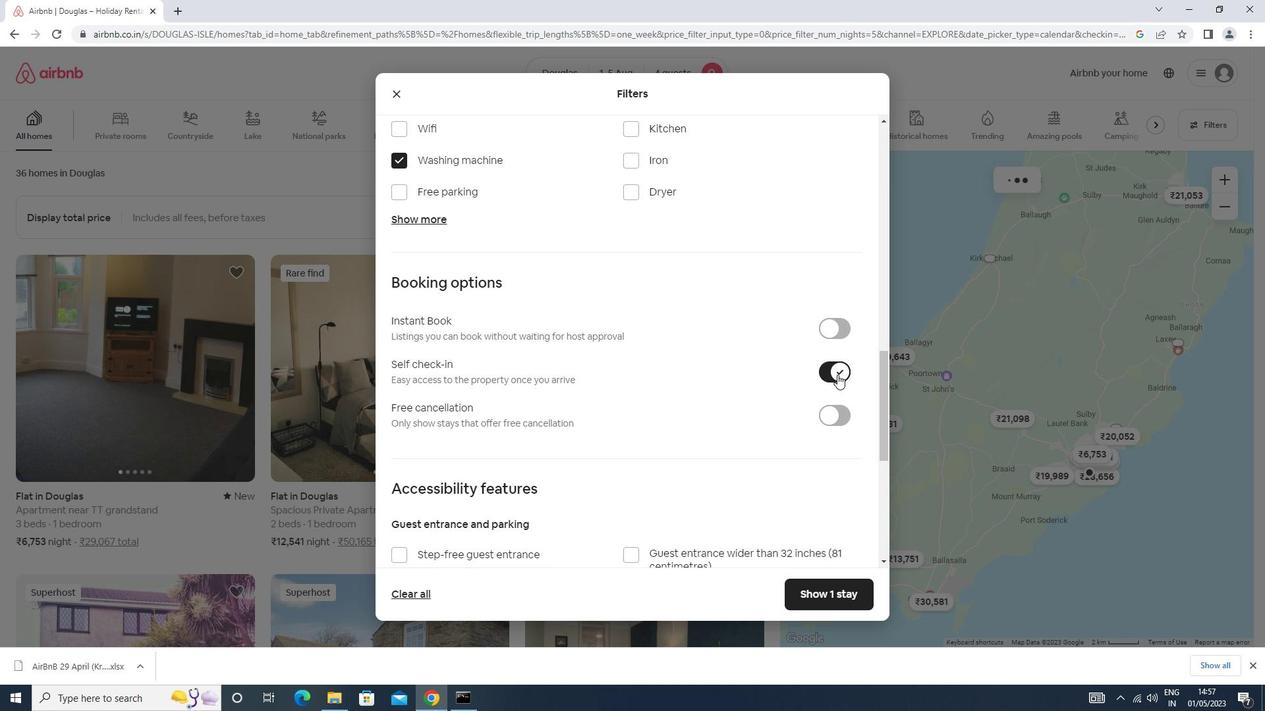 
Action: Mouse scrolled (837, 374) with delta (0, 0)
Screenshot: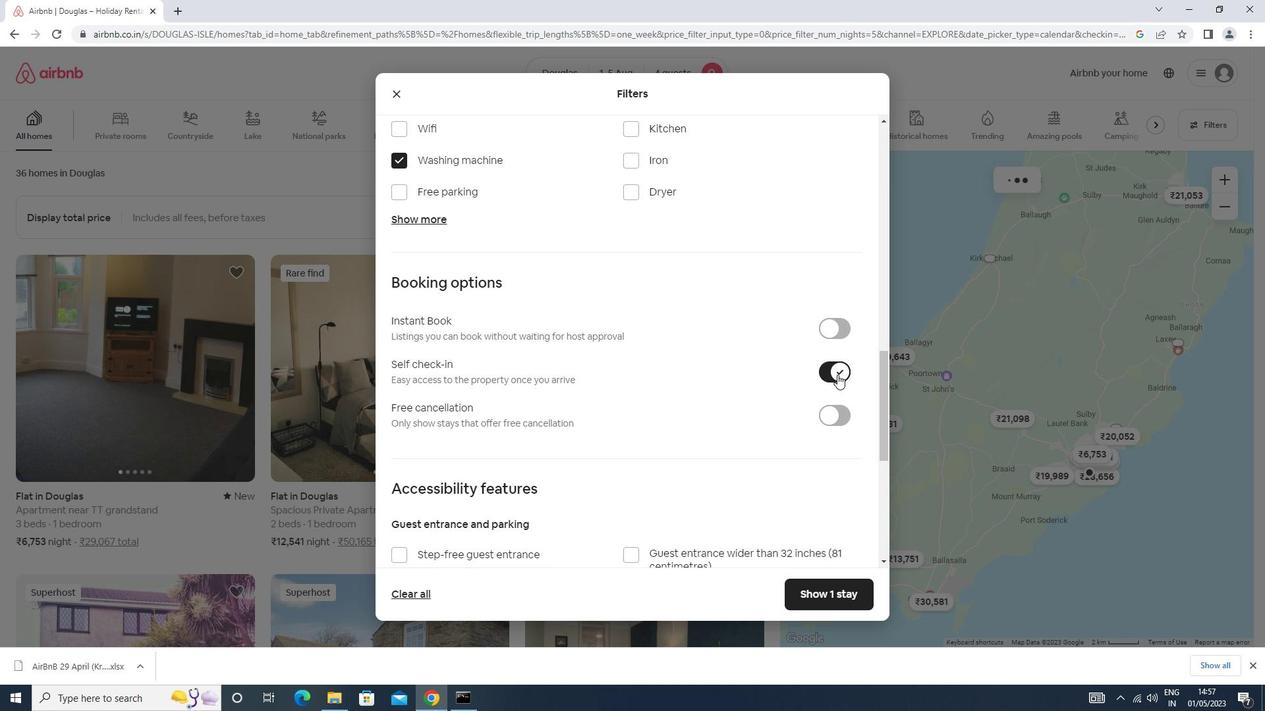 
Action: Mouse scrolled (837, 374) with delta (0, 0)
Screenshot: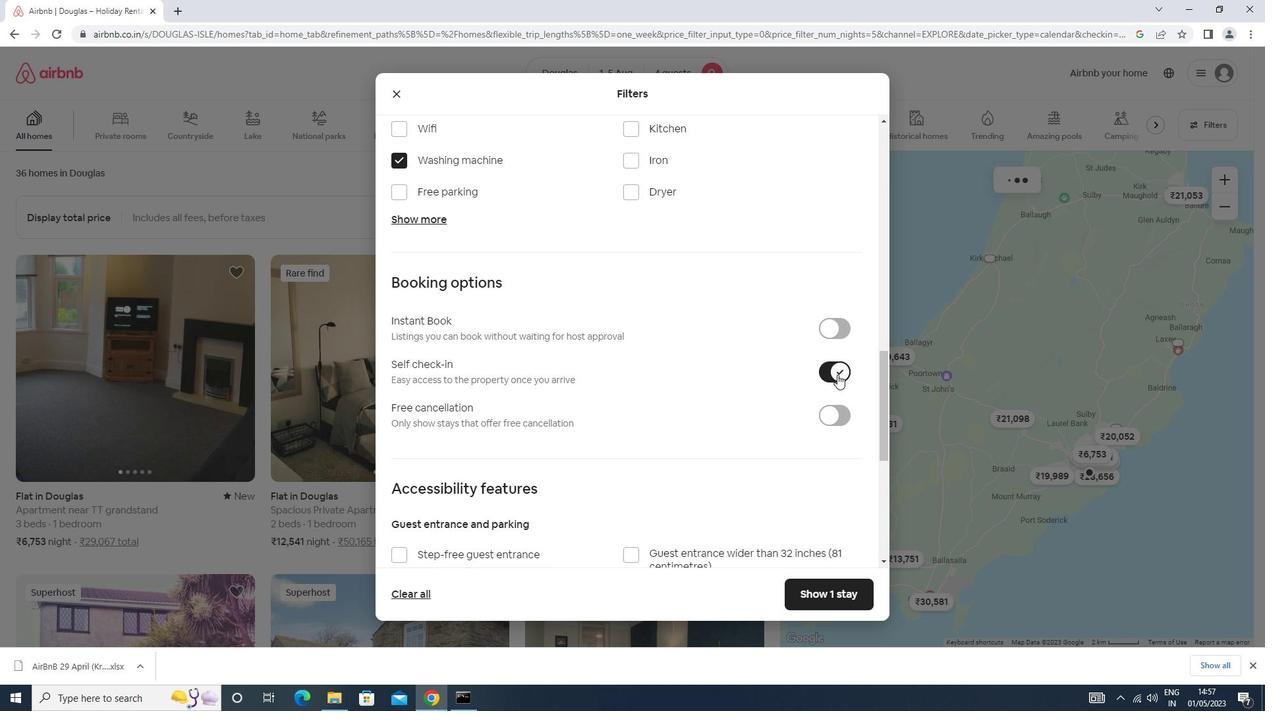 
Action: Mouse scrolled (837, 374) with delta (0, 0)
Screenshot: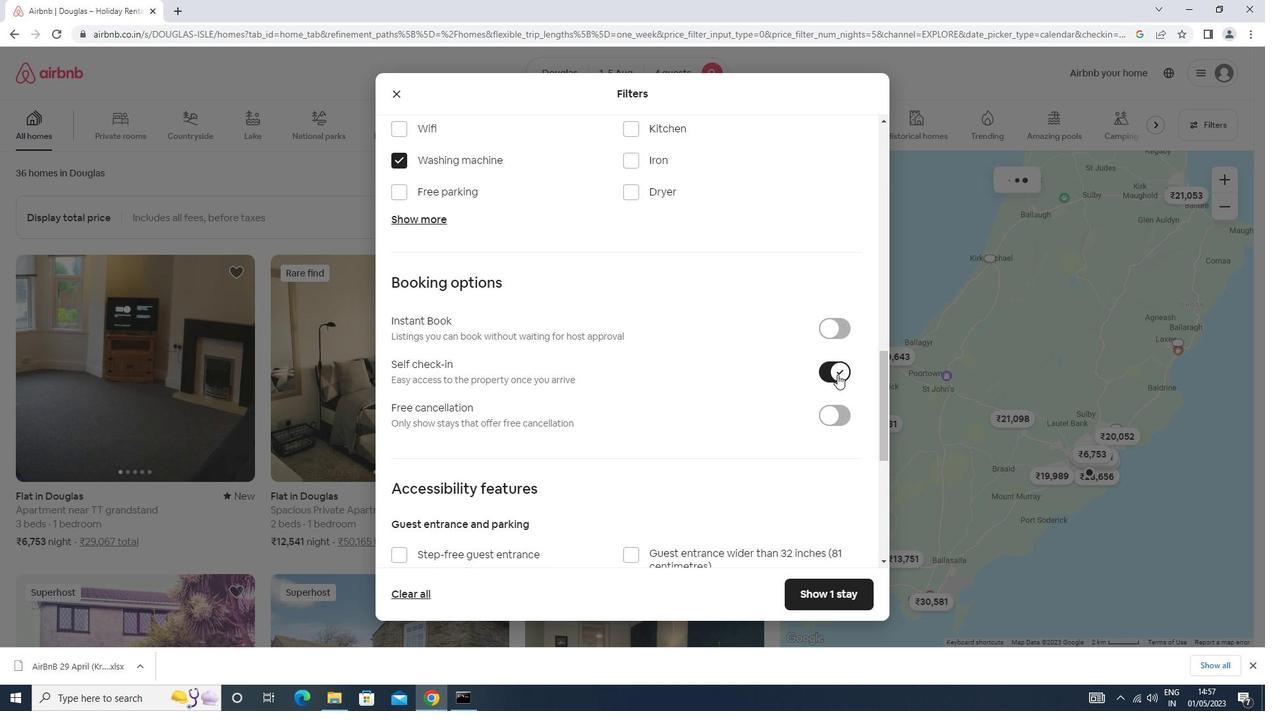 
Action: Mouse moved to (434, 468)
Screenshot: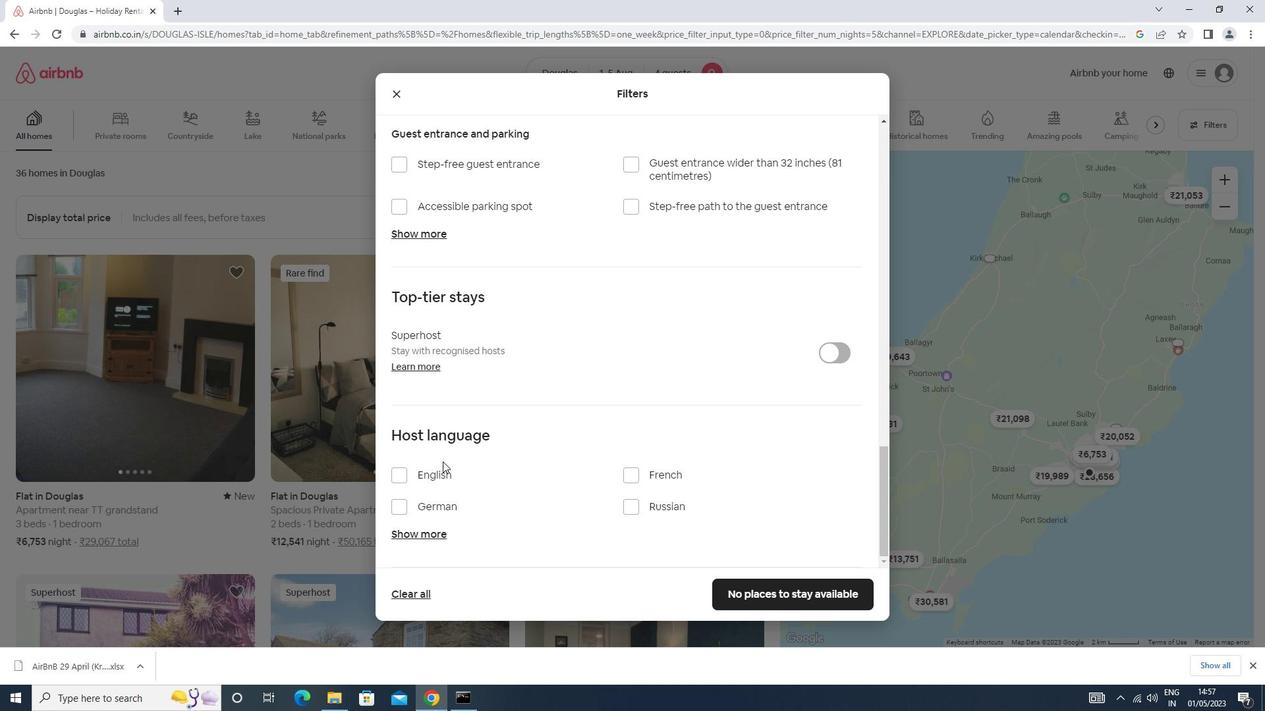 
Action: Mouse pressed left at (434, 468)
Screenshot: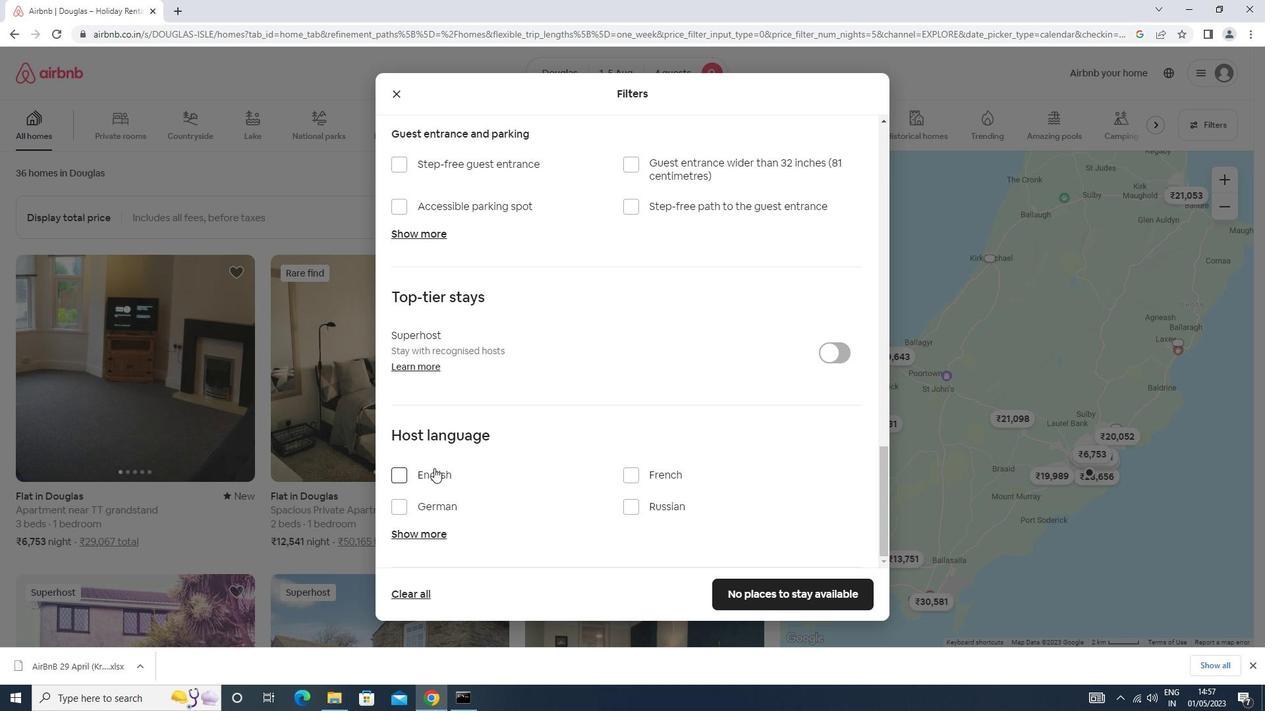 
Action: Mouse moved to (764, 595)
Screenshot: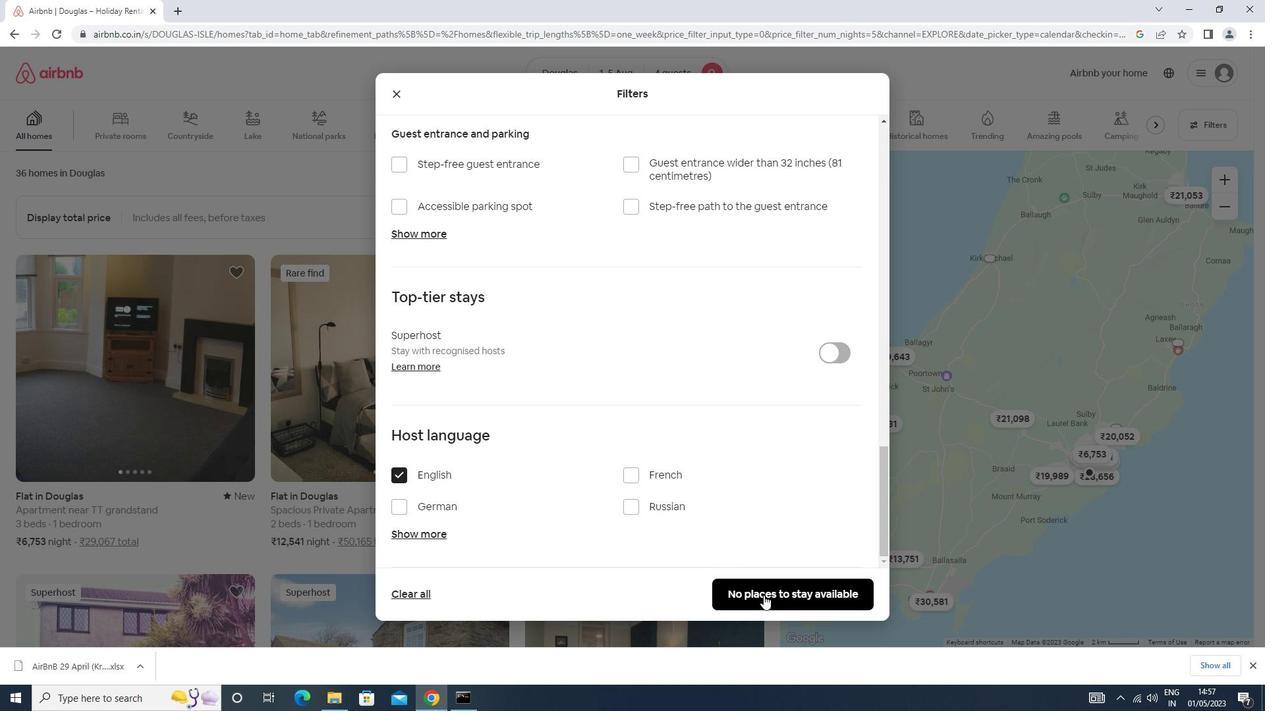 
Action: Mouse pressed left at (764, 595)
Screenshot: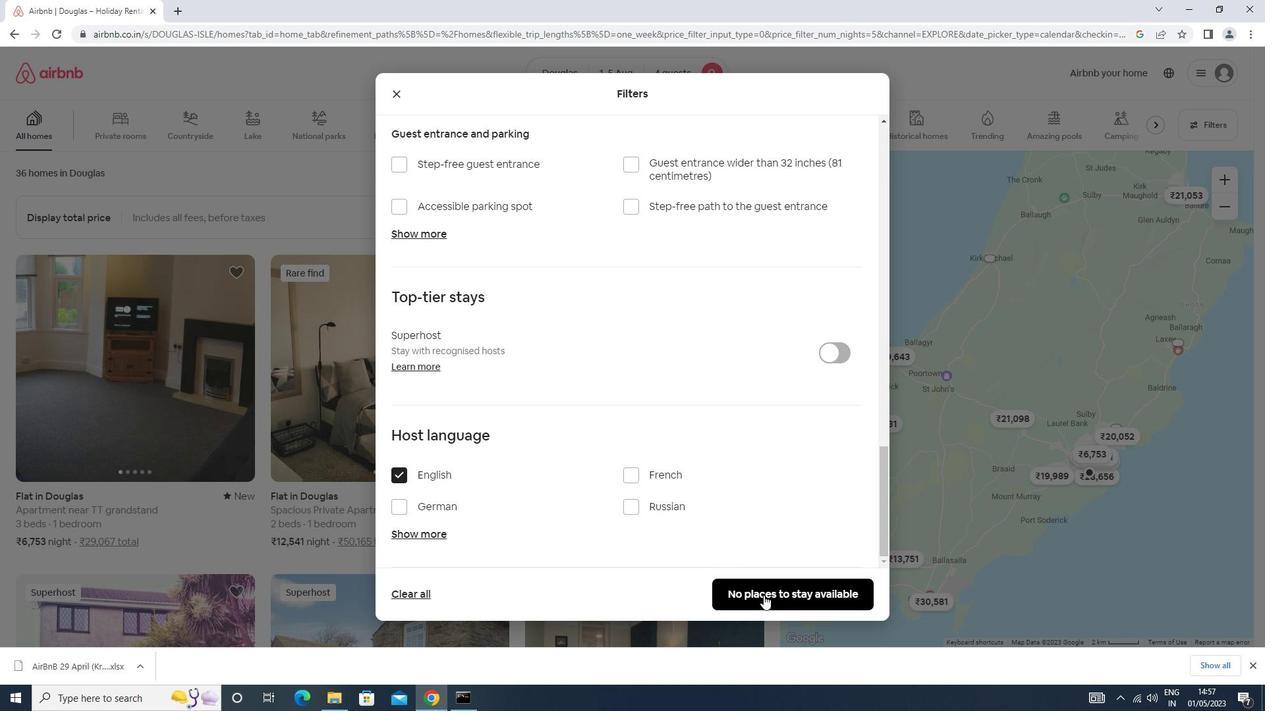 
Action: Mouse moved to (763, 580)
Screenshot: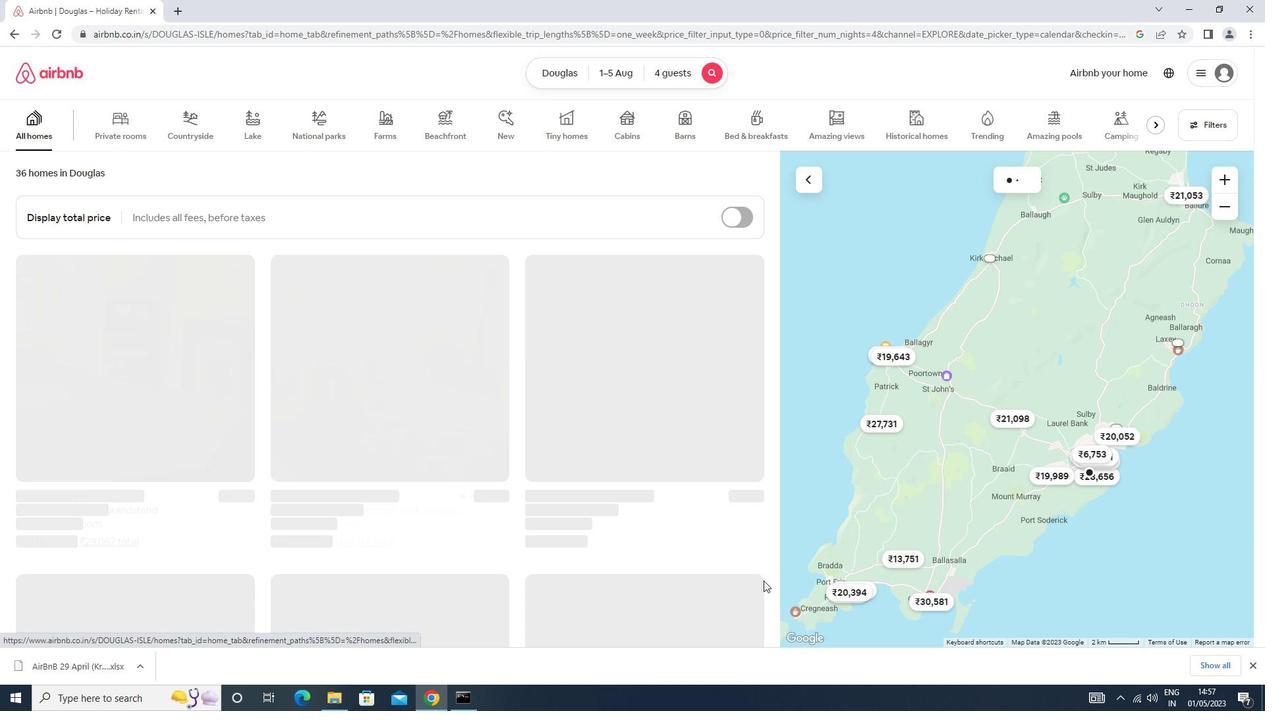 
